Task: Find connections with filter location Malavalli with filter topic #Coachingwith filter profile language English with filter current company CHINT with filter school Somaiya Vidyavihar University with filter industry Business Content with filter service category SupportTechnical Writing with filter keywords title Salon Manager
Action: Mouse moved to (586, 76)
Screenshot: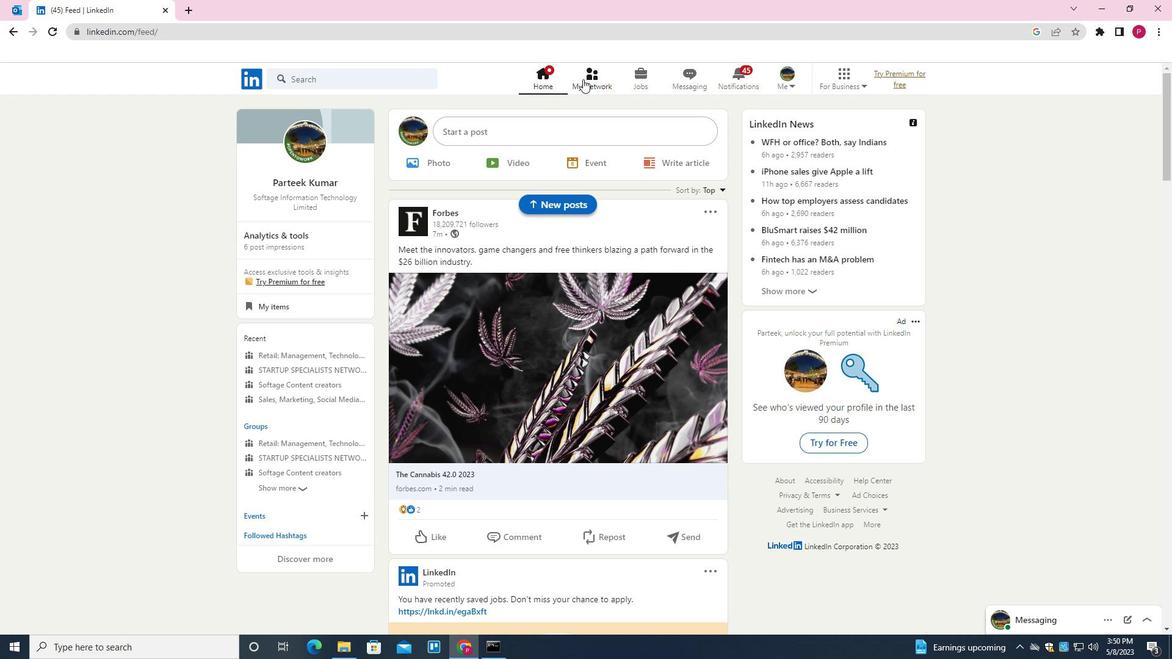 
Action: Mouse pressed left at (586, 76)
Screenshot: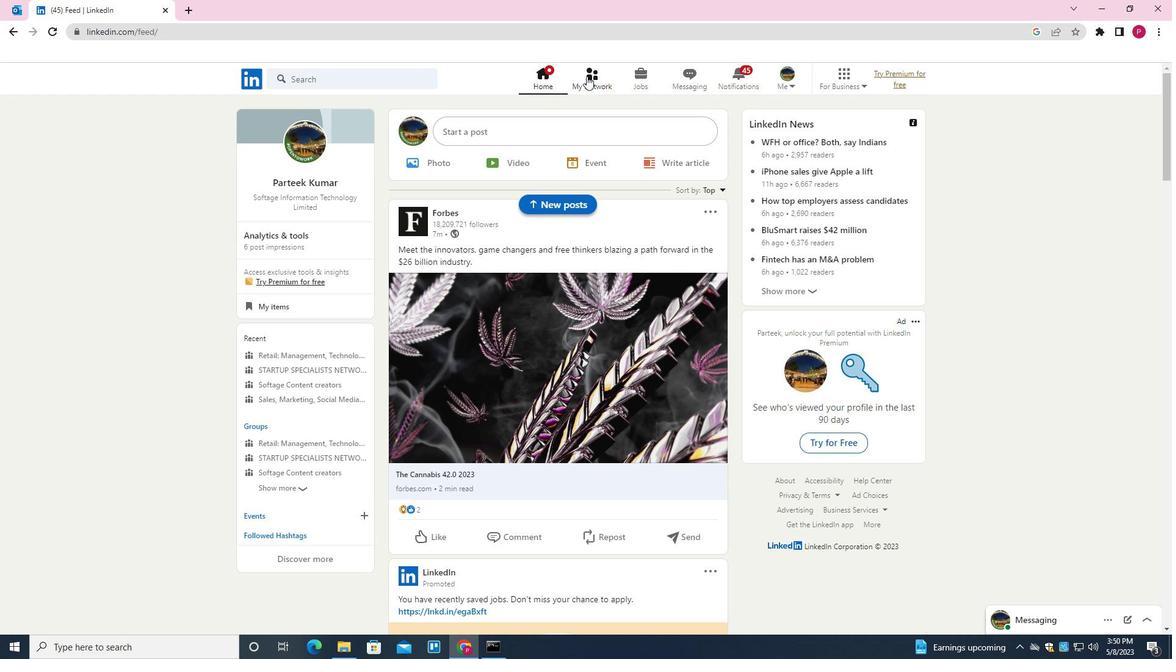 
Action: Mouse moved to (386, 149)
Screenshot: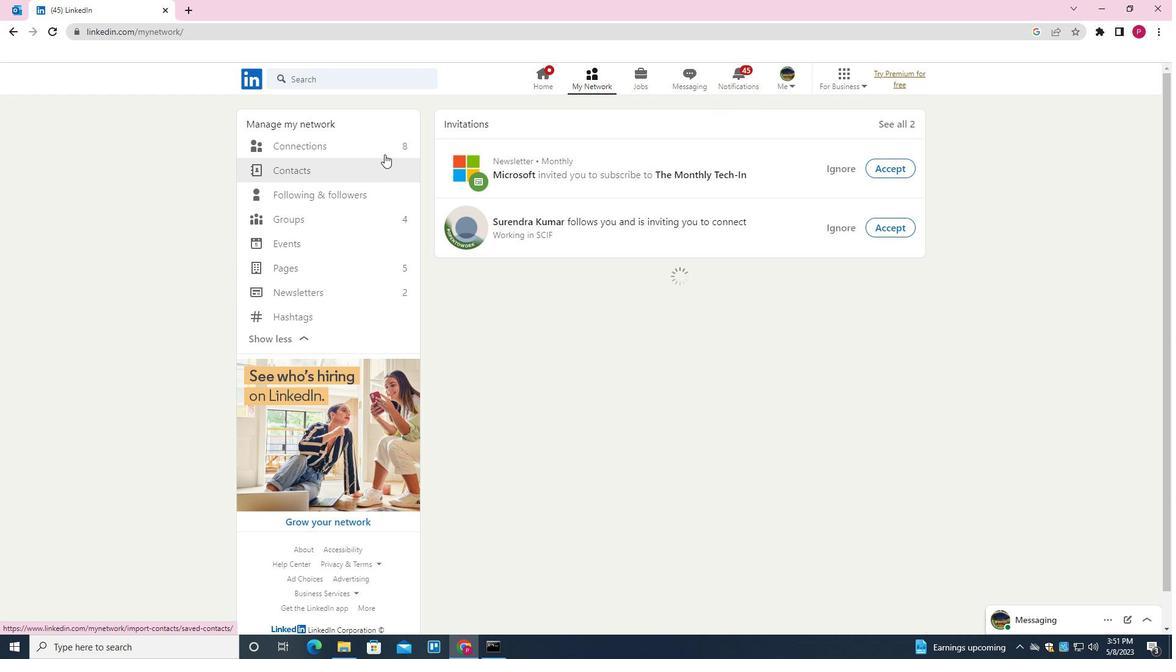 
Action: Mouse pressed left at (386, 149)
Screenshot: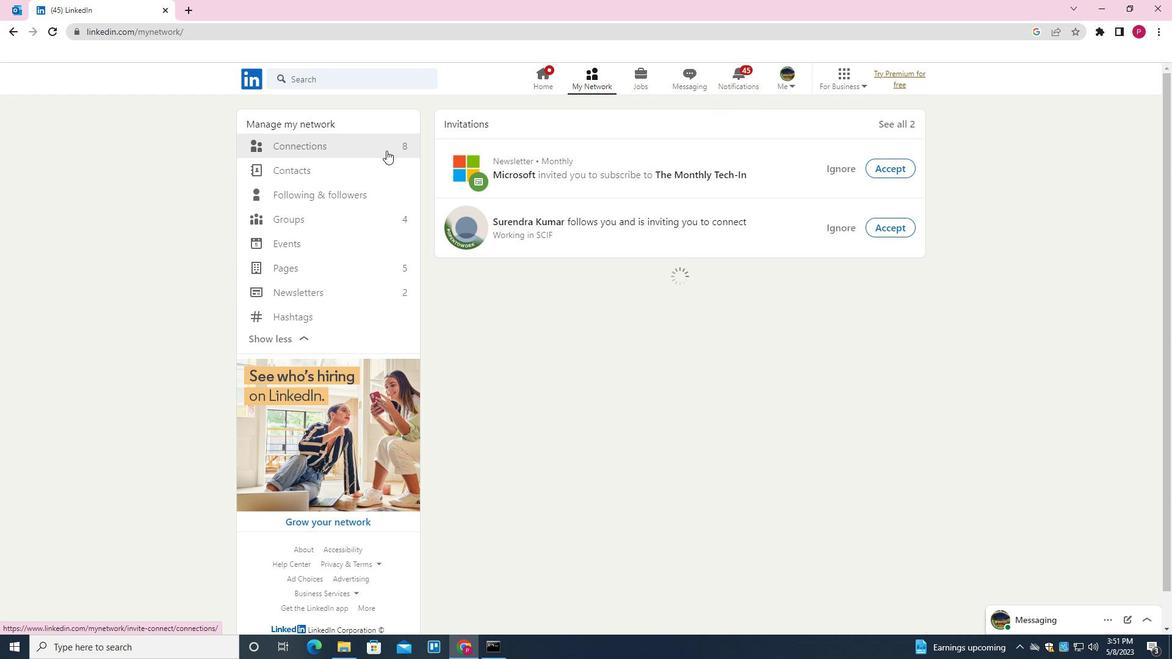 
Action: Mouse moved to (665, 144)
Screenshot: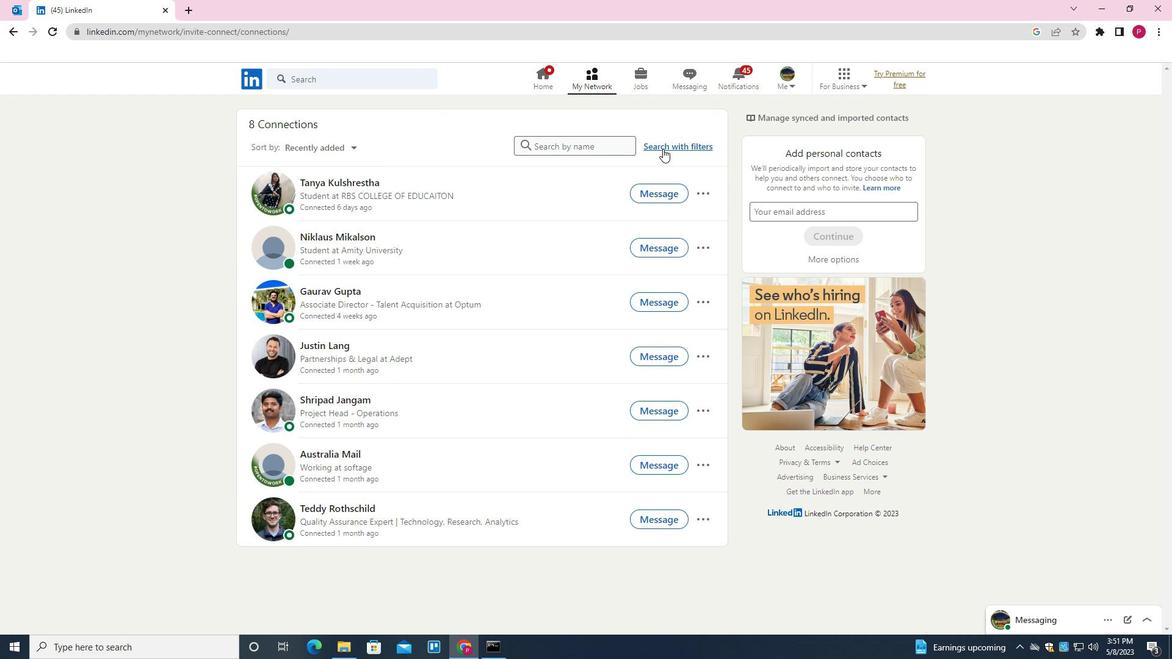 
Action: Mouse pressed left at (665, 144)
Screenshot: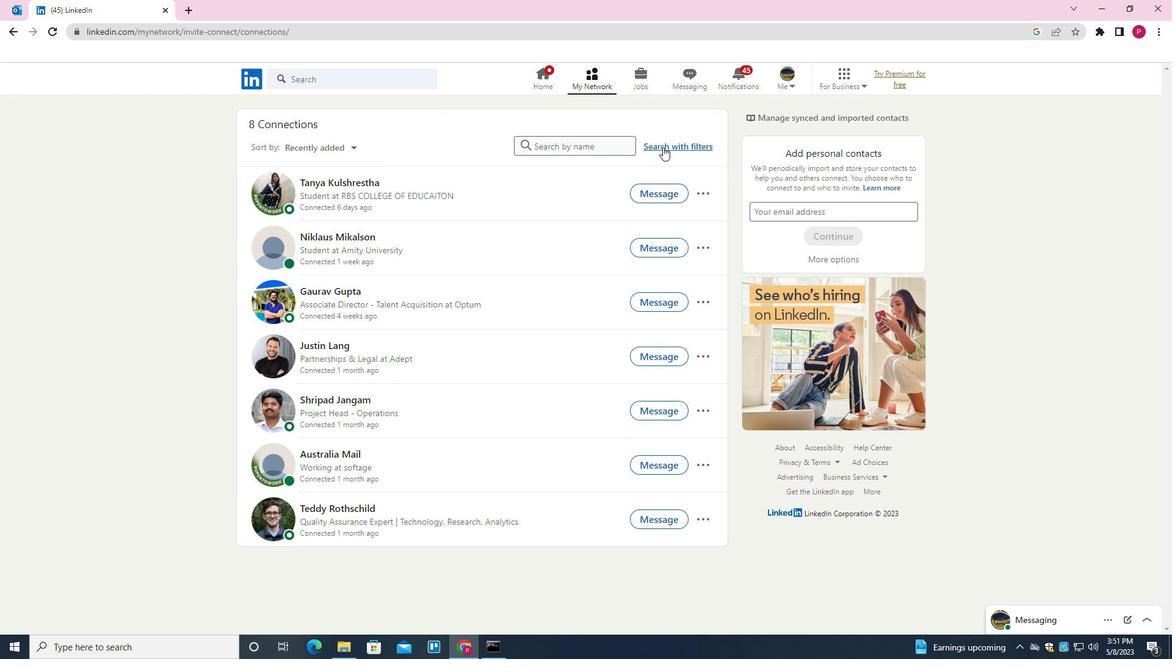 
Action: Mouse moved to (621, 112)
Screenshot: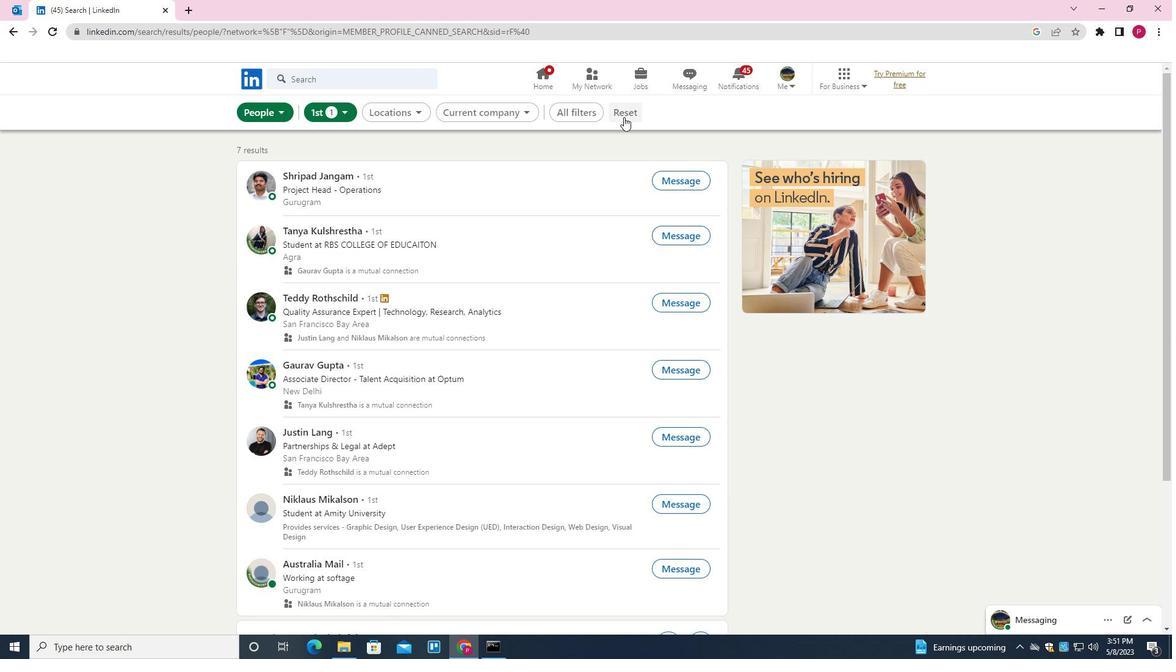 
Action: Mouse pressed left at (621, 112)
Screenshot: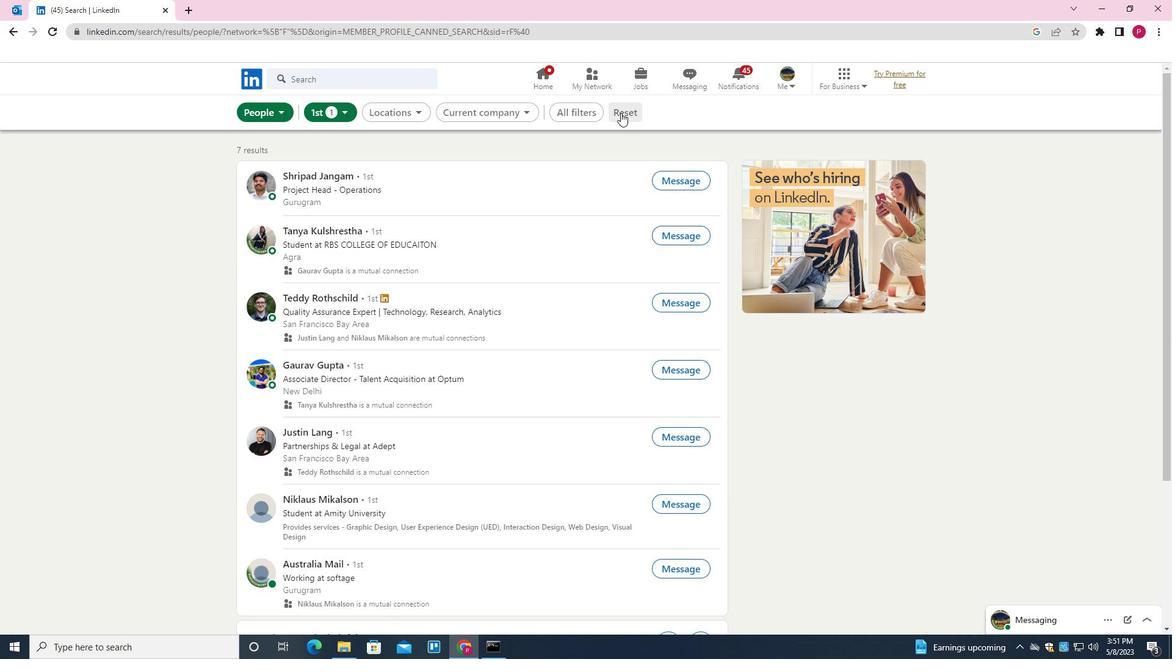 
Action: Mouse moved to (603, 115)
Screenshot: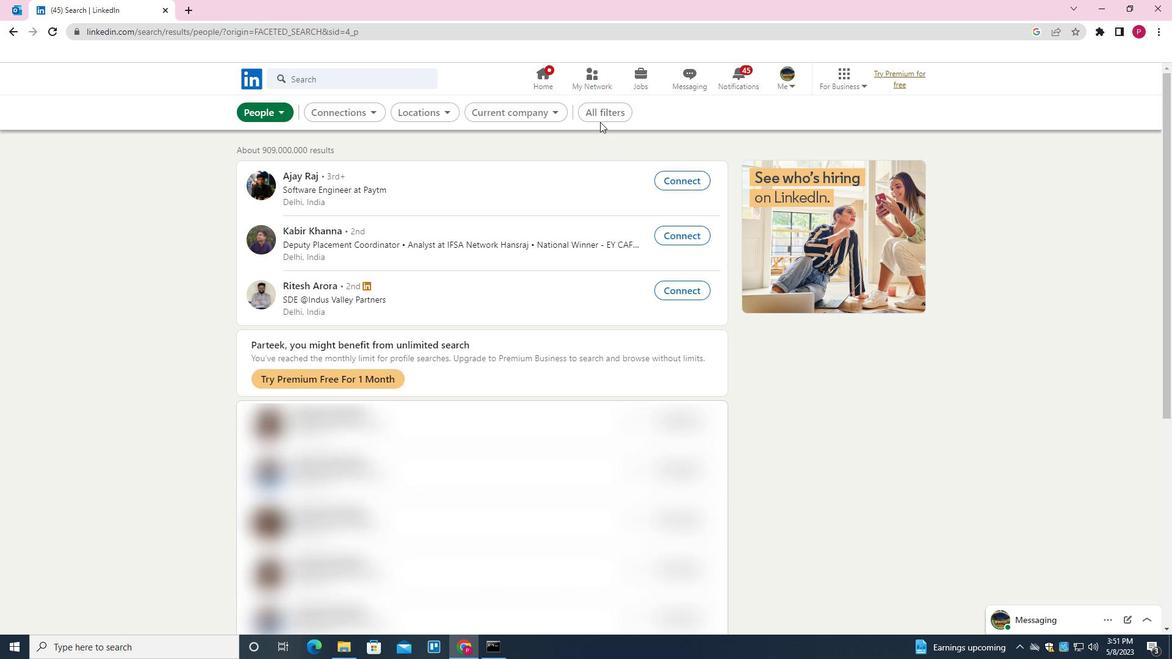 
Action: Mouse pressed left at (603, 115)
Screenshot: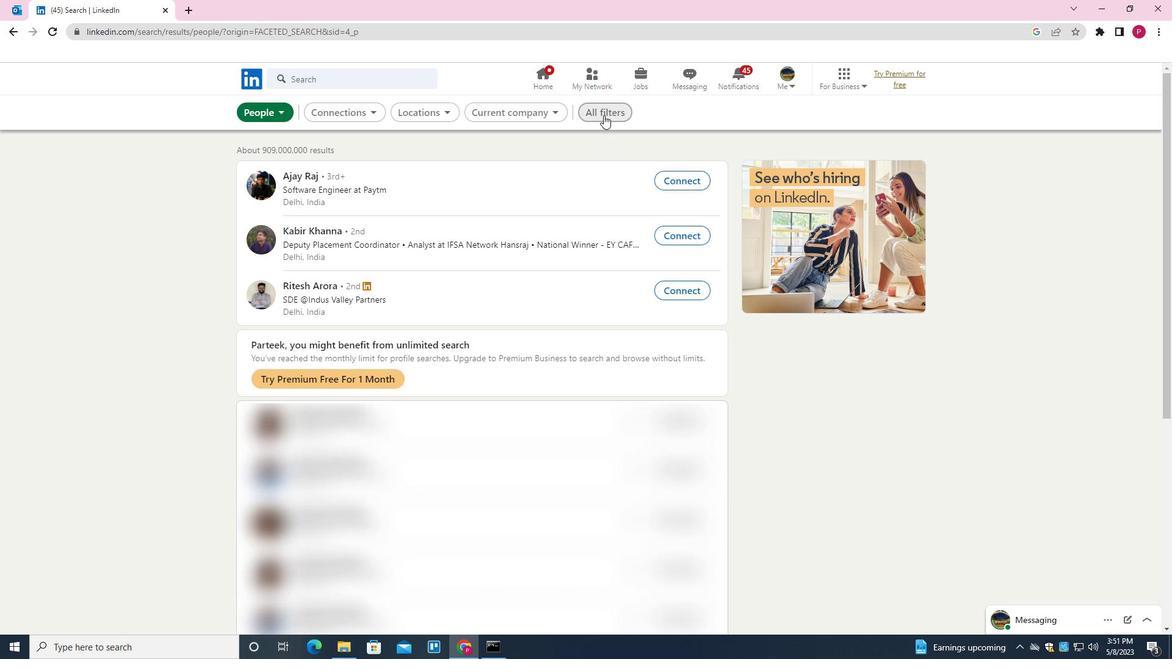 
Action: Mouse moved to (875, 287)
Screenshot: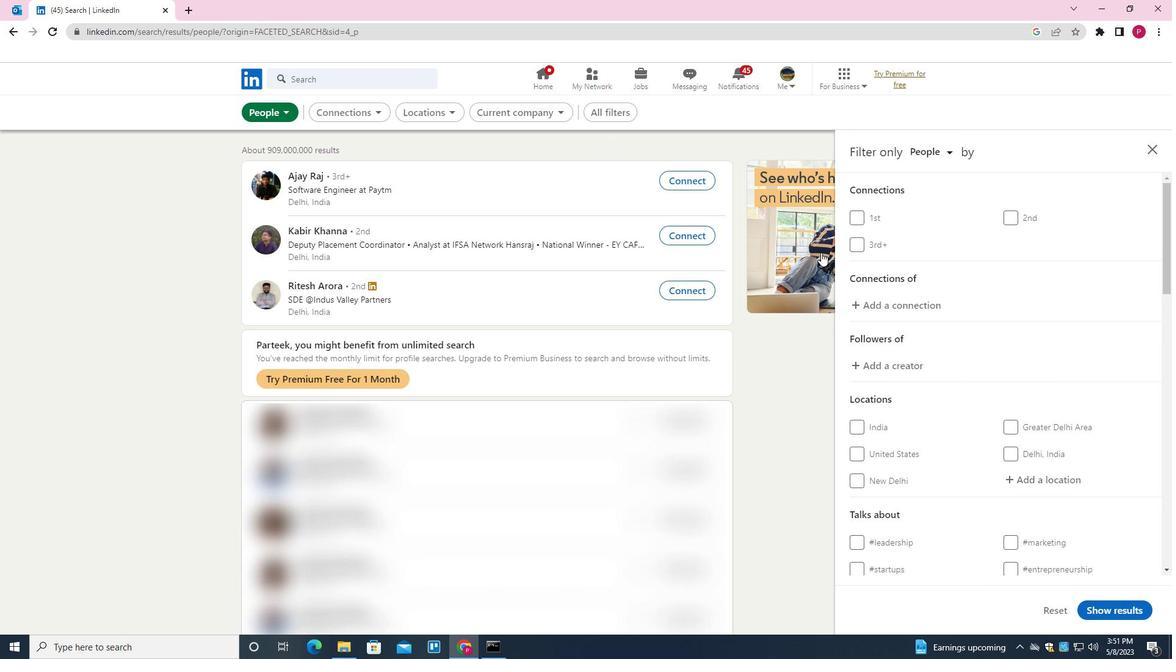 
Action: Mouse scrolled (875, 287) with delta (0, 0)
Screenshot: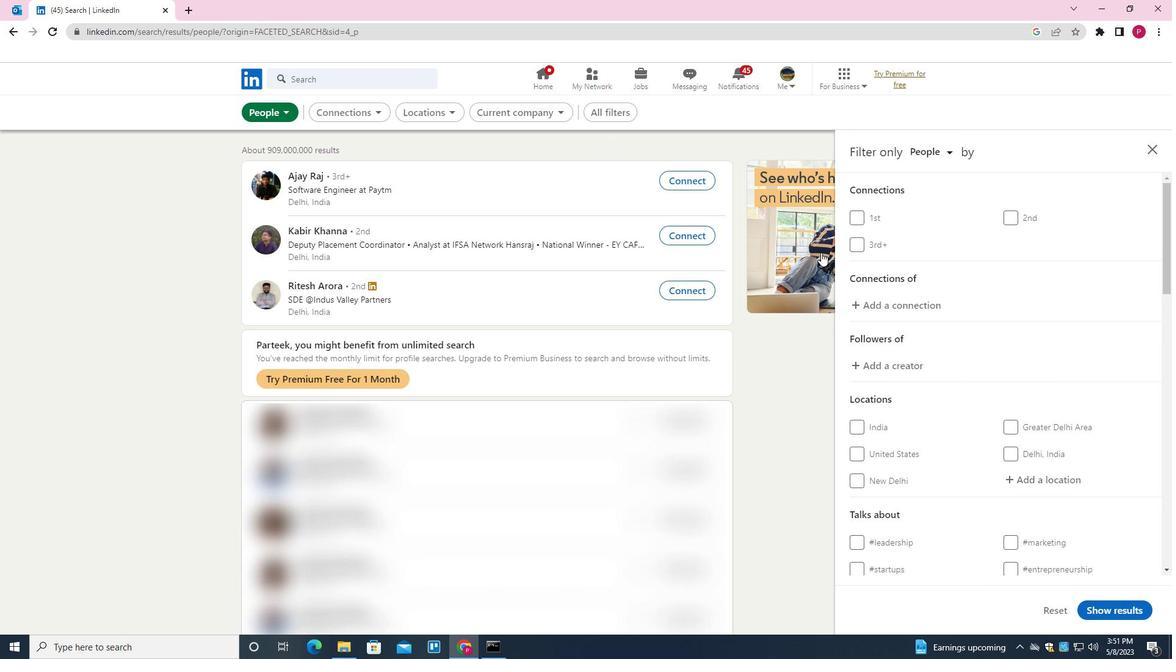 
Action: Mouse moved to (901, 302)
Screenshot: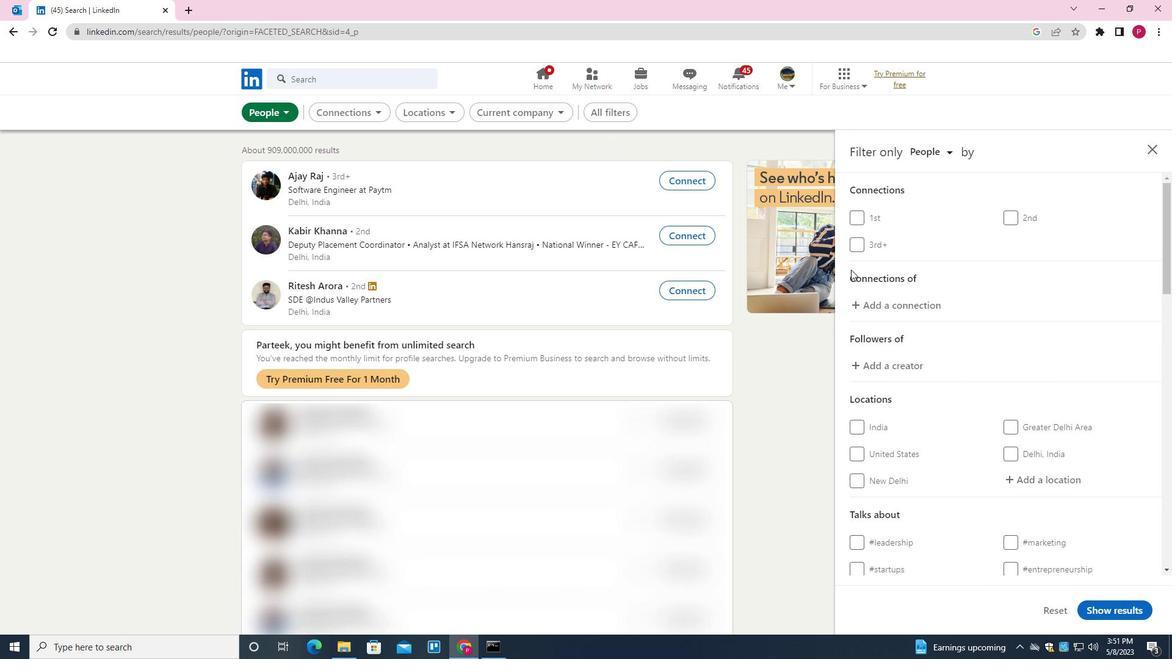 
Action: Mouse scrolled (901, 302) with delta (0, 0)
Screenshot: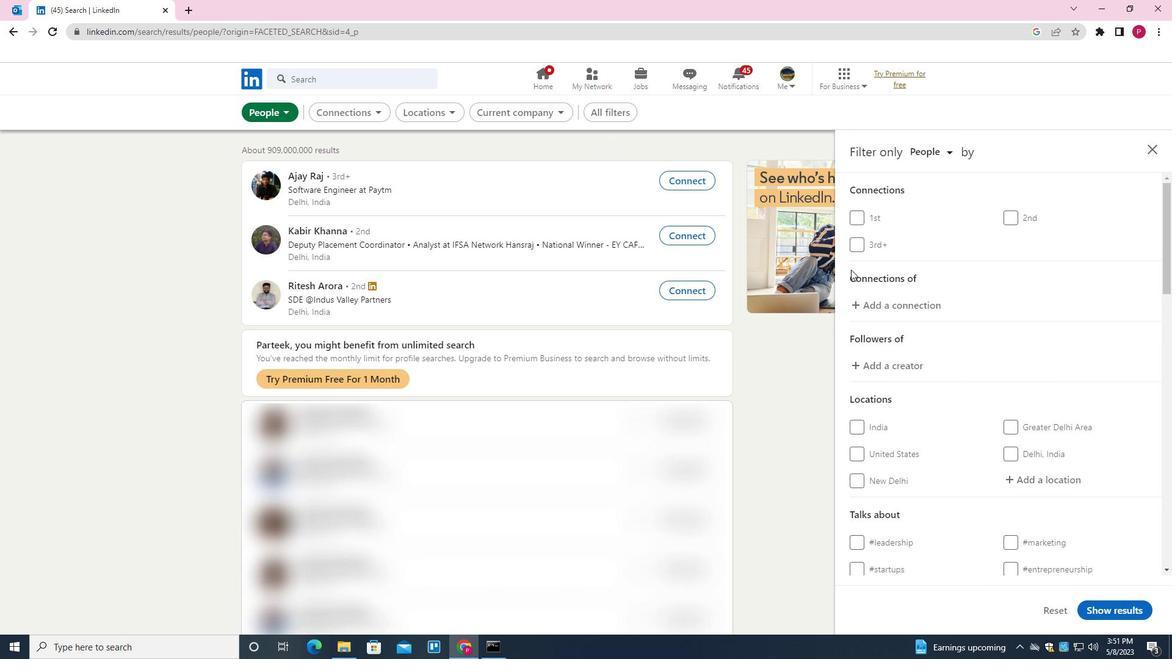 
Action: Mouse moved to (1060, 354)
Screenshot: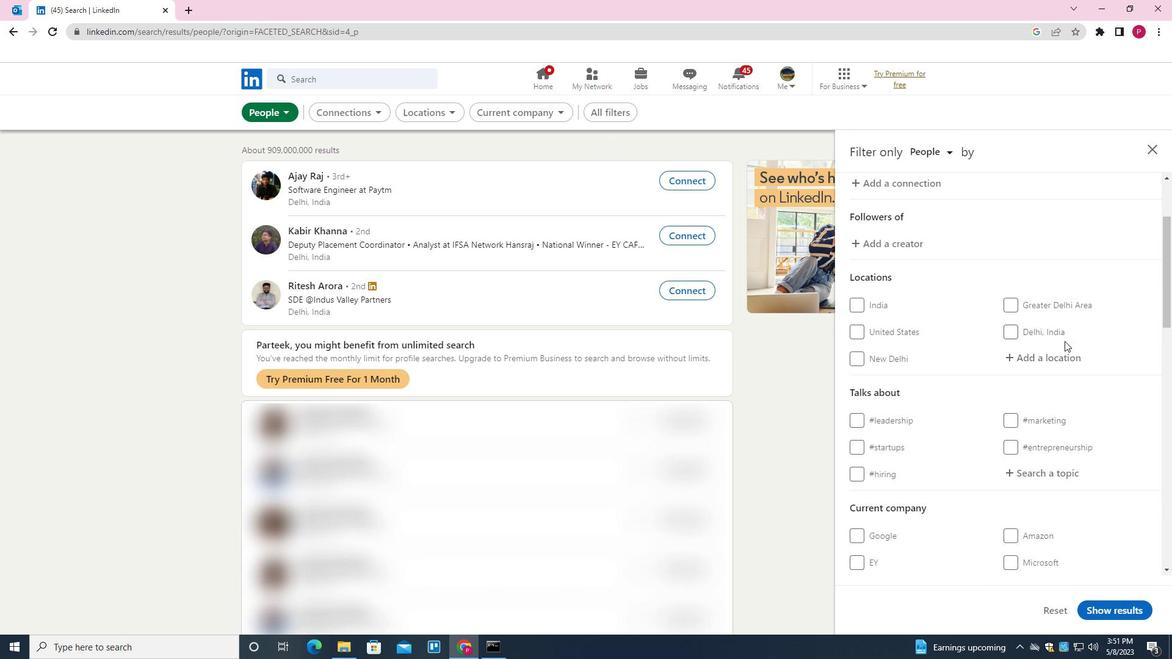 
Action: Mouse pressed left at (1060, 354)
Screenshot: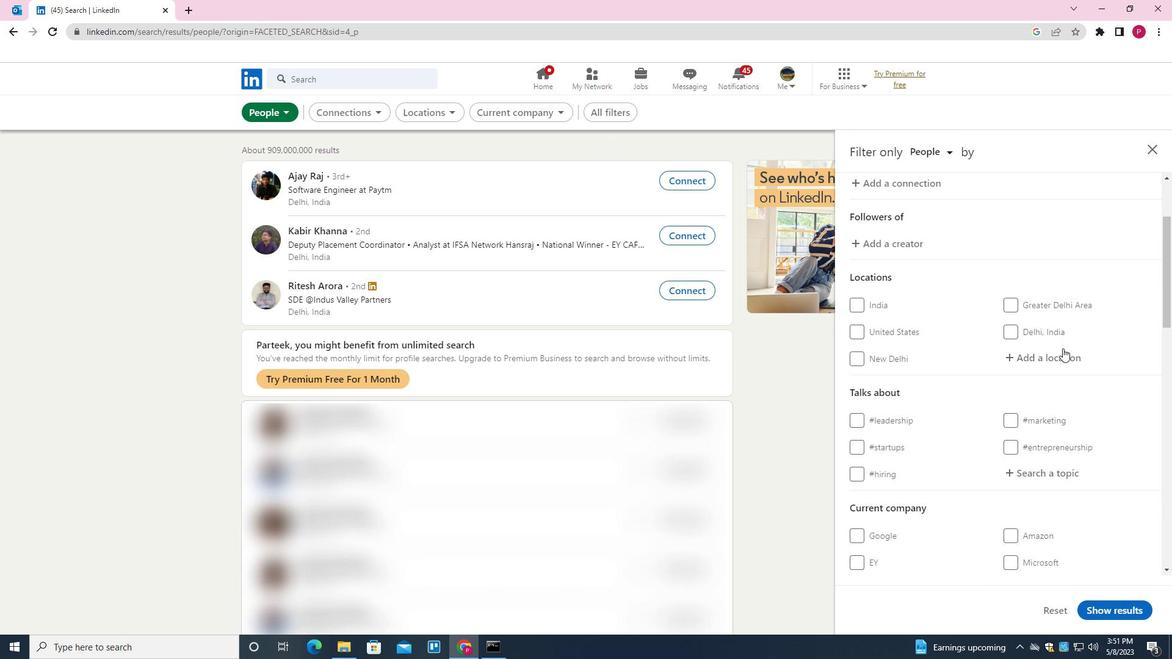 
Action: Mouse moved to (853, 478)
Screenshot: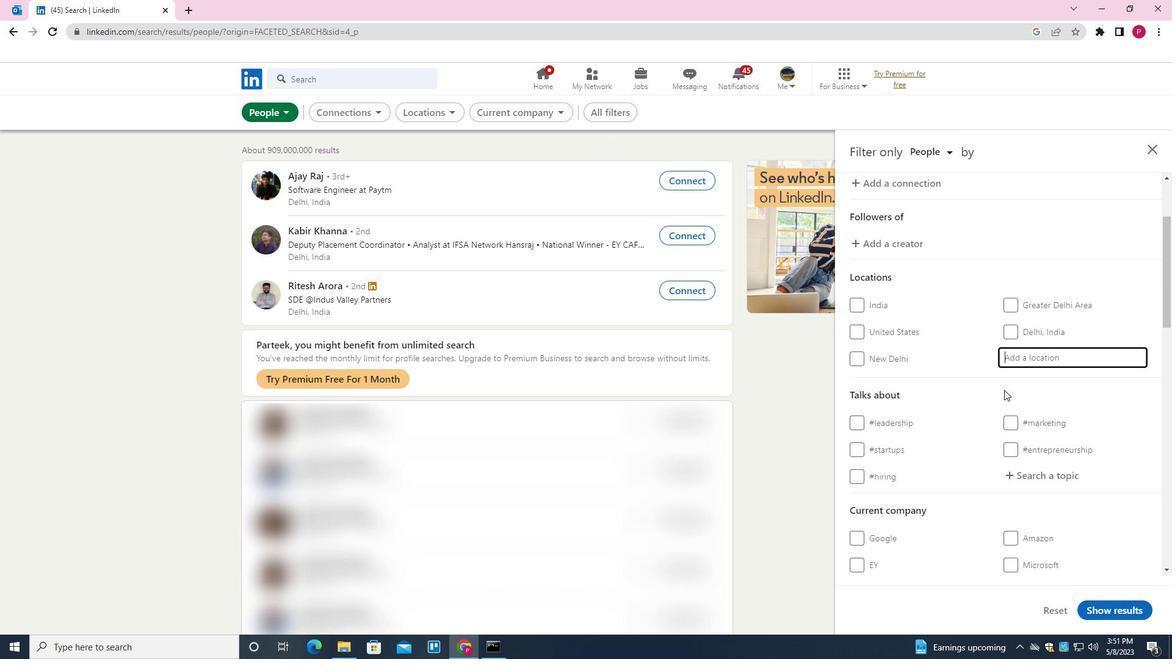 
Action: Key pressed <Key.shift>MALAVALLI<Key.down><Key.enter>
Screenshot: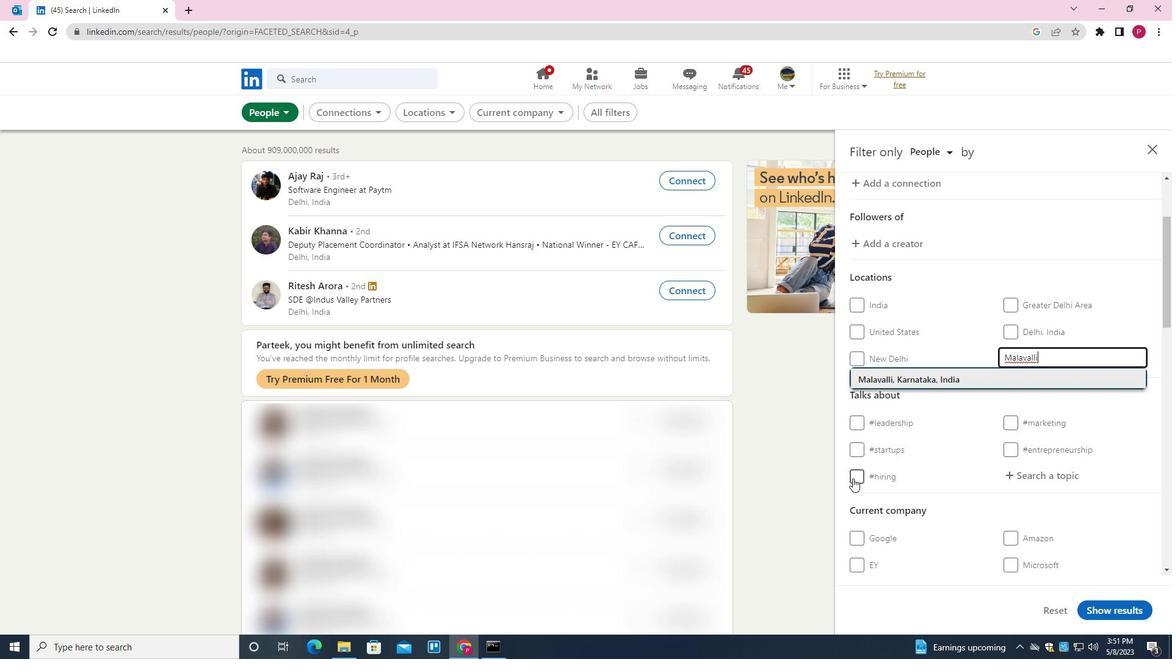 
Action: Mouse moved to (949, 400)
Screenshot: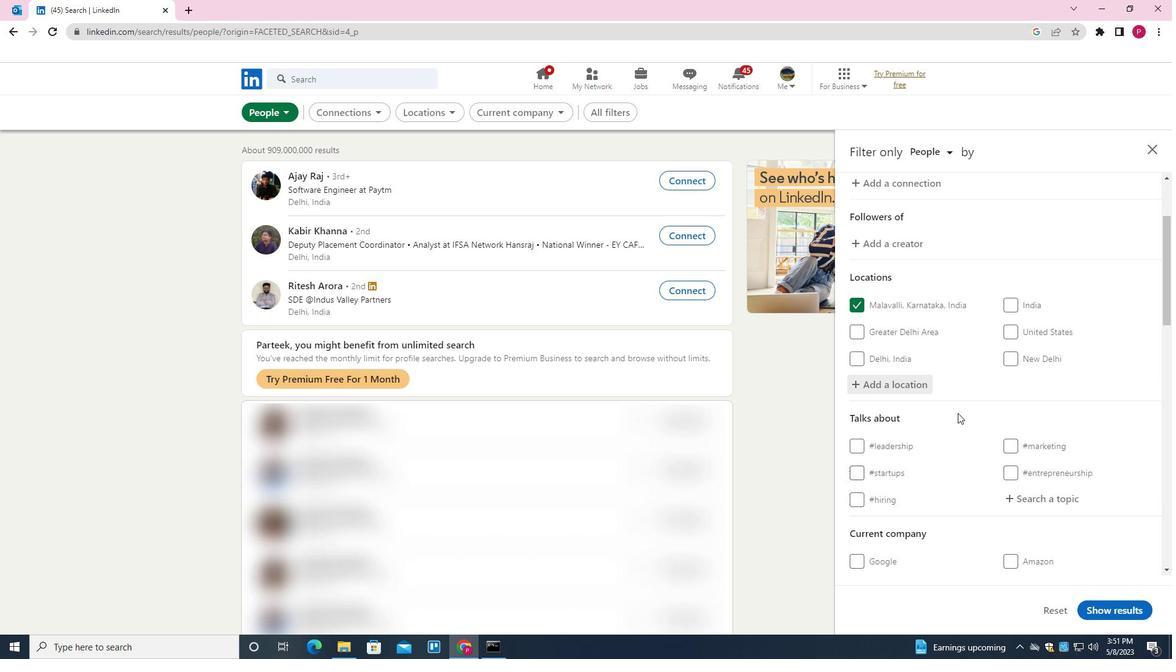 
Action: Mouse scrolled (949, 399) with delta (0, 0)
Screenshot: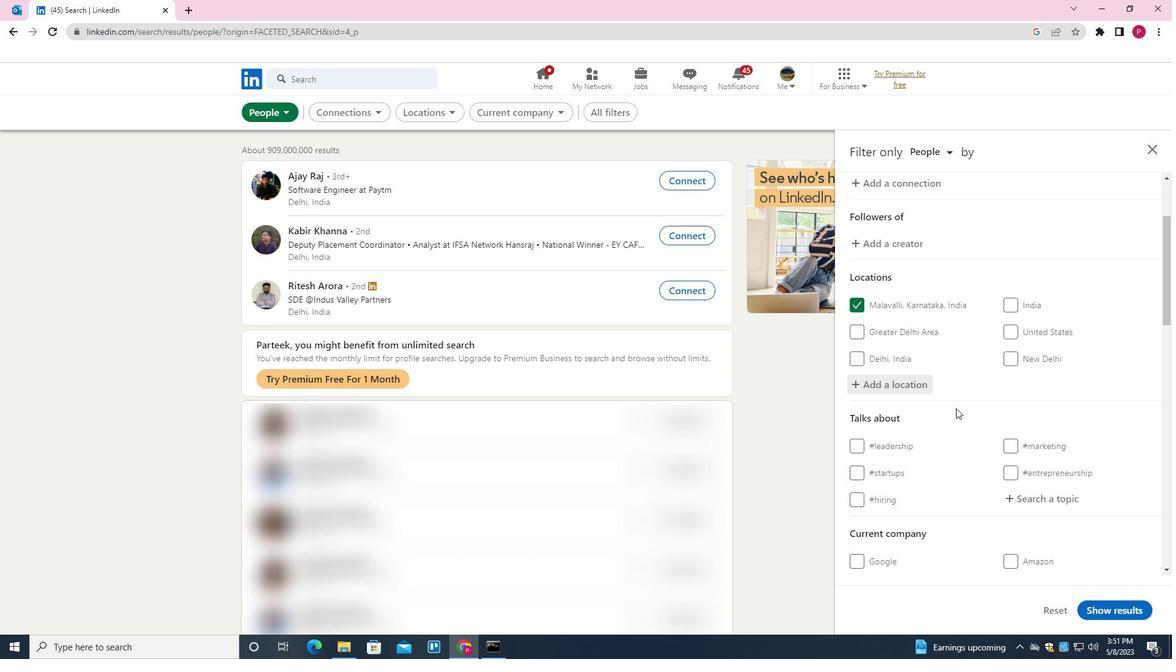 
Action: Mouse moved to (949, 399)
Screenshot: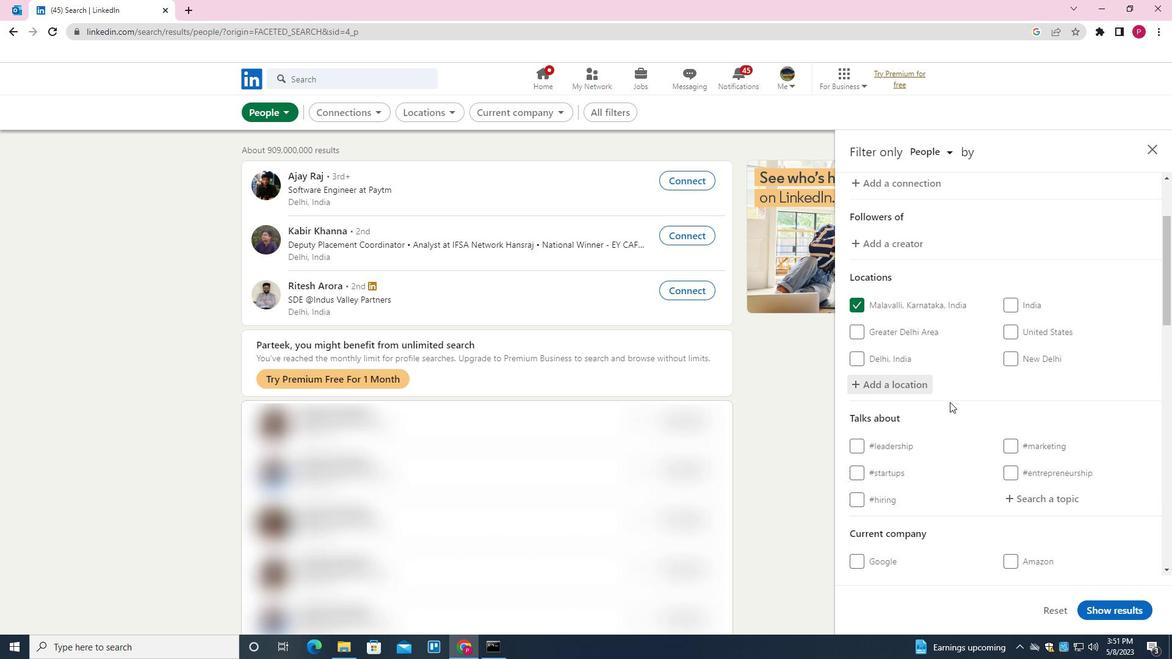 
Action: Mouse scrolled (949, 398) with delta (0, 0)
Screenshot: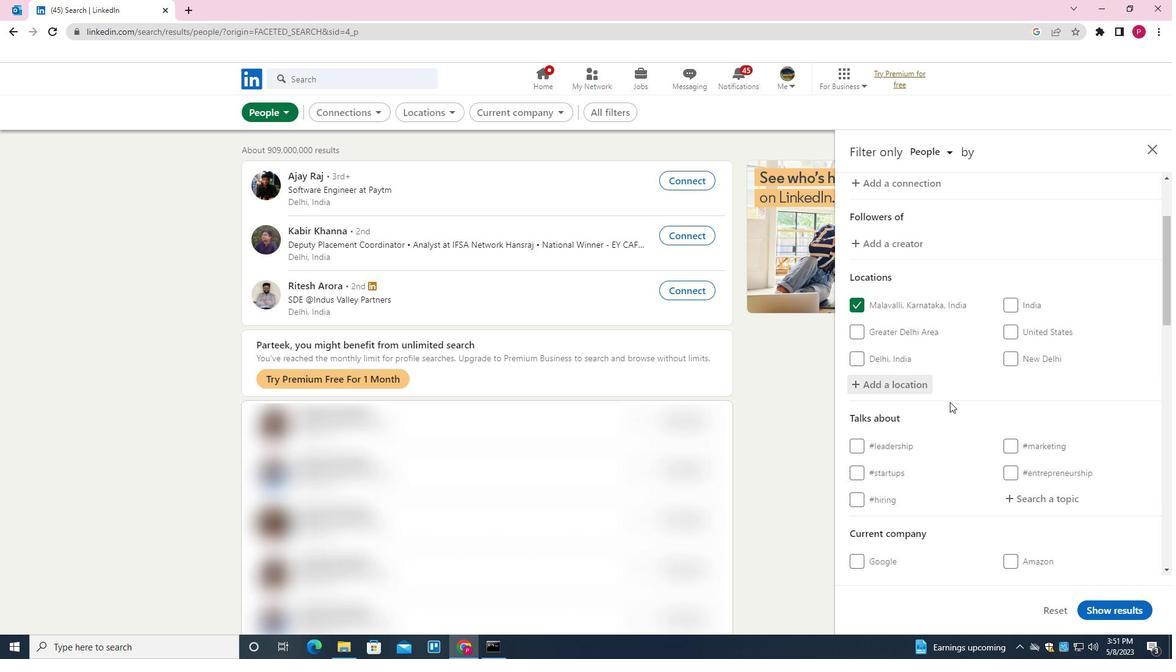 
Action: Mouse moved to (1017, 382)
Screenshot: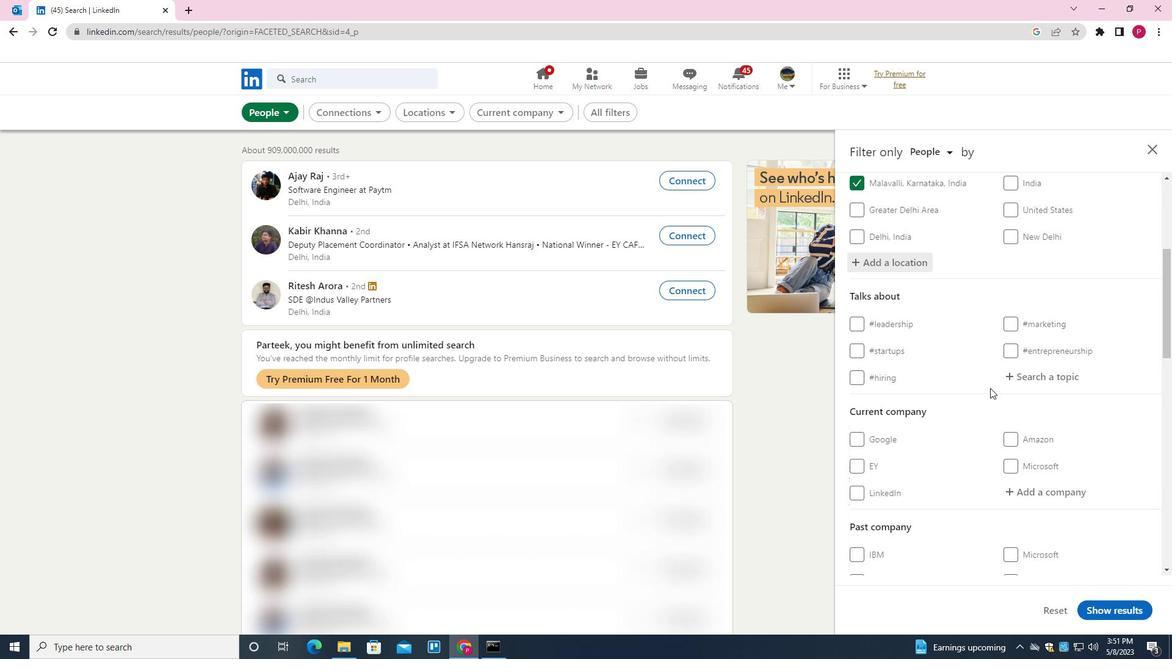 
Action: Mouse pressed left at (1017, 382)
Screenshot: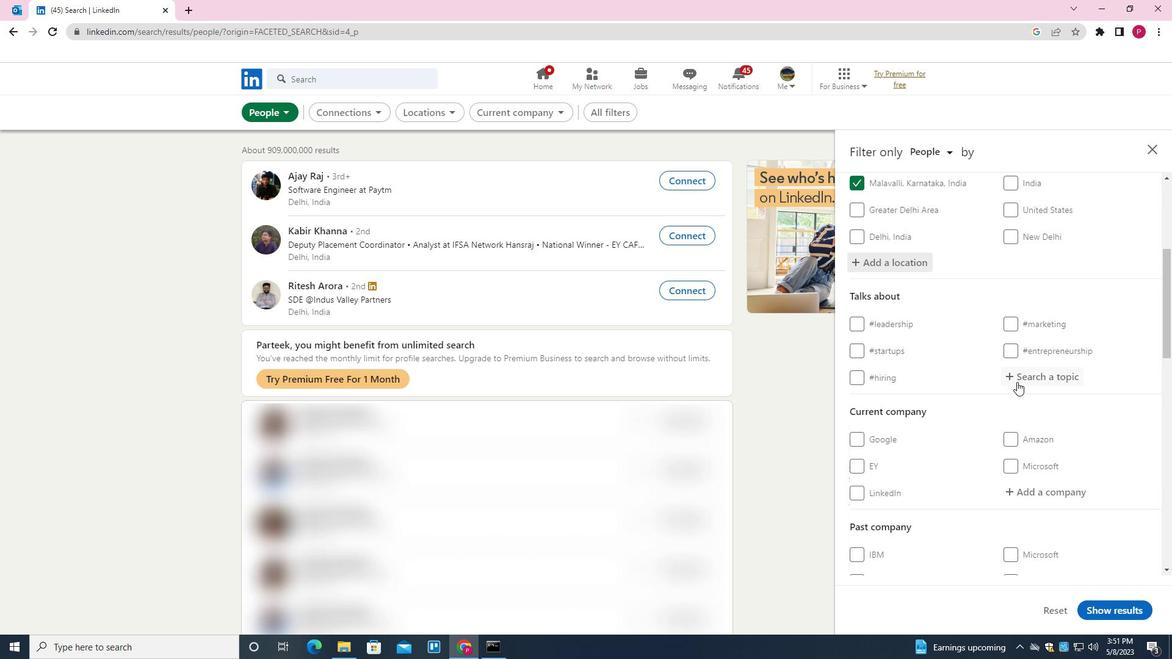 
Action: Key pressed COACHING<Key.down><Key.enter>
Screenshot: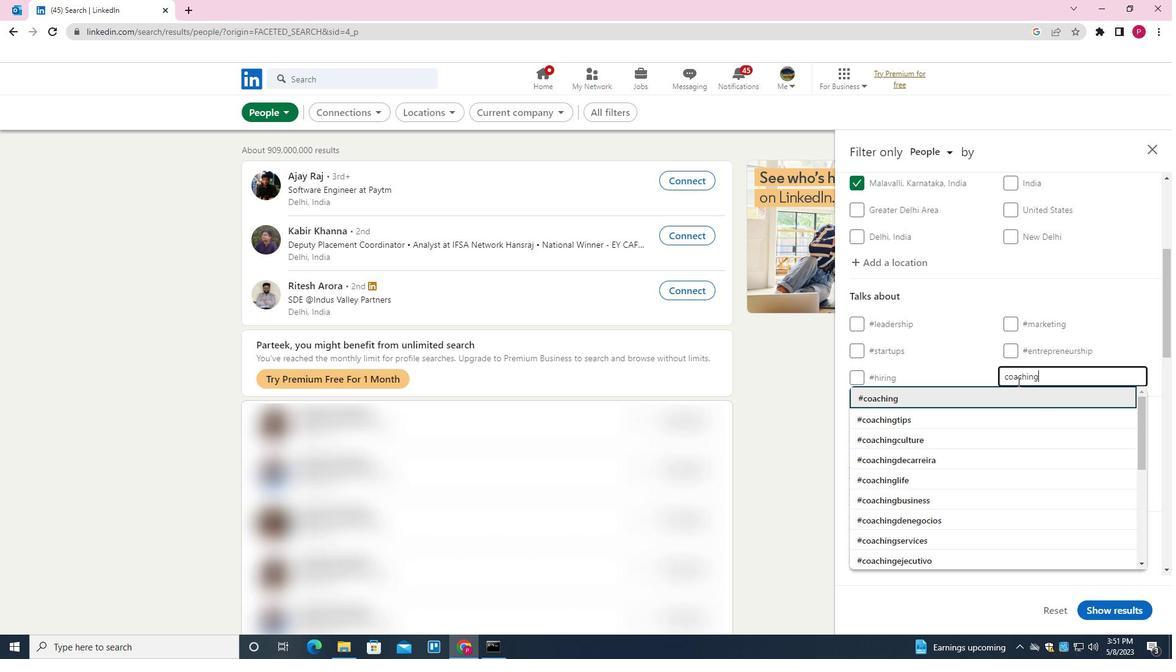 
Action: Mouse moved to (1022, 379)
Screenshot: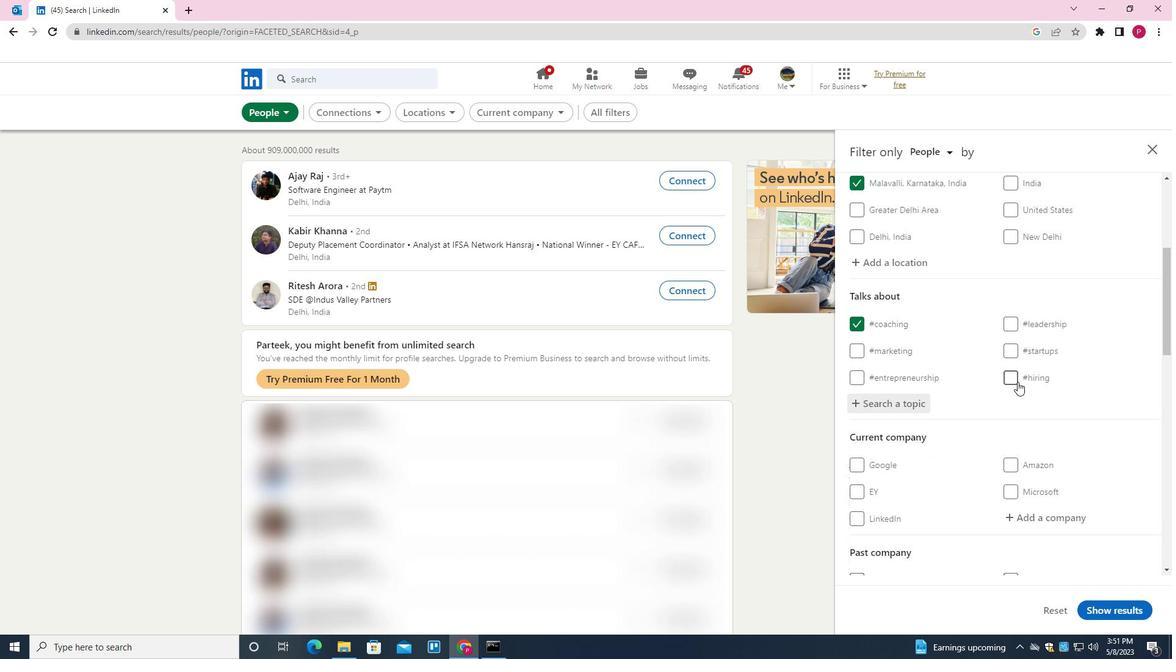 
Action: Mouse scrolled (1022, 378) with delta (0, 0)
Screenshot: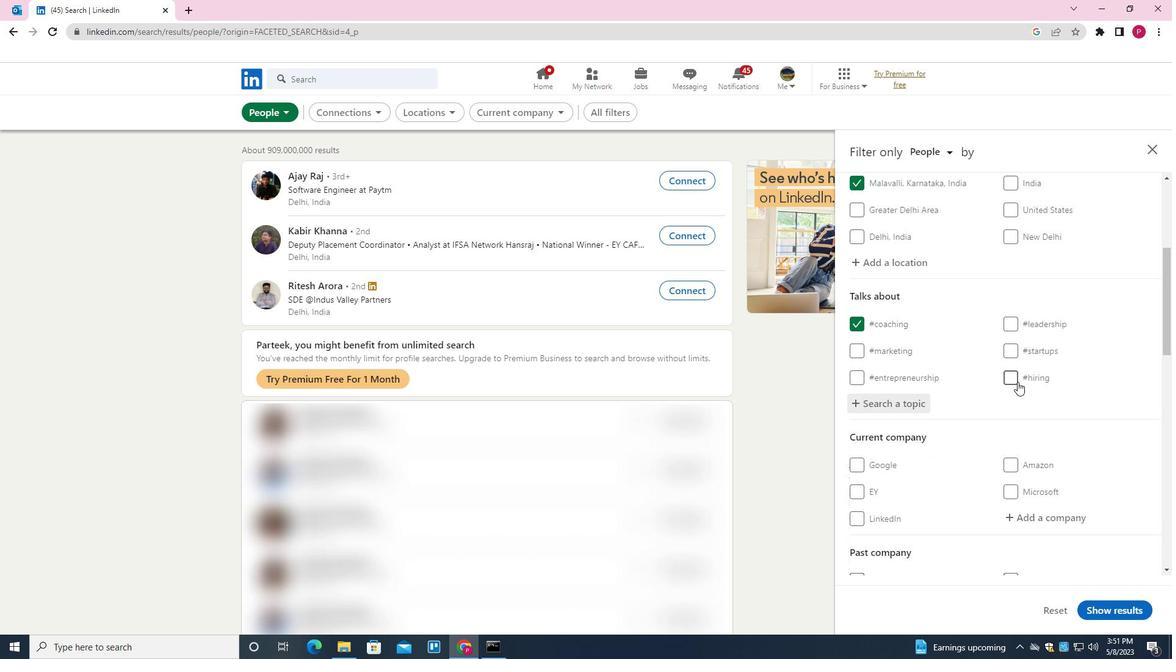 
Action: Mouse scrolled (1022, 378) with delta (0, 0)
Screenshot: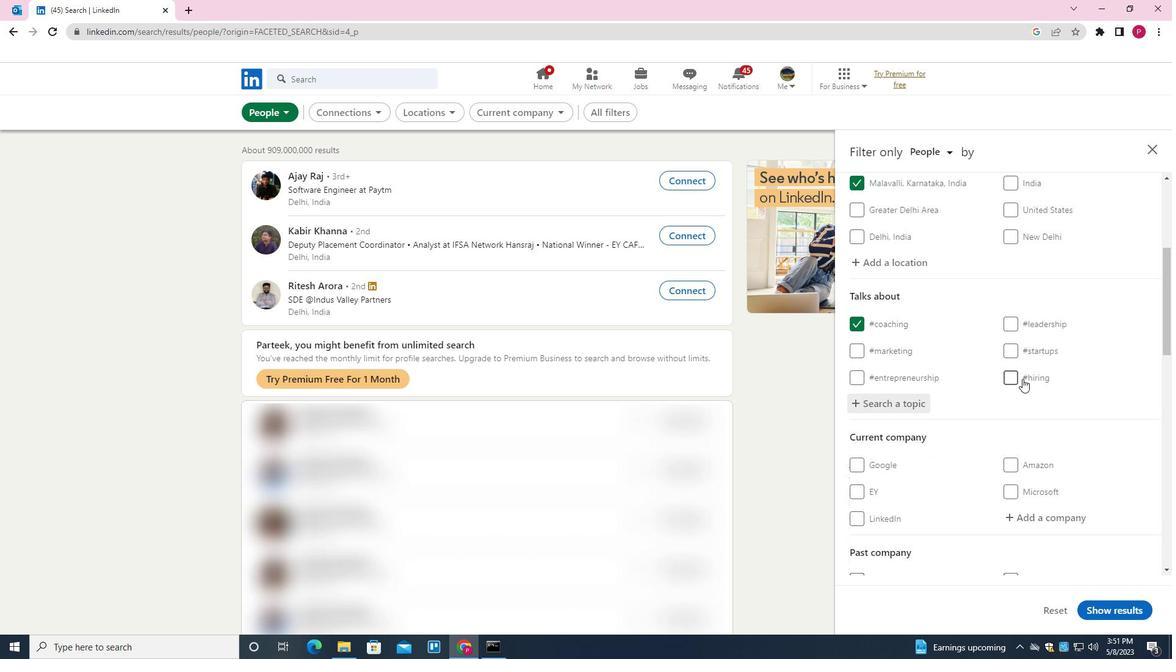 
Action: Mouse scrolled (1022, 378) with delta (0, 0)
Screenshot: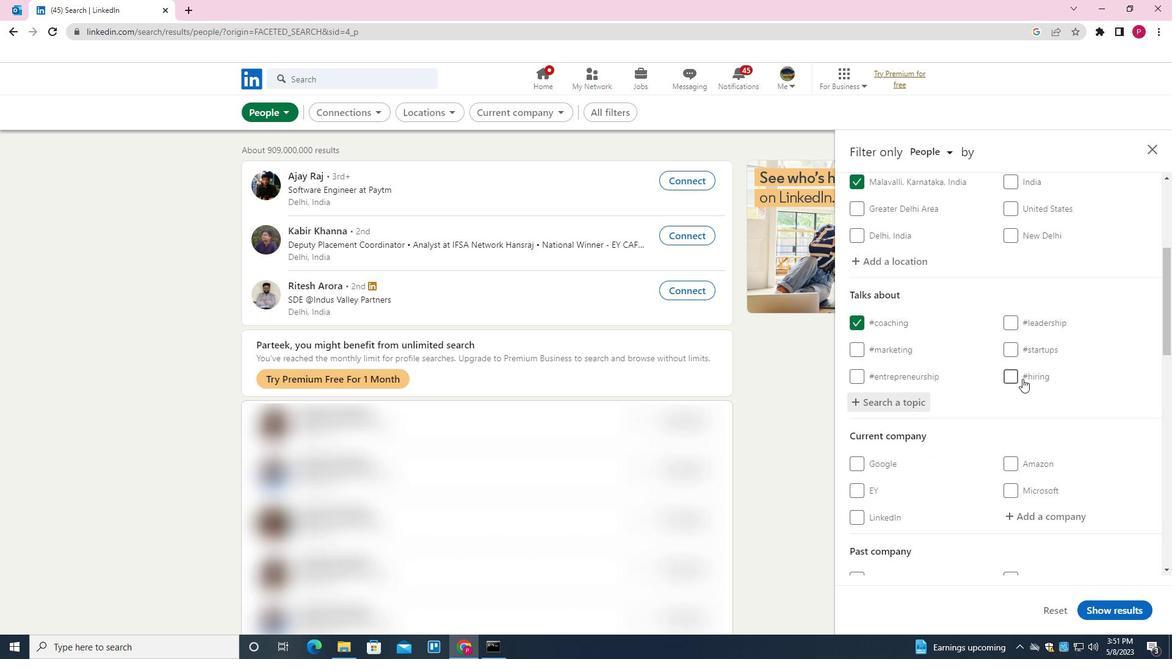
Action: Mouse scrolled (1022, 378) with delta (0, 0)
Screenshot: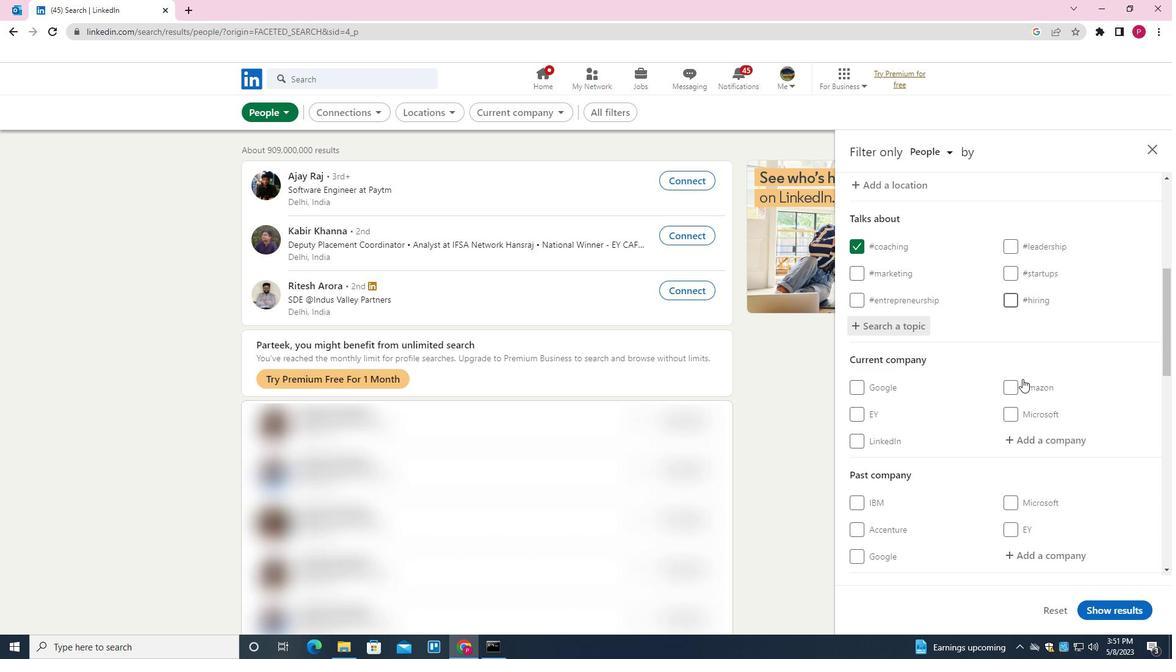 
Action: Mouse moved to (1002, 391)
Screenshot: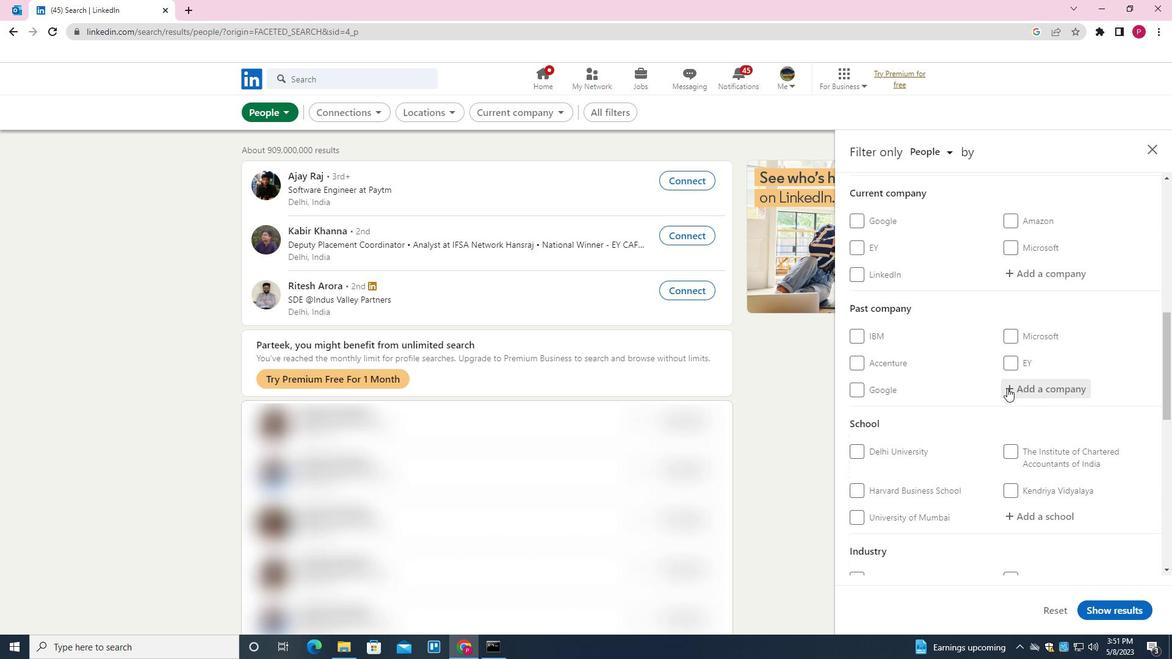 
Action: Mouse scrolled (1002, 390) with delta (0, 0)
Screenshot: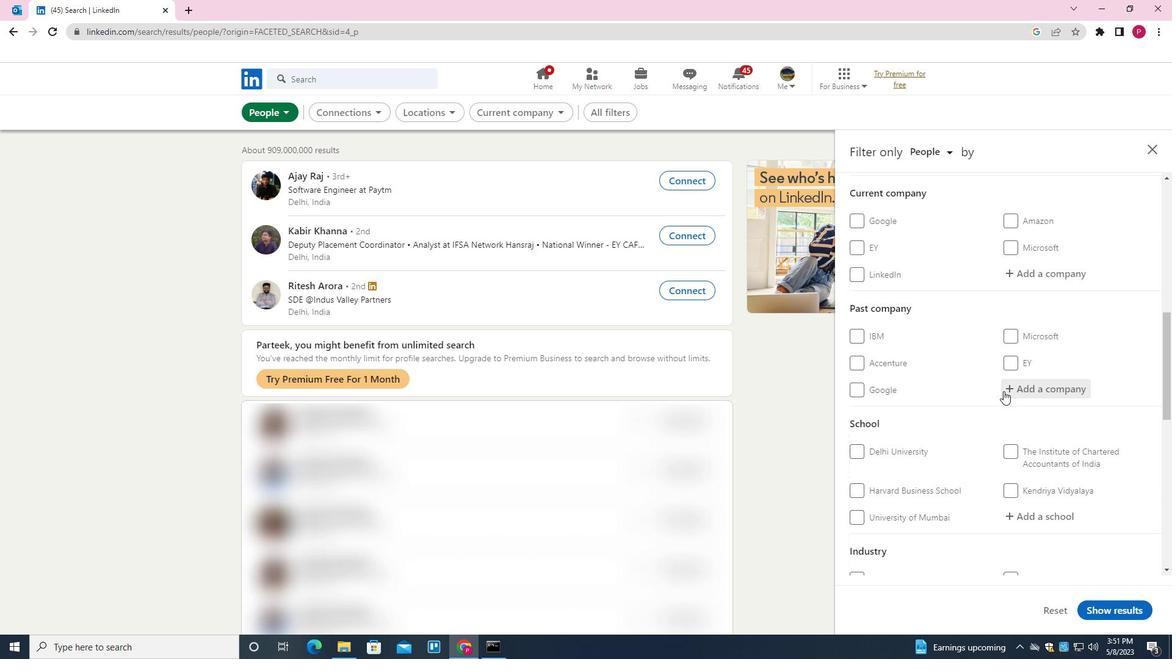 
Action: Mouse scrolled (1002, 390) with delta (0, 0)
Screenshot: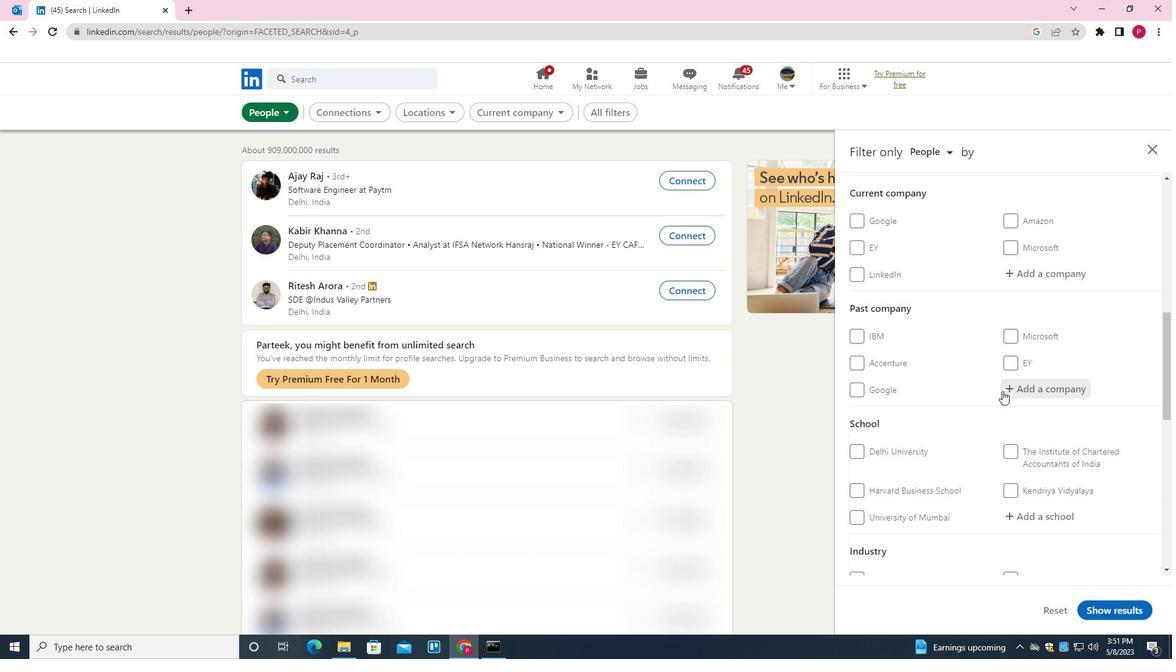 
Action: Mouse moved to (1000, 398)
Screenshot: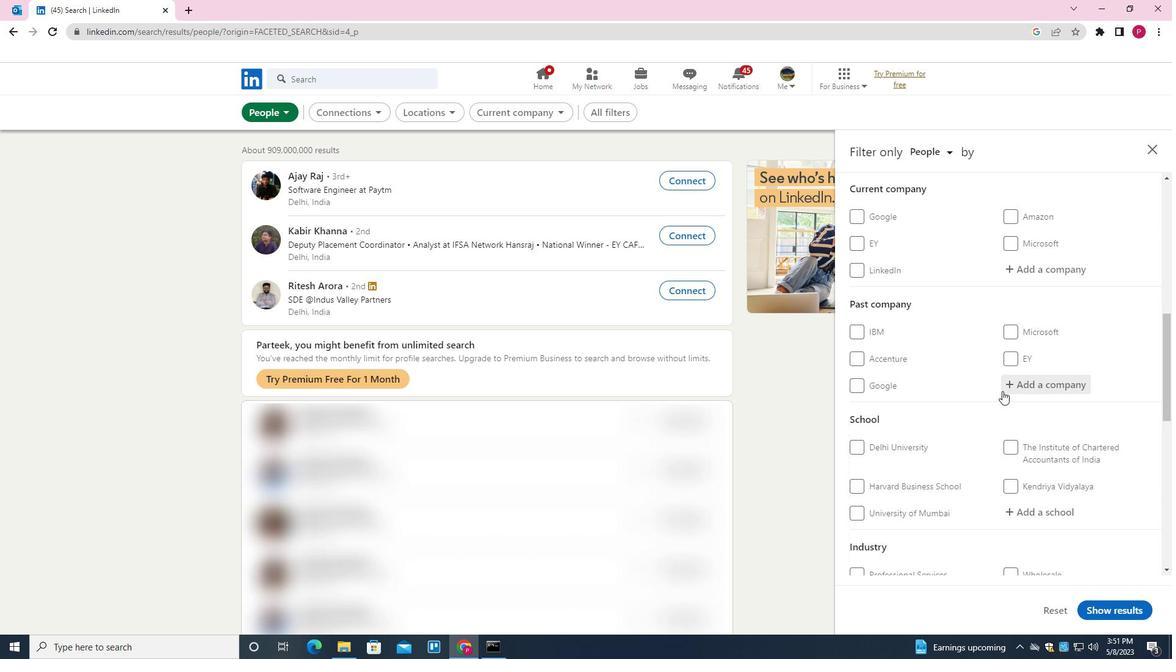 
Action: Mouse scrolled (1000, 398) with delta (0, 0)
Screenshot: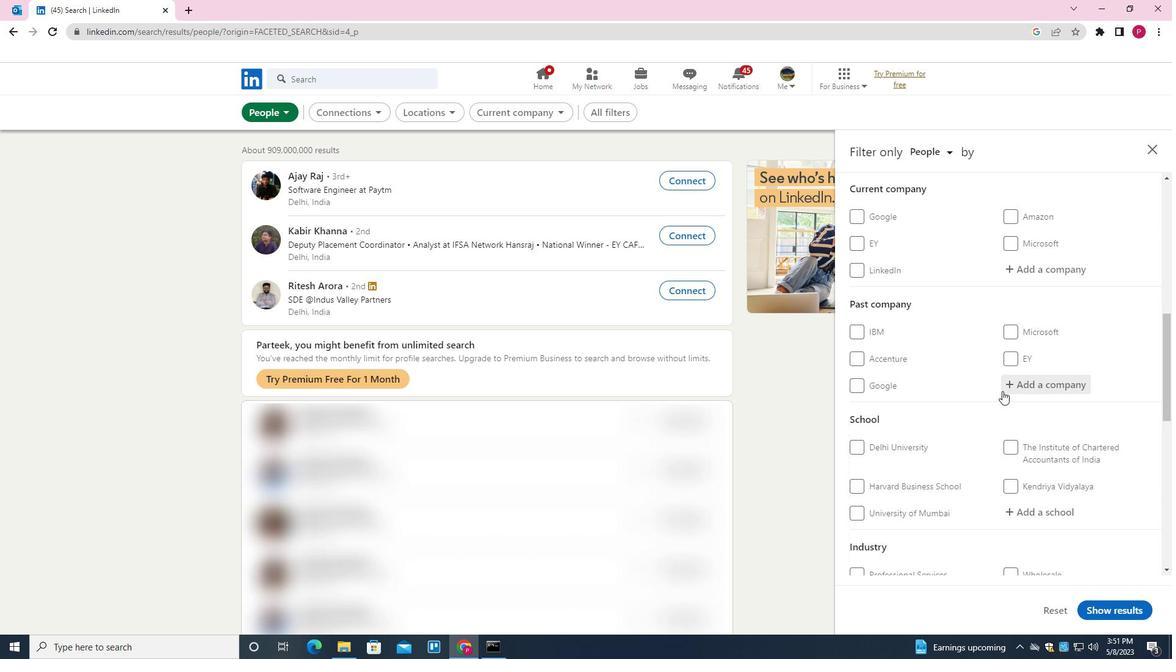 
Action: Mouse scrolled (1000, 398) with delta (0, 0)
Screenshot: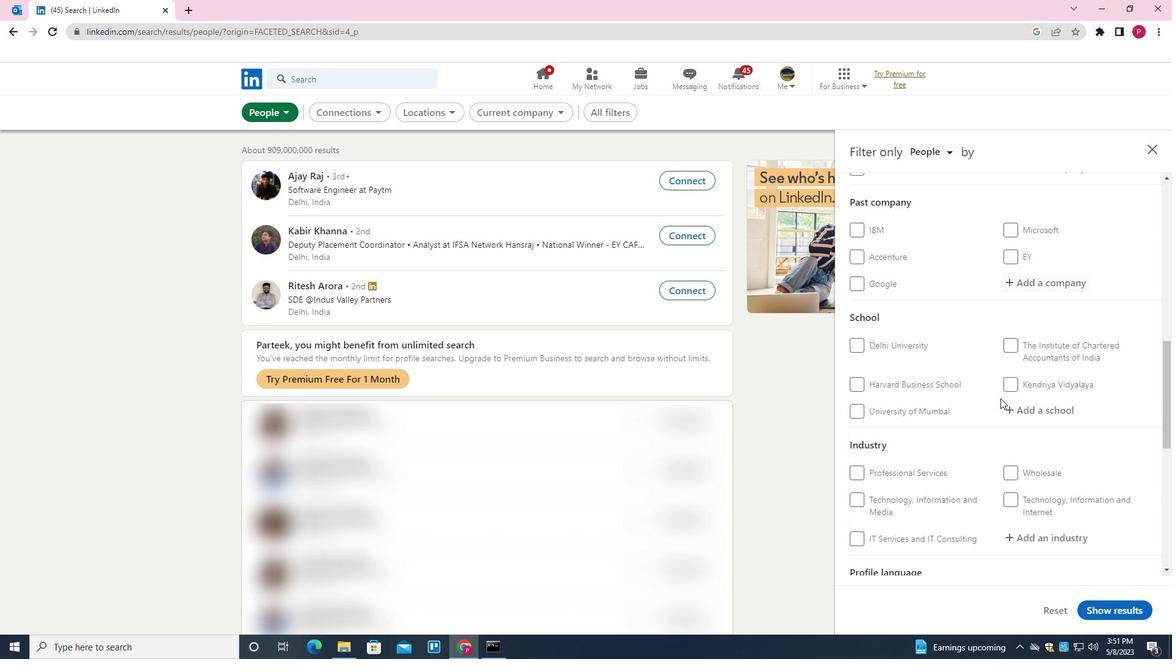 
Action: Mouse scrolled (1000, 398) with delta (0, 0)
Screenshot: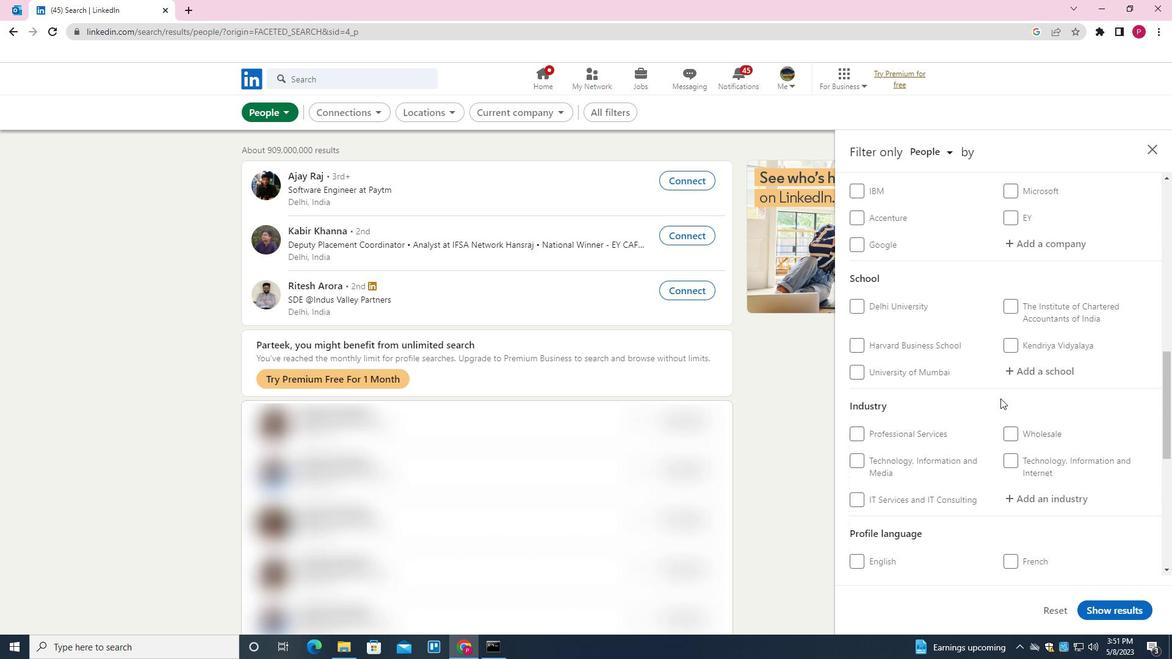 
Action: Mouse moved to (955, 440)
Screenshot: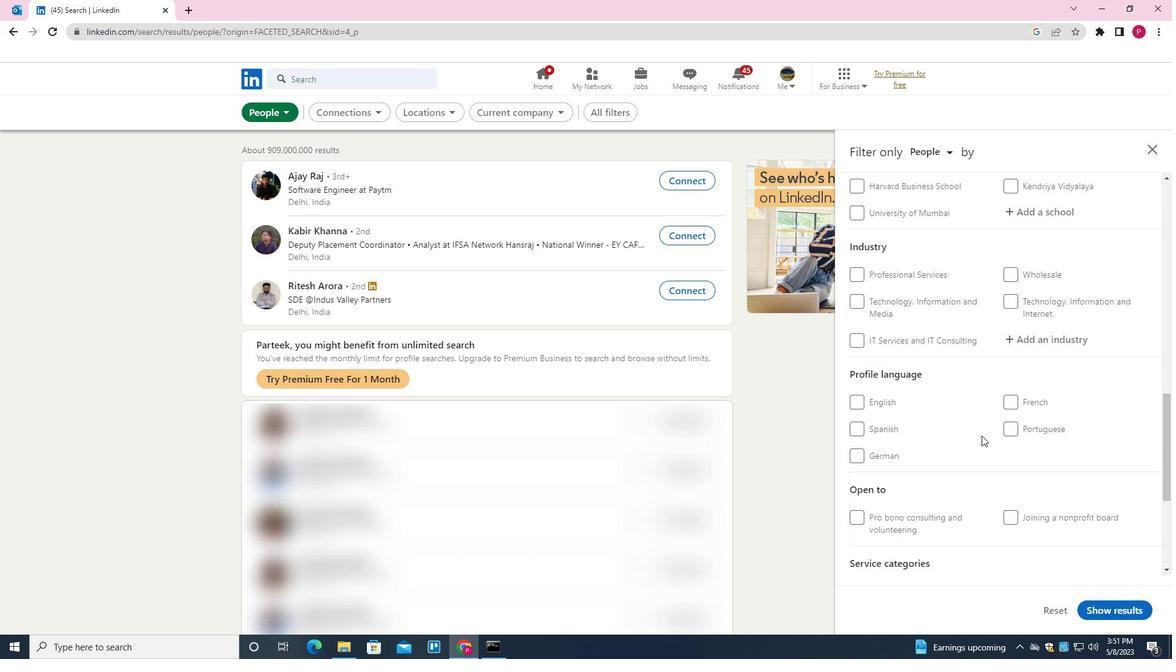 
Action: Mouse scrolled (955, 439) with delta (0, 0)
Screenshot: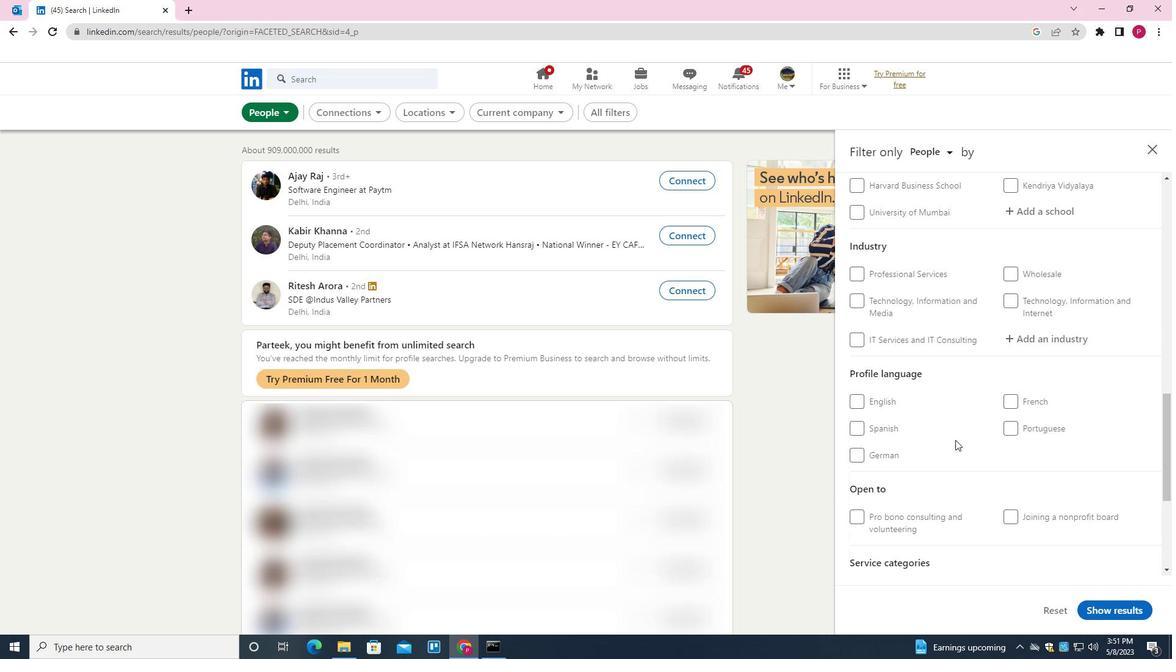
Action: Mouse moved to (860, 347)
Screenshot: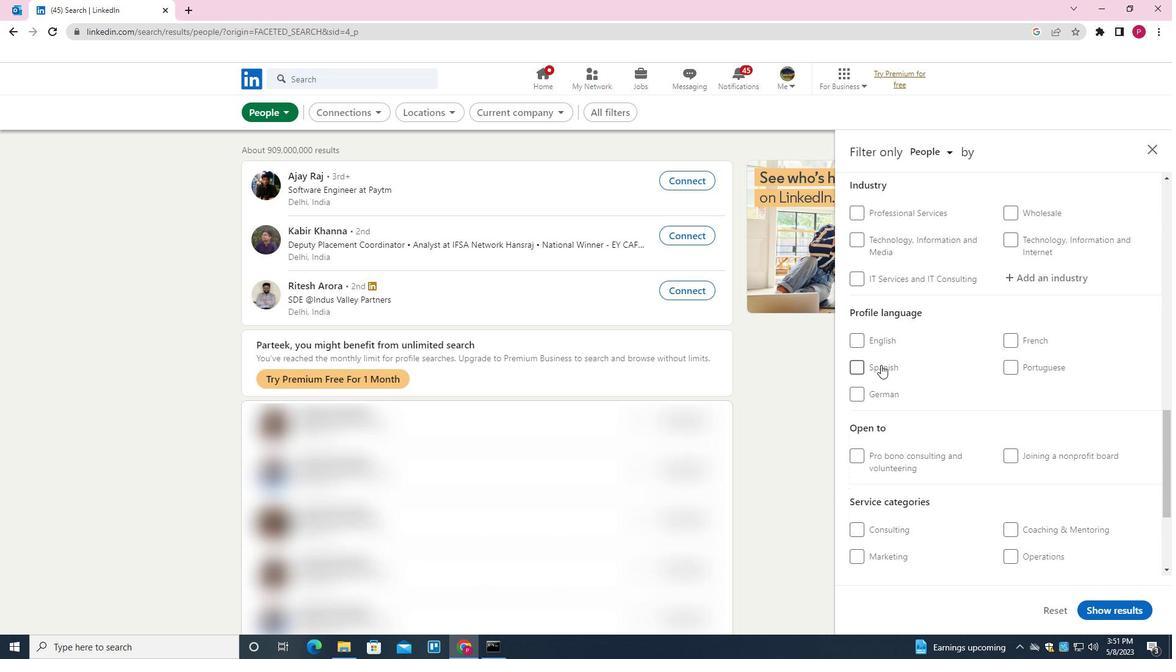 
Action: Mouse pressed left at (860, 347)
Screenshot: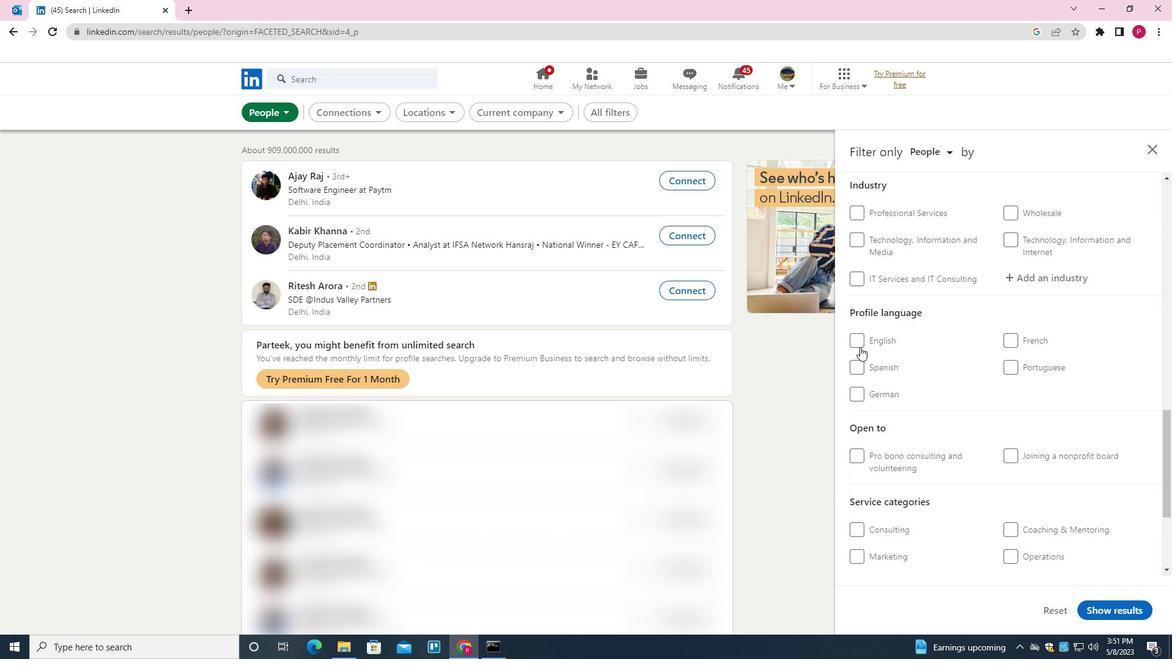 
Action: Mouse moved to (980, 413)
Screenshot: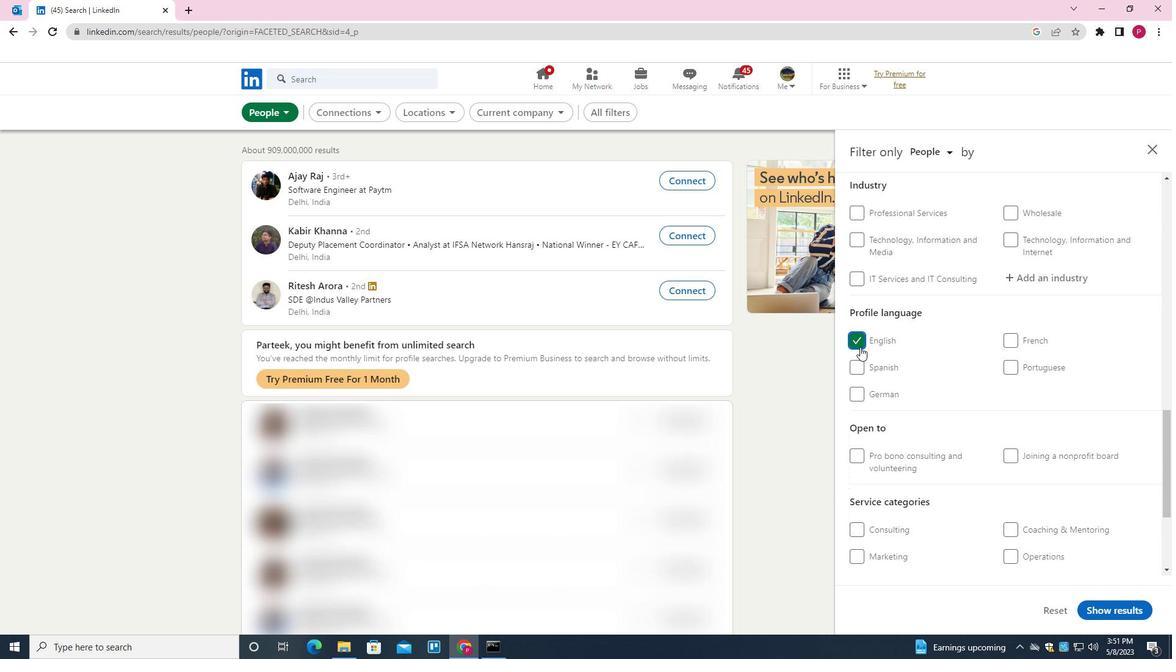 
Action: Mouse scrolled (980, 414) with delta (0, 0)
Screenshot: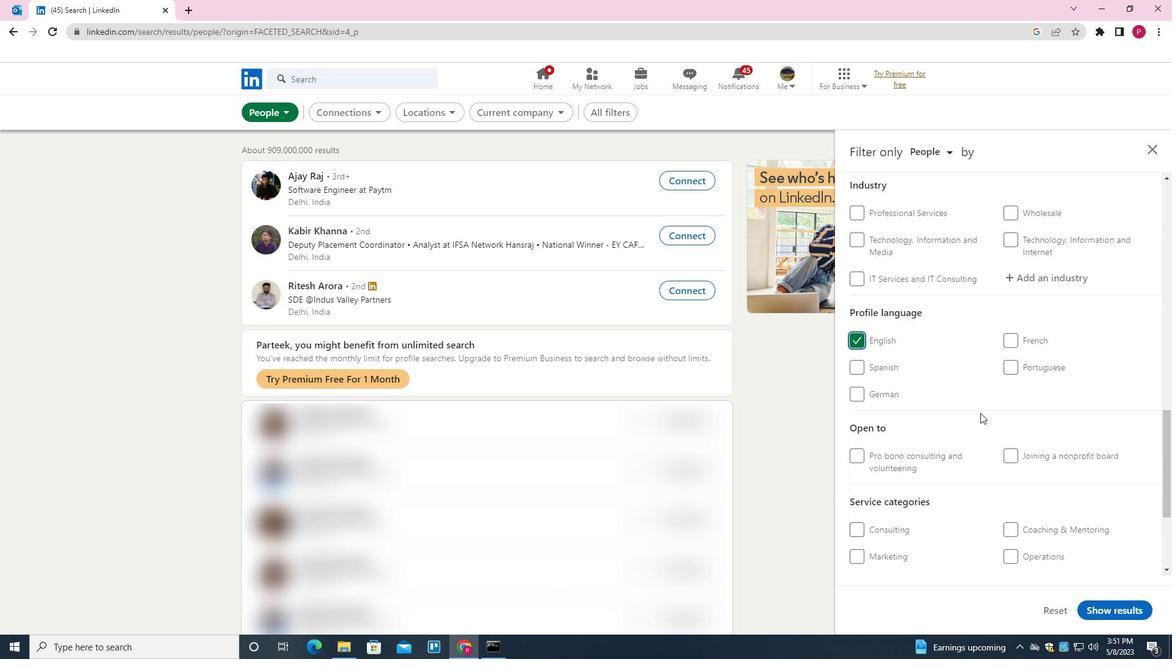 
Action: Mouse scrolled (980, 414) with delta (0, 0)
Screenshot: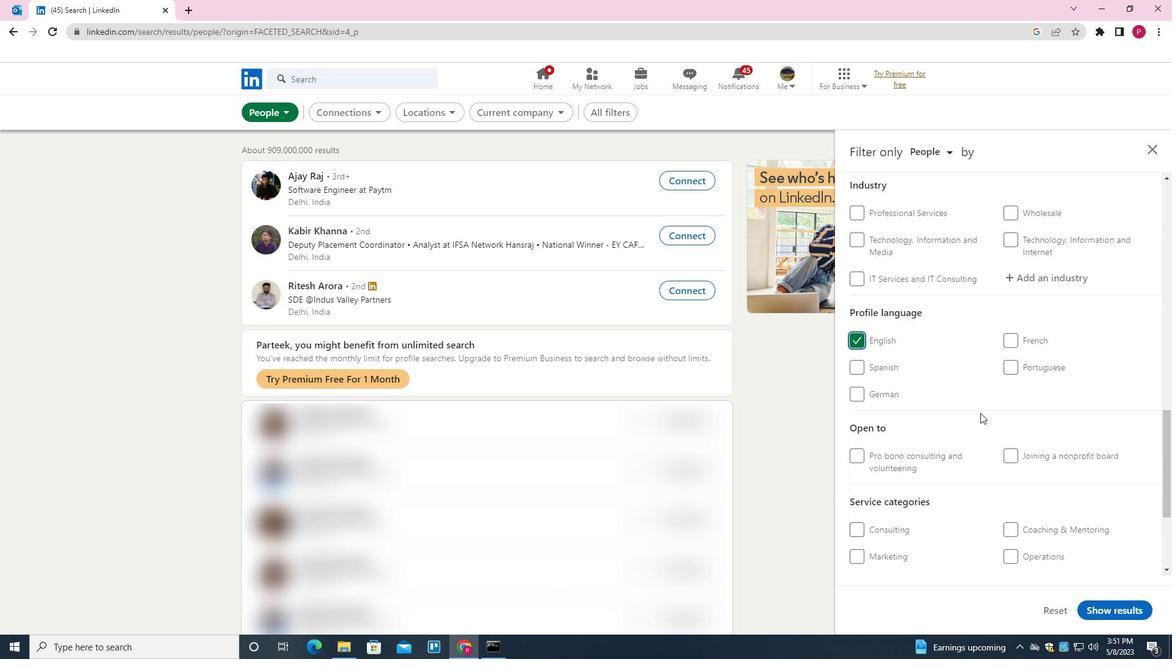
Action: Mouse scrolled (980, 414) with delta (0, 0)
Screenshot: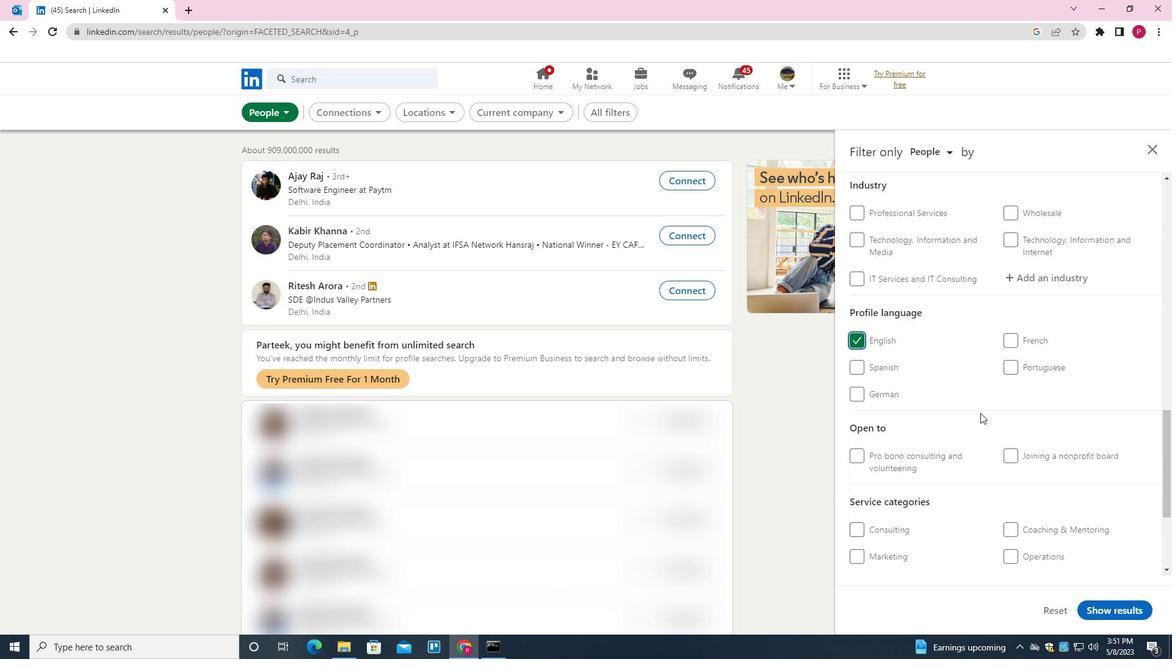 
Action: Mouse scrolled (980, 414) with delta (0, 0)
Screenshot: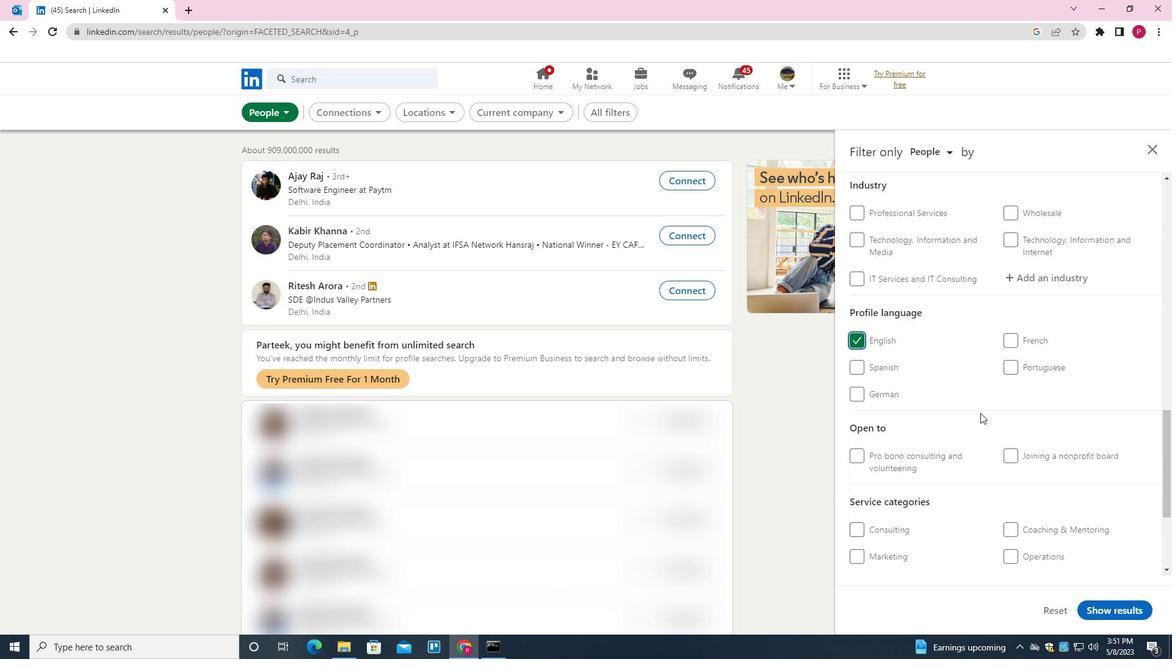 
Action: Mouse scrolled (980, 414) with delta (0, 0)
Screenshot: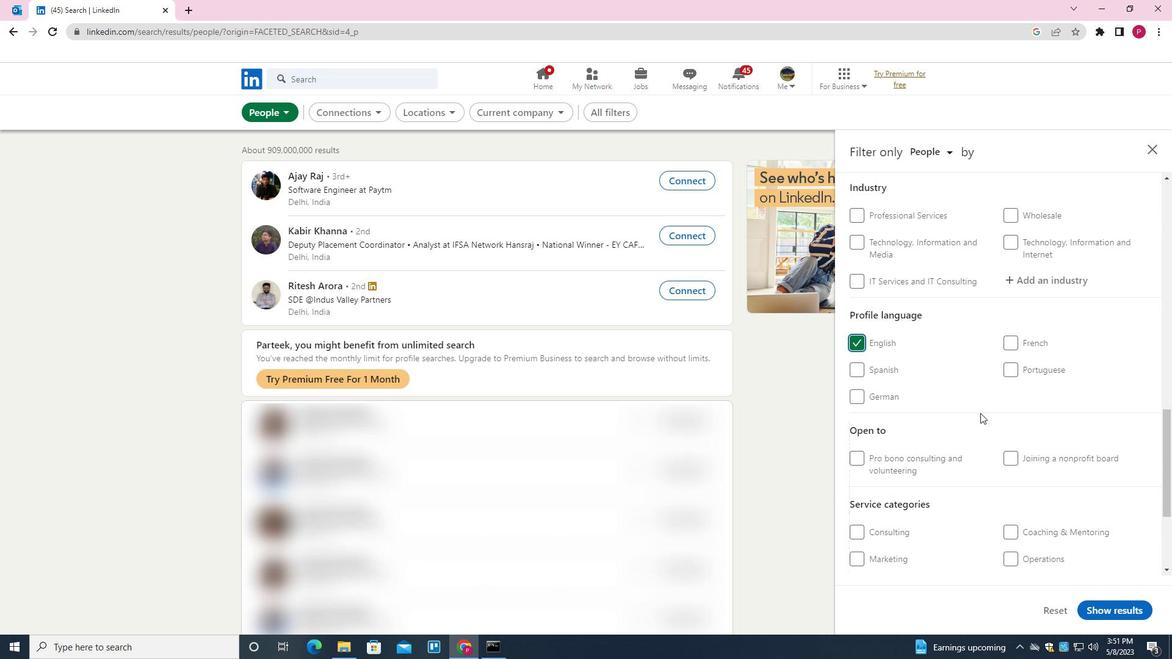
Action: Mouse scrolled (980, 414) with delta (0, 0)
Screenshot: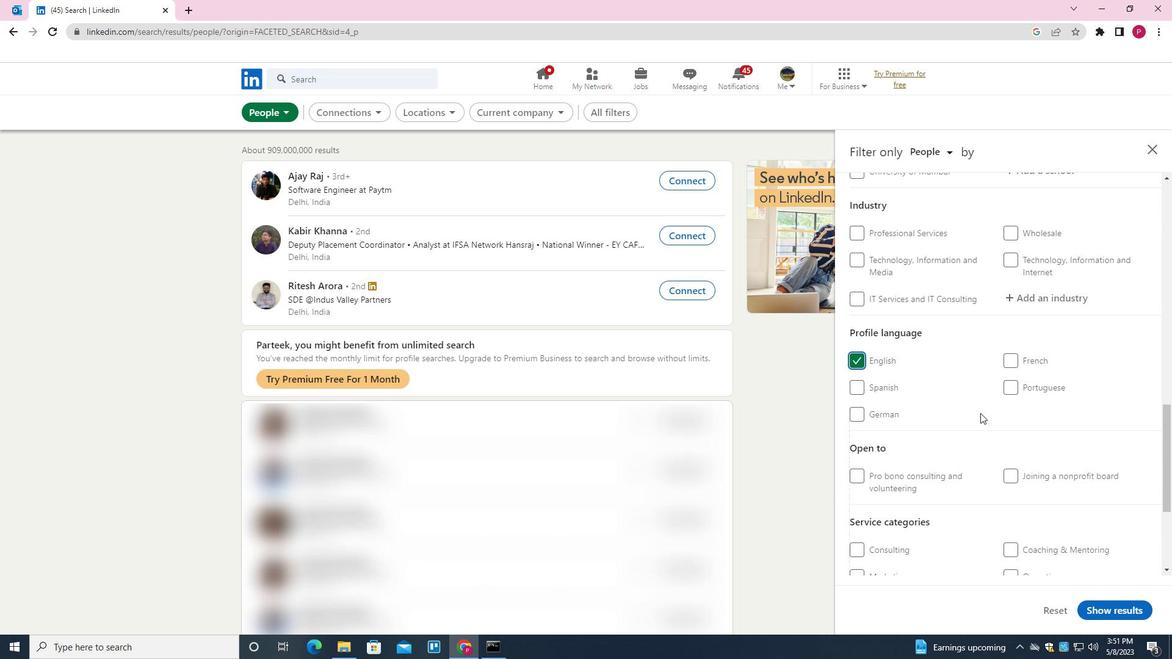 
Action: Mouse moved to (948, 426)
Screenshot: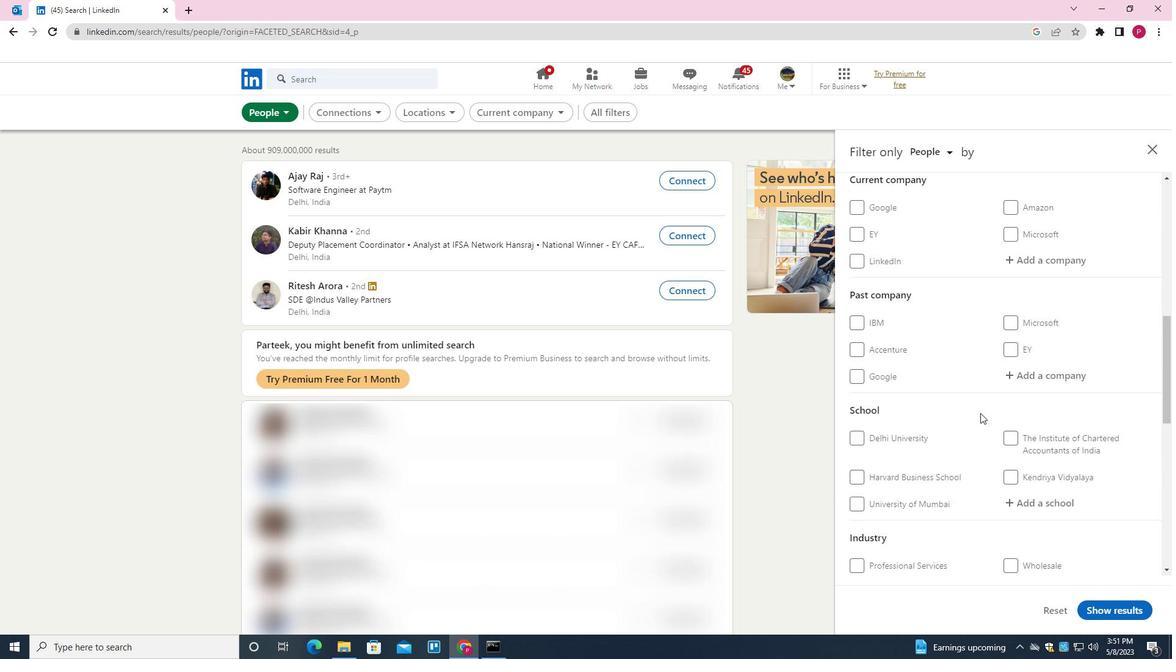 
Action: Mouse scrolled (948, 426) with delta (0, 0)
Screenshot: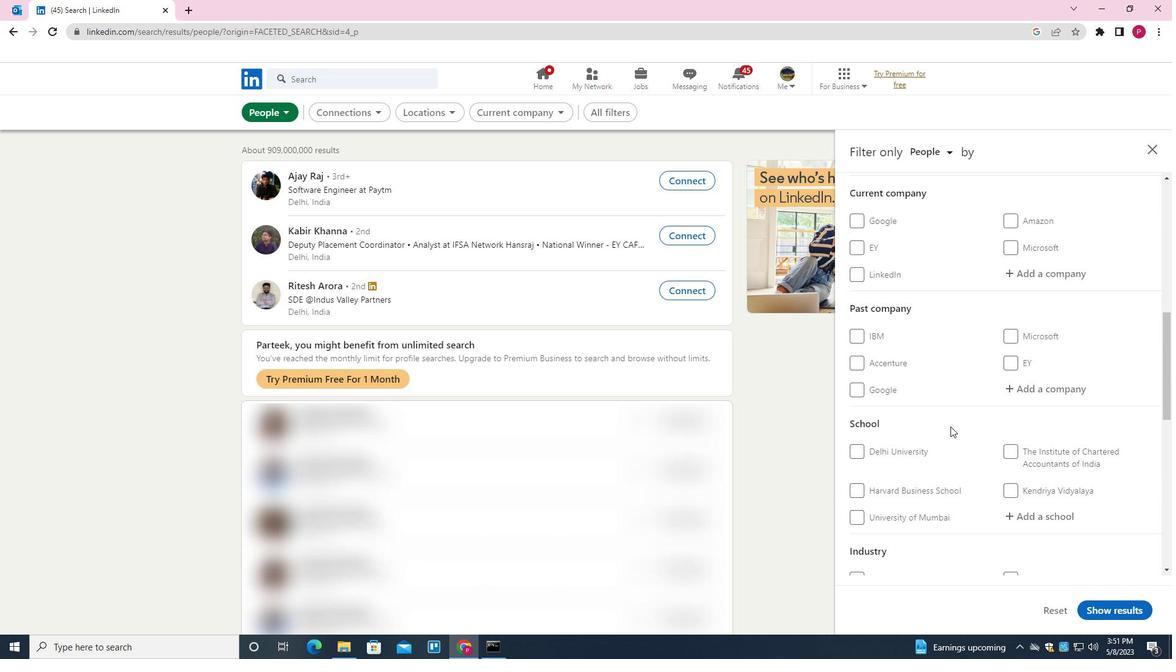 
Action: Mouse scrolled (948, 426) with delta (0, 0)
Screenshot: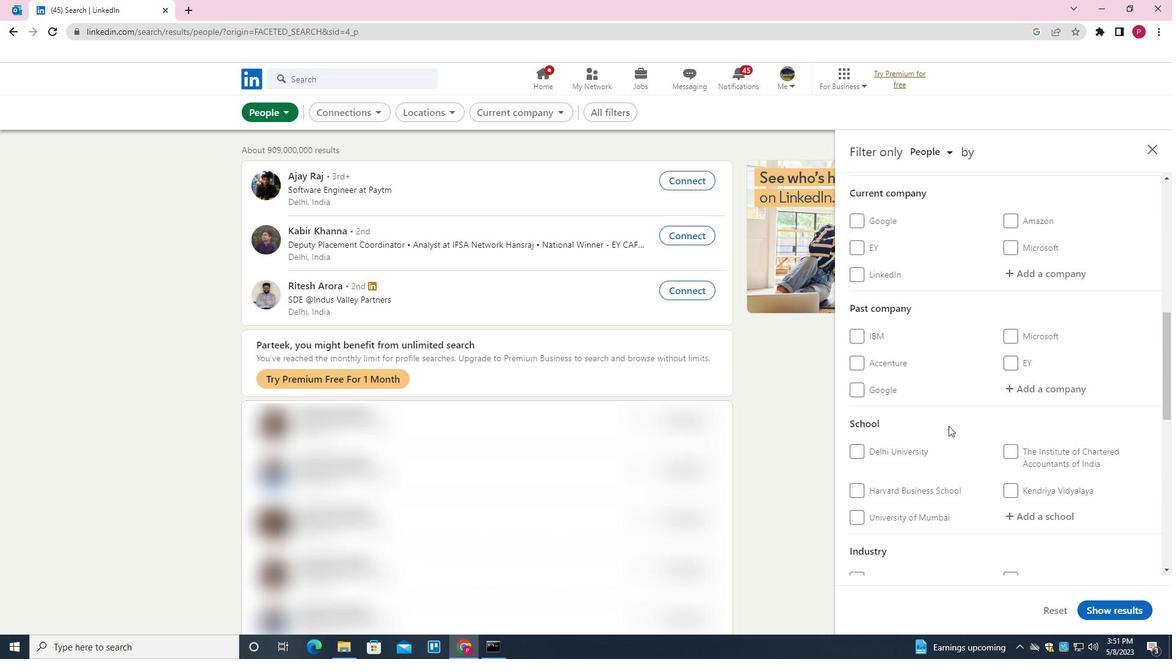 
Action: Mouse moved to (1024, 397)
Screenshot: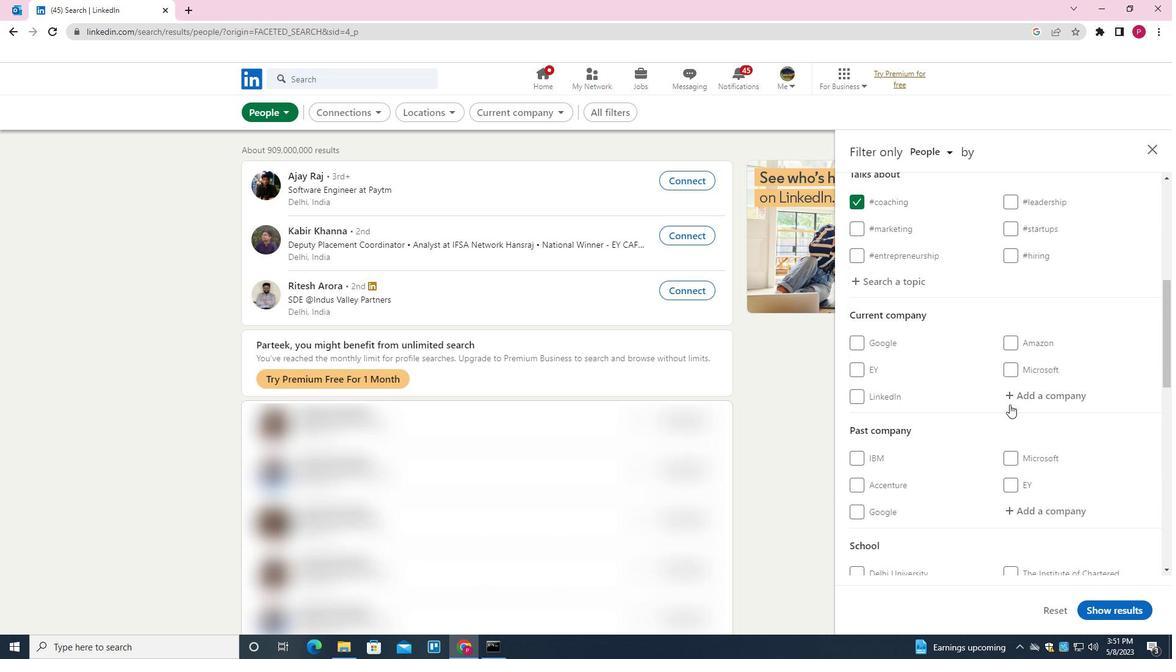 
Action: Mouse pressed left at (1024, 397)
Screenshot: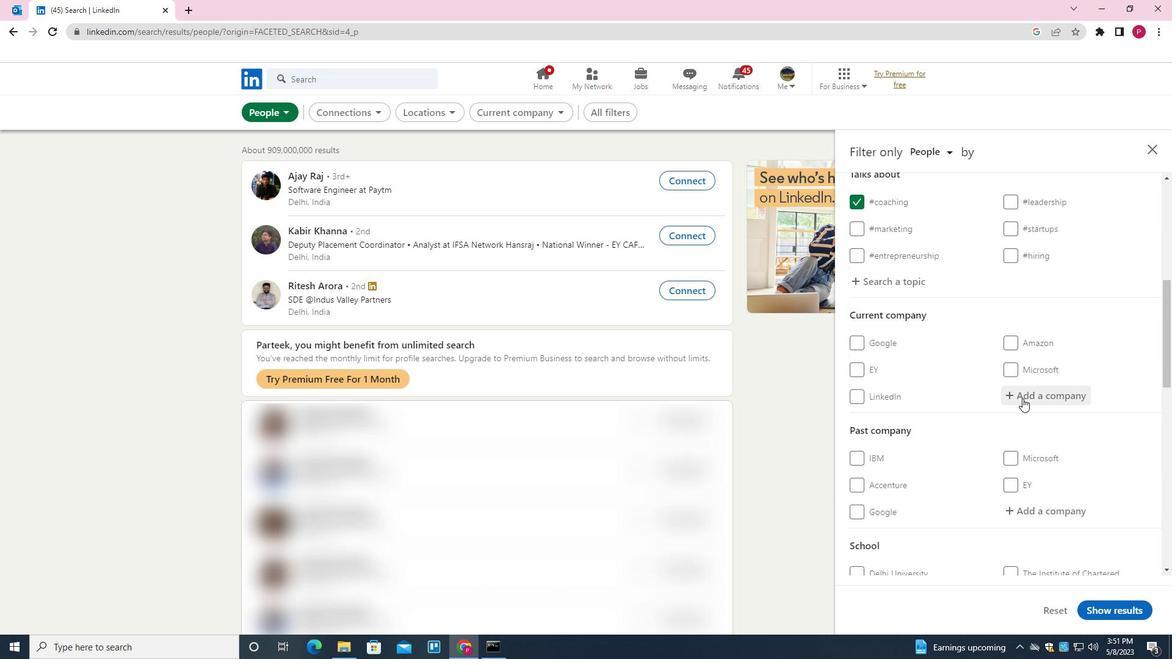 
Action: Key pressed <Key.shift>CHINT<Key.down><Key.enter>
Screenshot: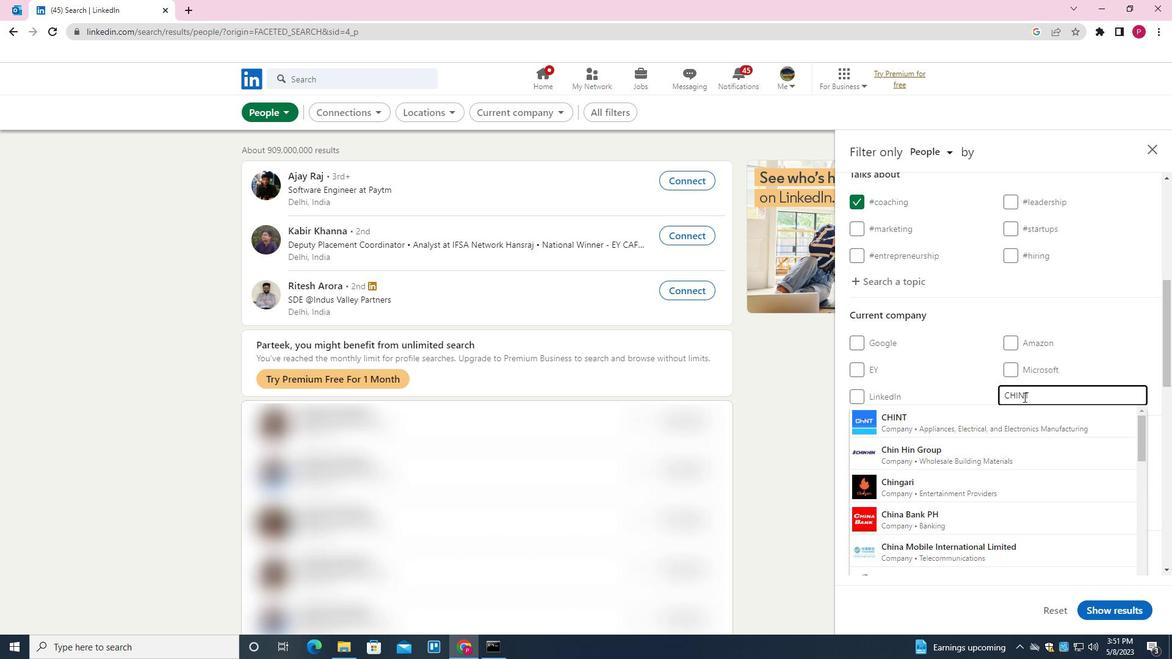 
Action: Mouse moved to (974, 393)
Screenshot: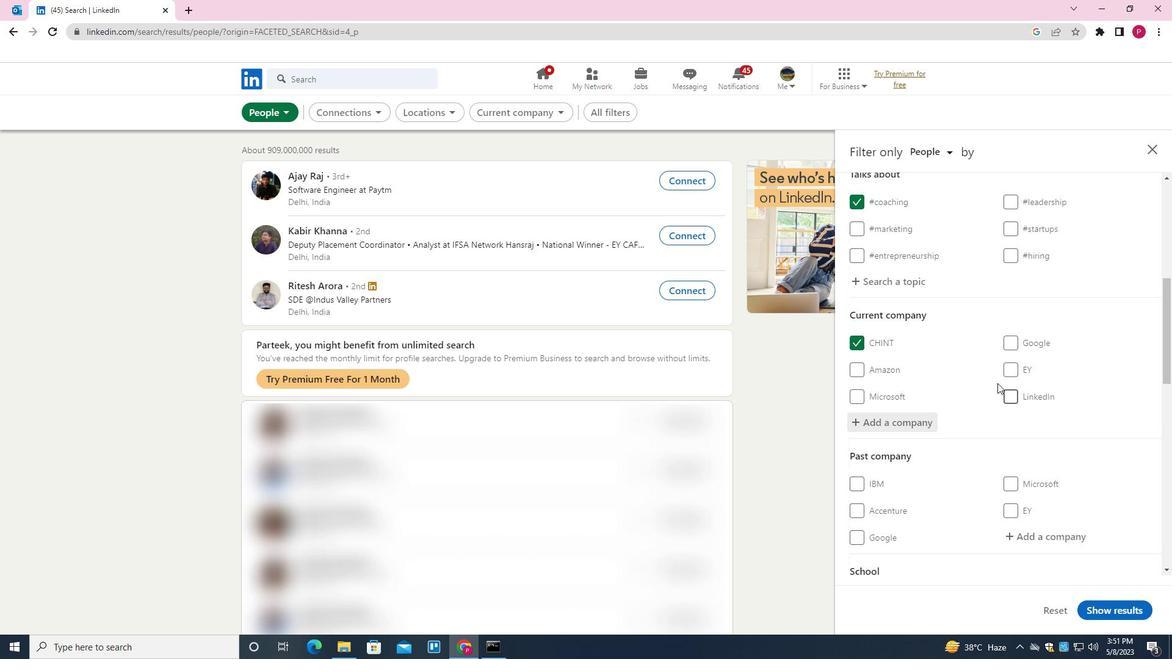 
Action: Mouse scrolled (974, 393) with delta (0, 0)
Screenshot: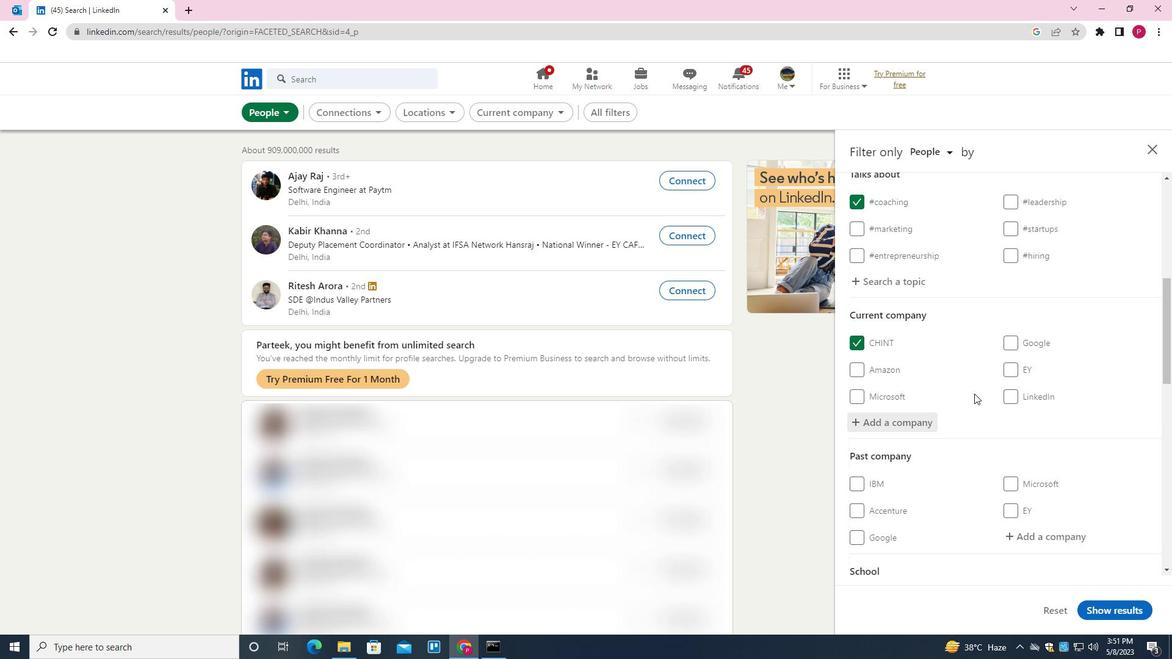 
Action: Mouse moved to (985, 392)
Screenshot: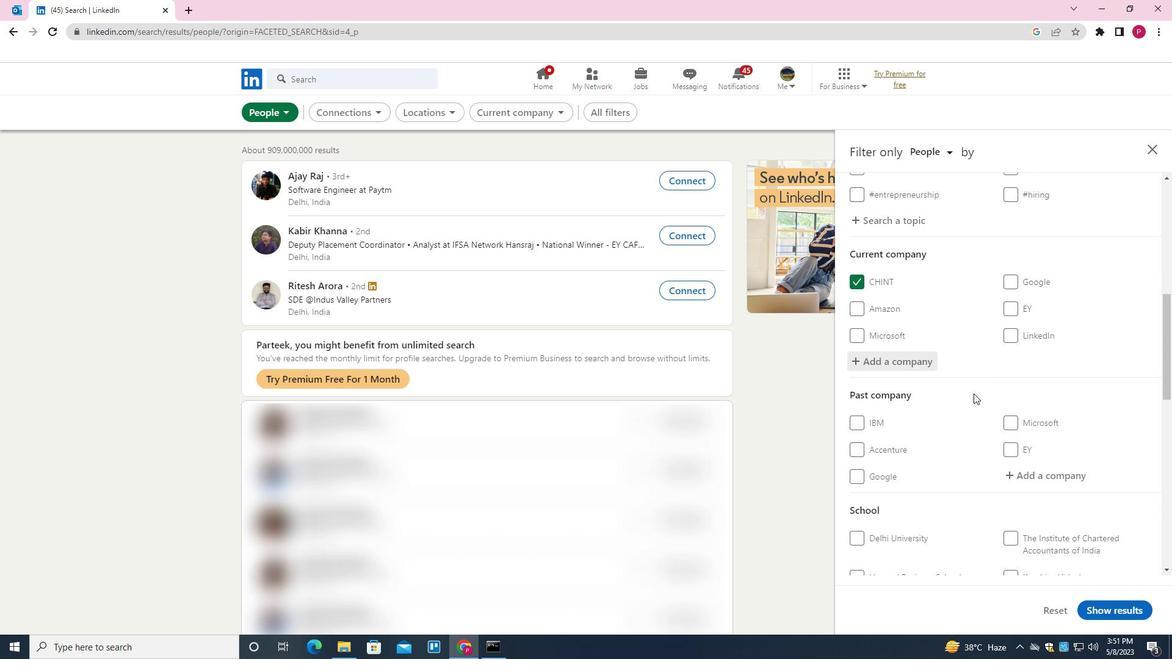 
Action: Mouse scrolled (985, 392) with delta (0, 0)
Screenshot: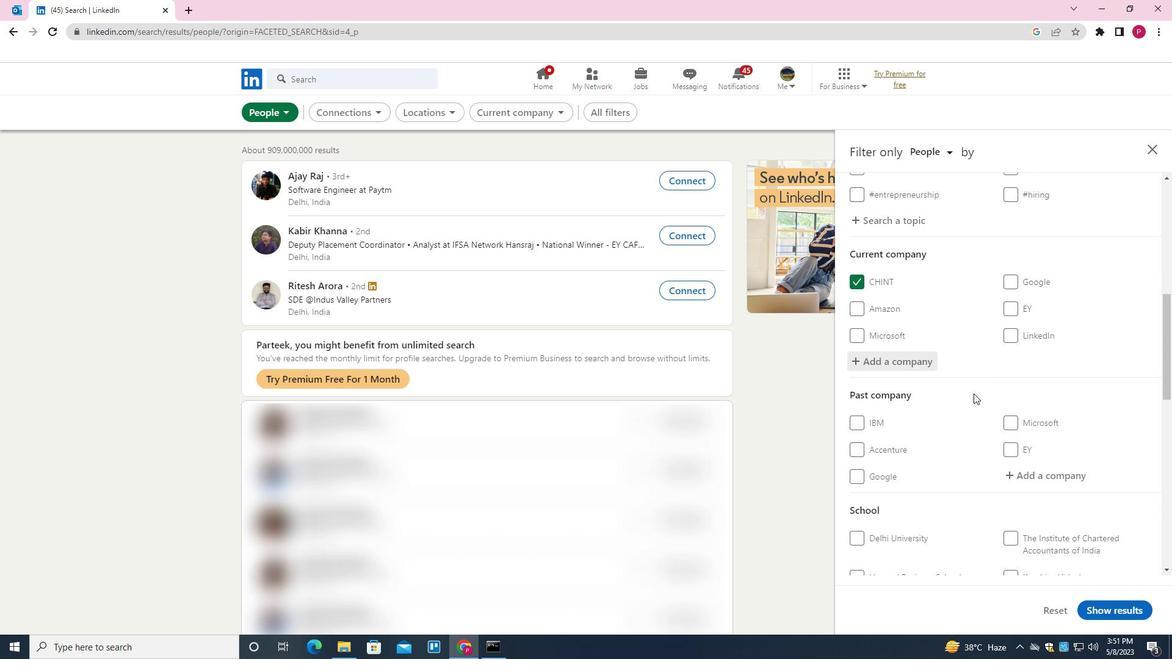 
Action: Mouse moved to (986, 392)
Screenshot: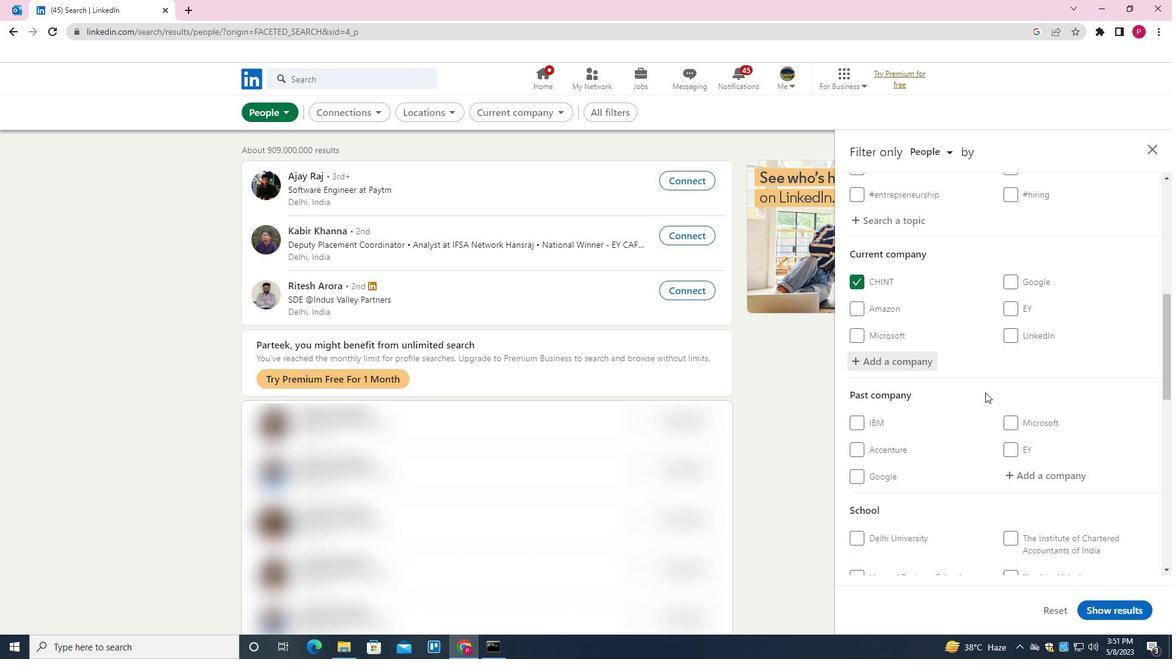 
Action: Mouse scrolled (986, 391) with delta (0, 0)
Screenshot: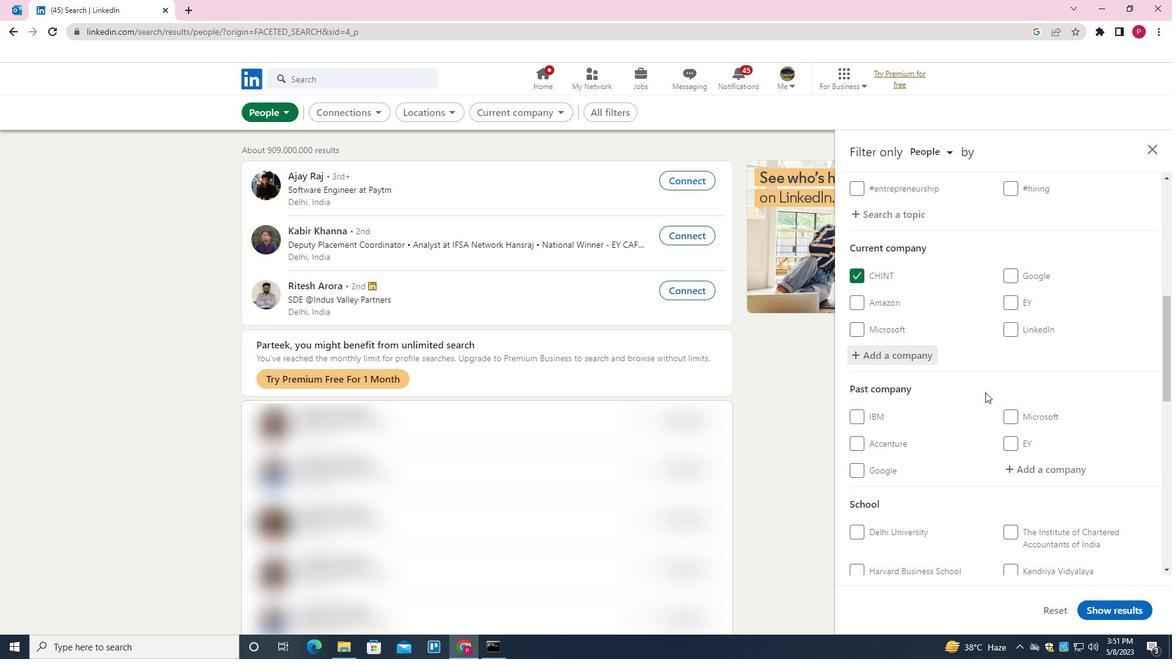 
Action: Mouse scrolled (986, 391) with delta (0, 0)
Screenshot: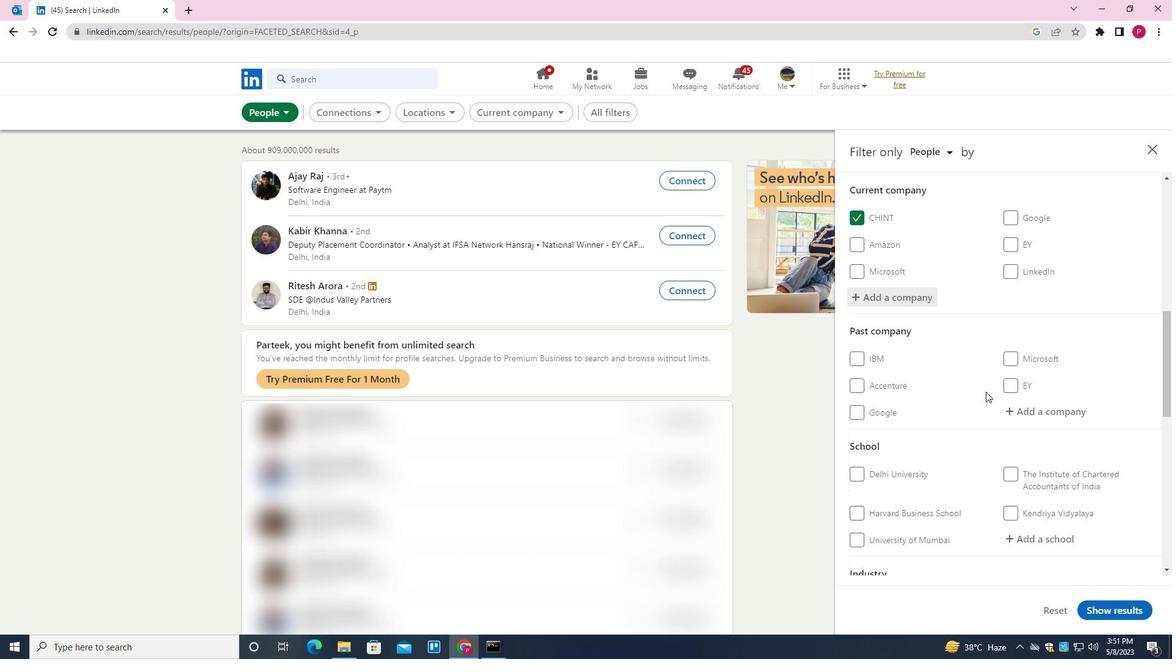 
Action: Mouse moved to (979, 379)
Screenshot: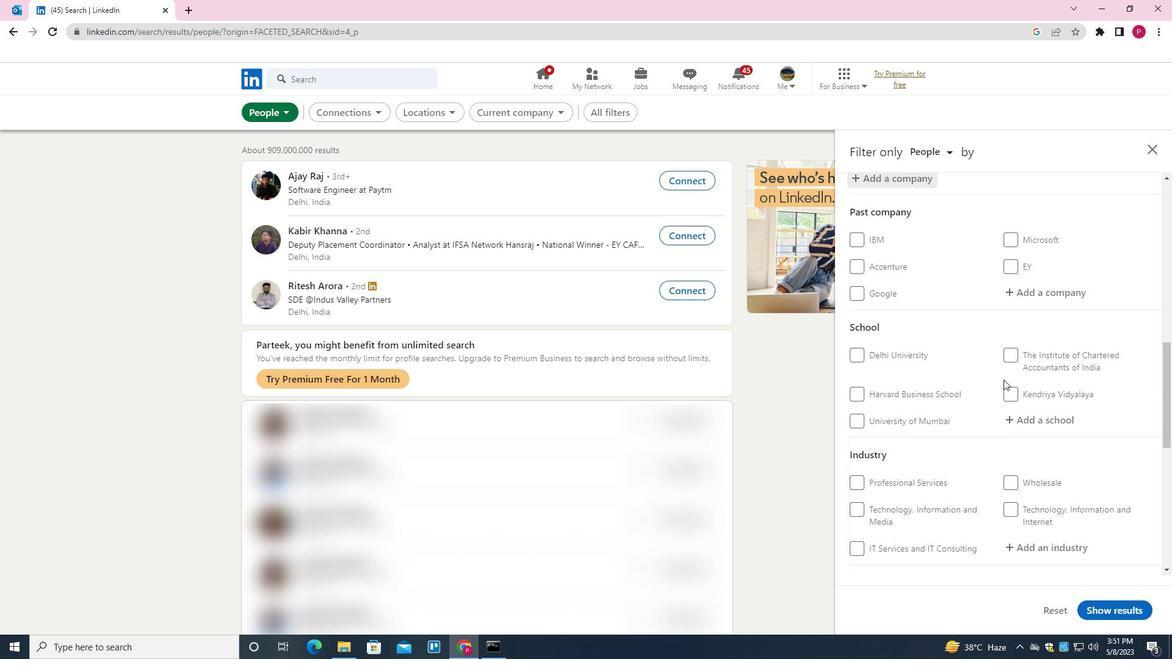 
Action: Mouse scrolled (979, 378) with delta (0, 0)
Screenshot: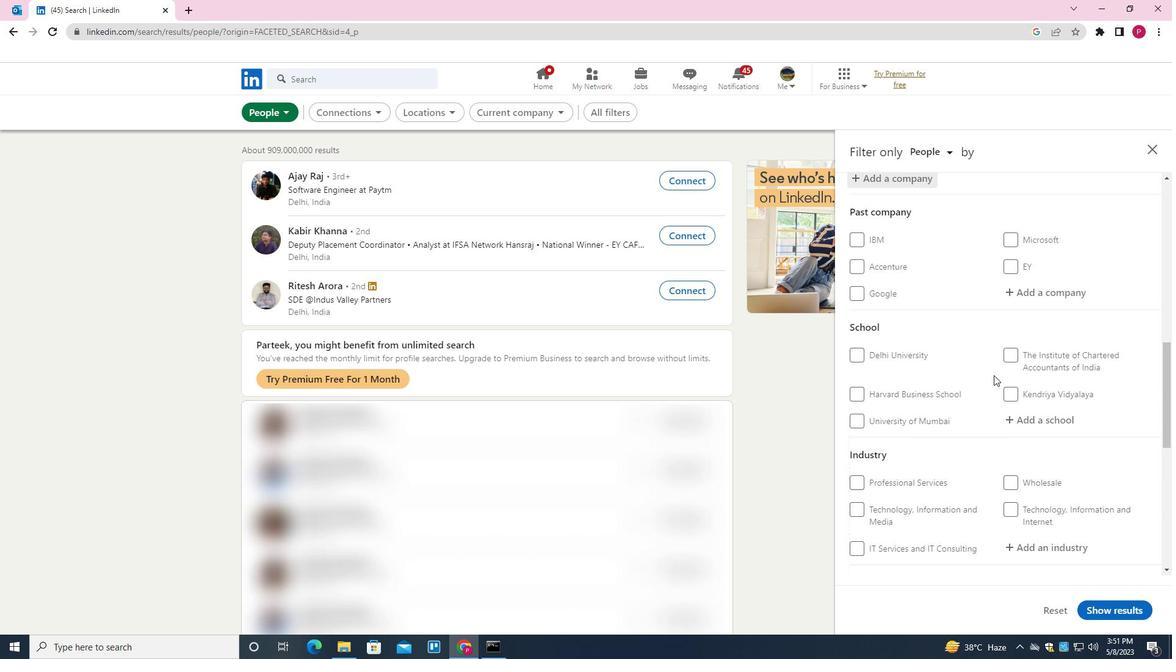 
Action: Mouse scrolled (979, 378) with delta (0, 0)
Screenshot: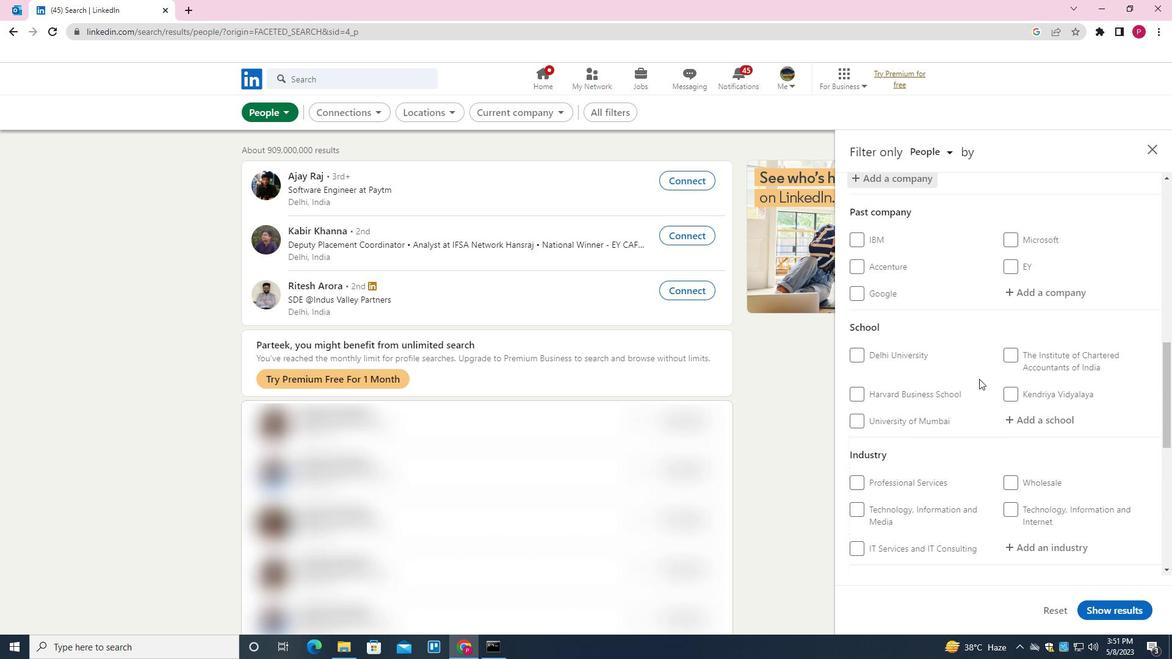 
Action: Mouse moved to (1044, 306)
Screenshot: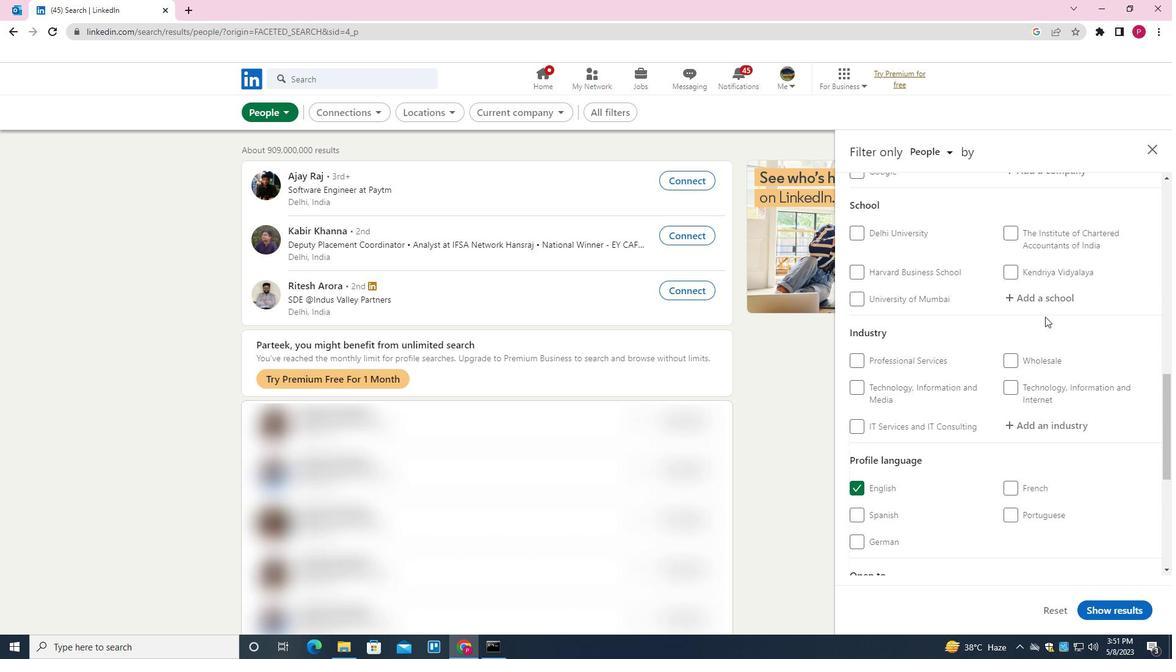 
Action: Mouse pressed left at (1044, 306)
Screenshot: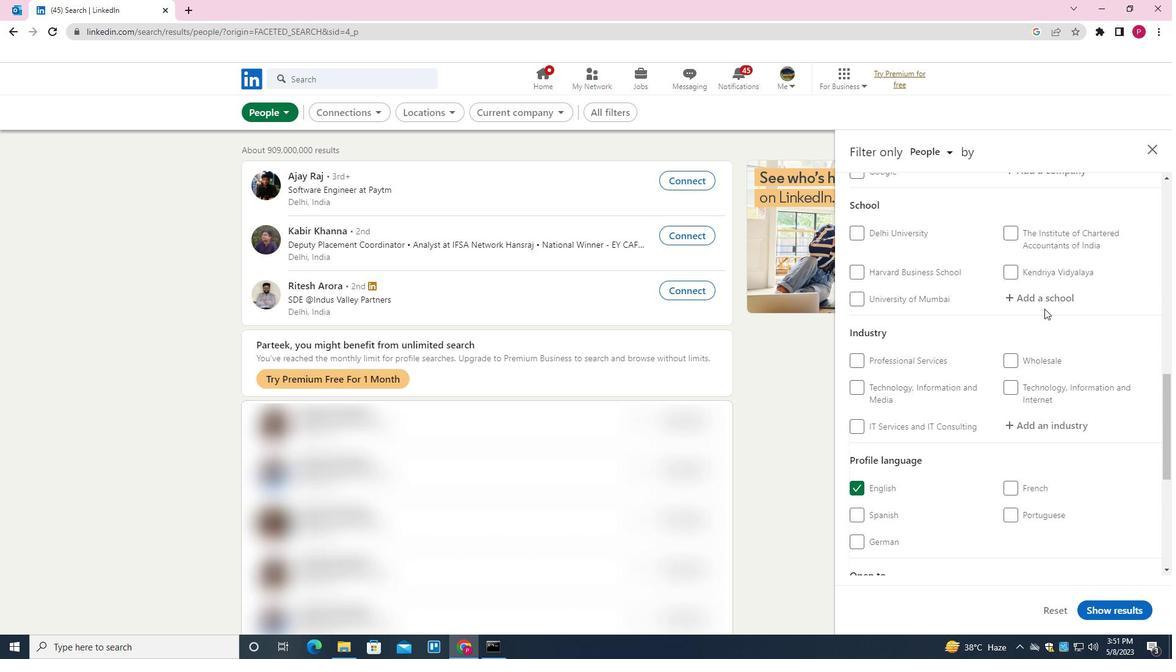 
Action: Key pressed <Key.shift>SOMAIYA<Key.space><Key.shift>C<Key.backspace>VIDYAVIHAR<Key.space><Key.down><Key.enter>
Screenshot: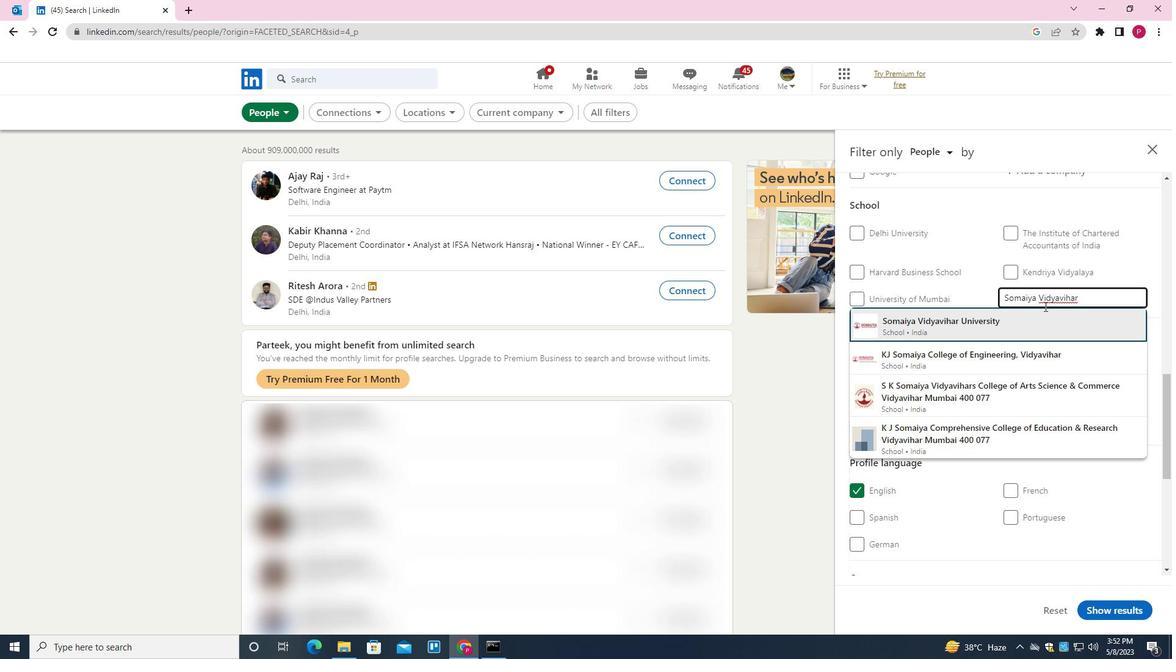 
Action: Mouse moved to (1039, 317)
Screenshot: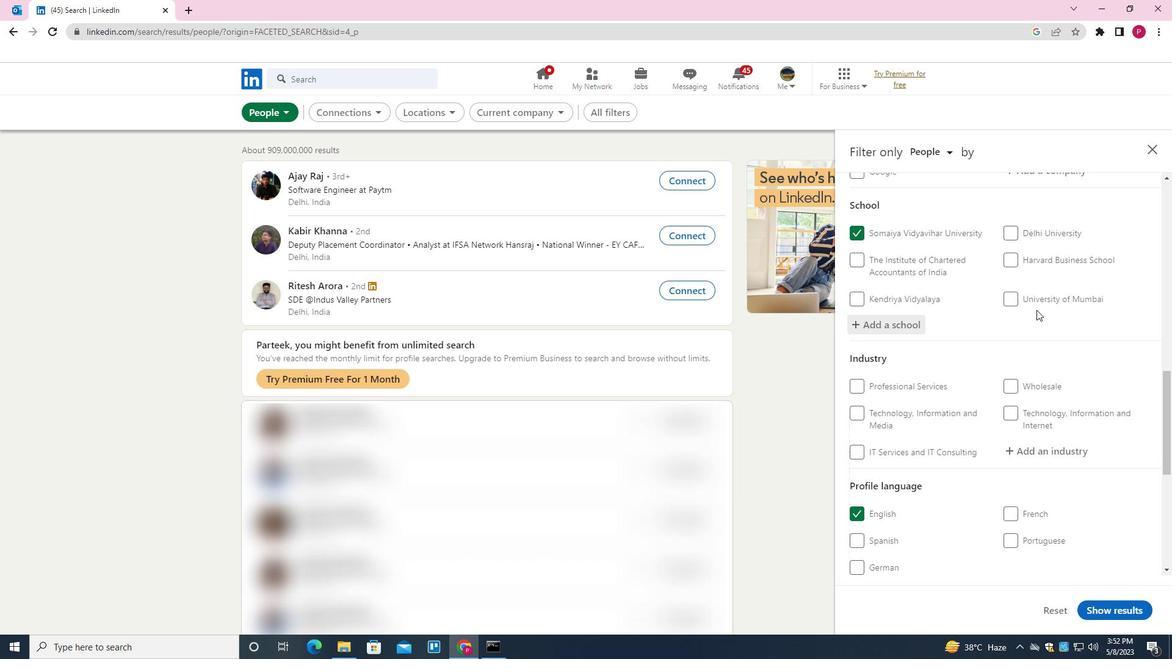 
Action: Mouse scrolled (1039, 316) with delta (0, 0)
Screenshot: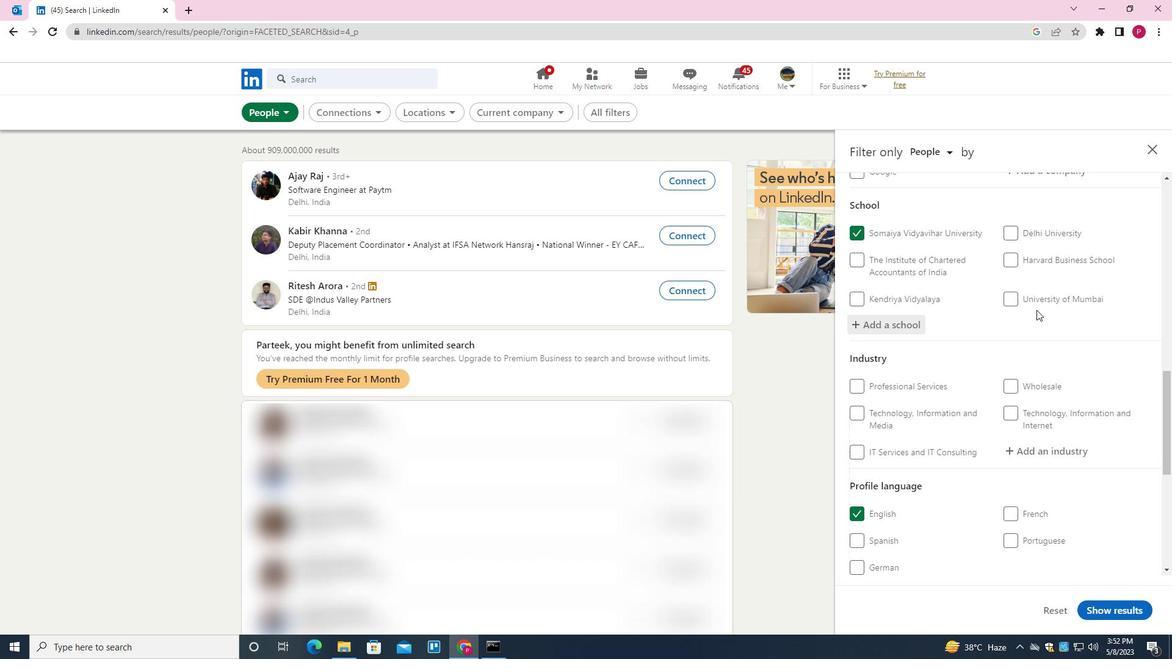 
Action: Mouse moved to (1040, 317)
Screenshot: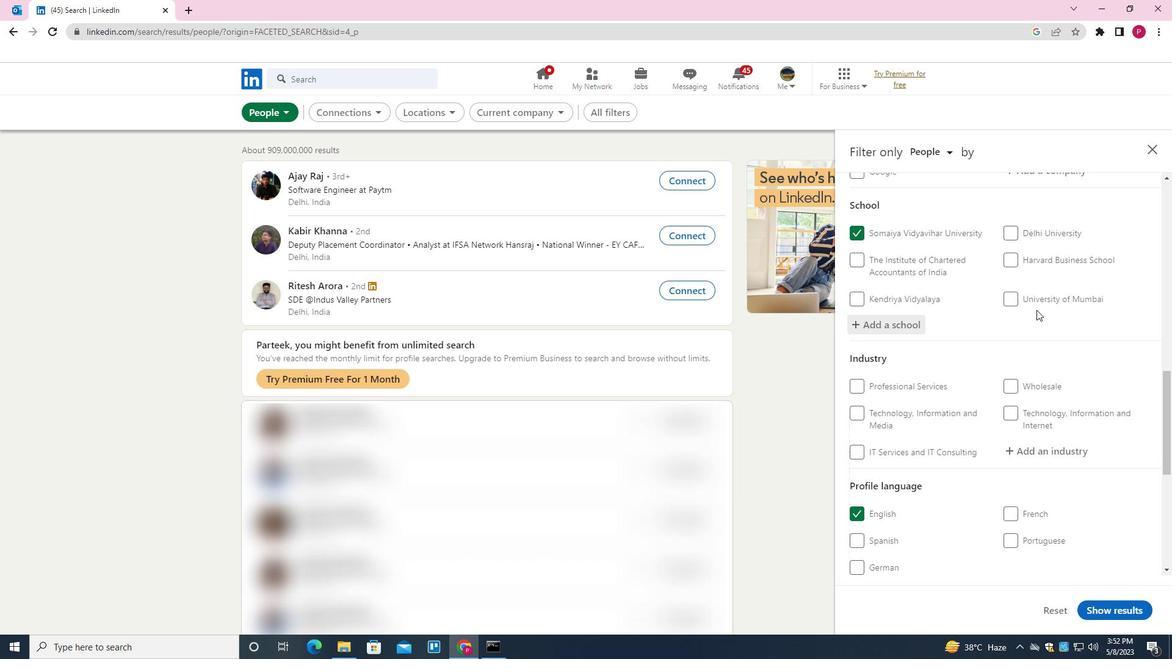 
Action: Mouse scrolled (1040, 316) with delta (0, 0)
Screenshot: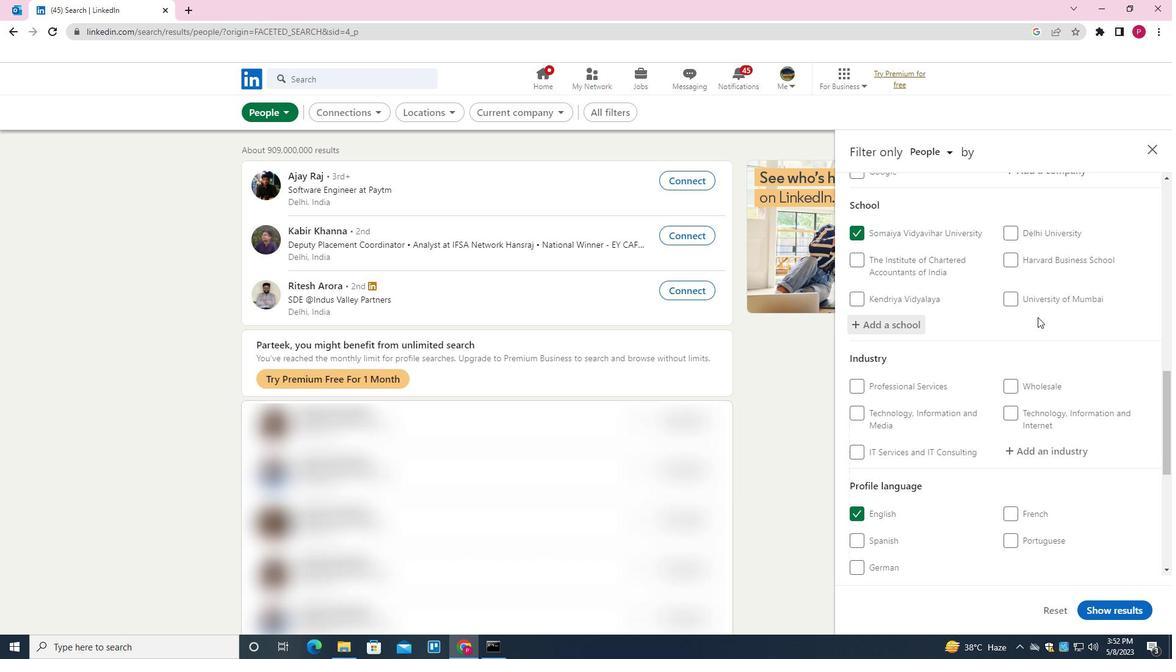 
Action: Mouse moved to (1028, 324)
Screenshot: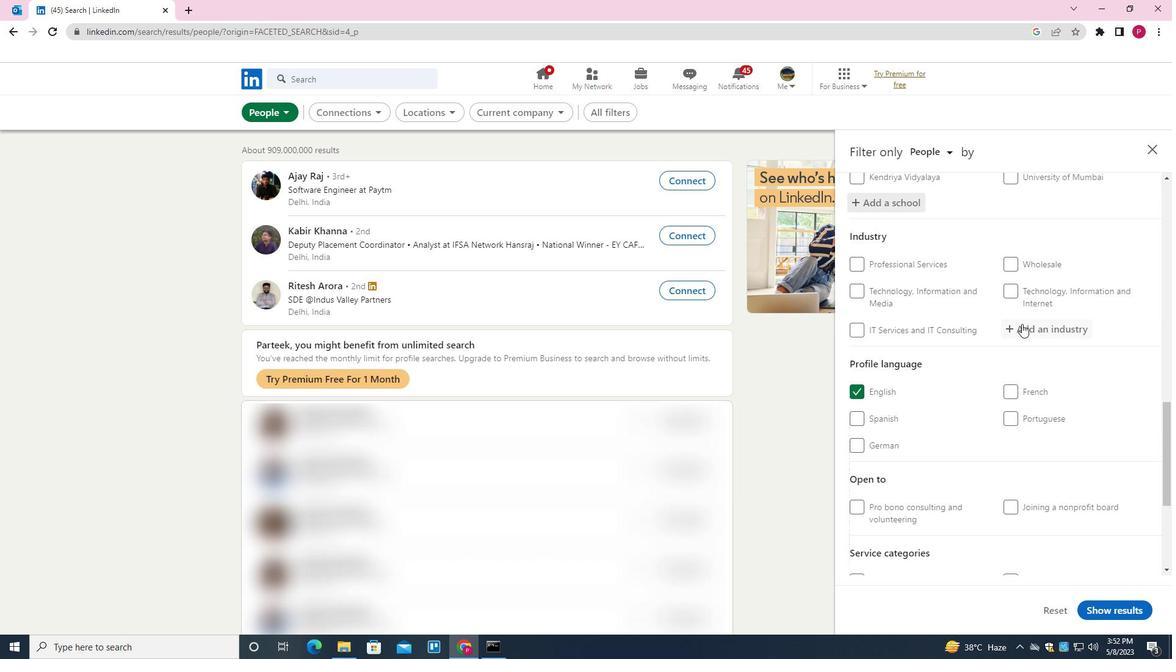 
Action: Mouse pressed left at (1028, 324)
Screenshot: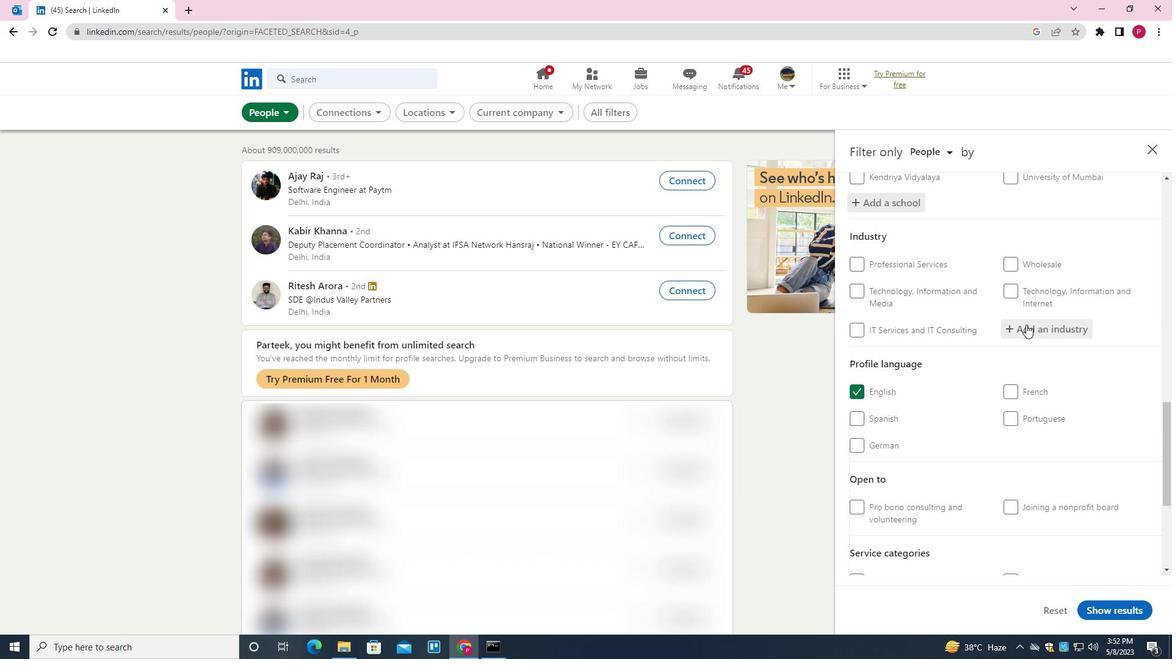 
Action: Key pressed <Key.shift><Key.shift><Key.shift><Key.shift><Key.shift><Key.shift><Key.shift><Key.shift><Key.shift><Key.shift><Key.shift><Key.shift><Key.shift><Key.shift><Key.shift><Key.shift><Key.shift><Key.shift><Key.shift><Key.shift><Key.shift><Key.shift><Key.shift>BUSINESS<Key.space><Key.shift>CONTENT<Key.space><Key.down><Key.enter>
Screenshot: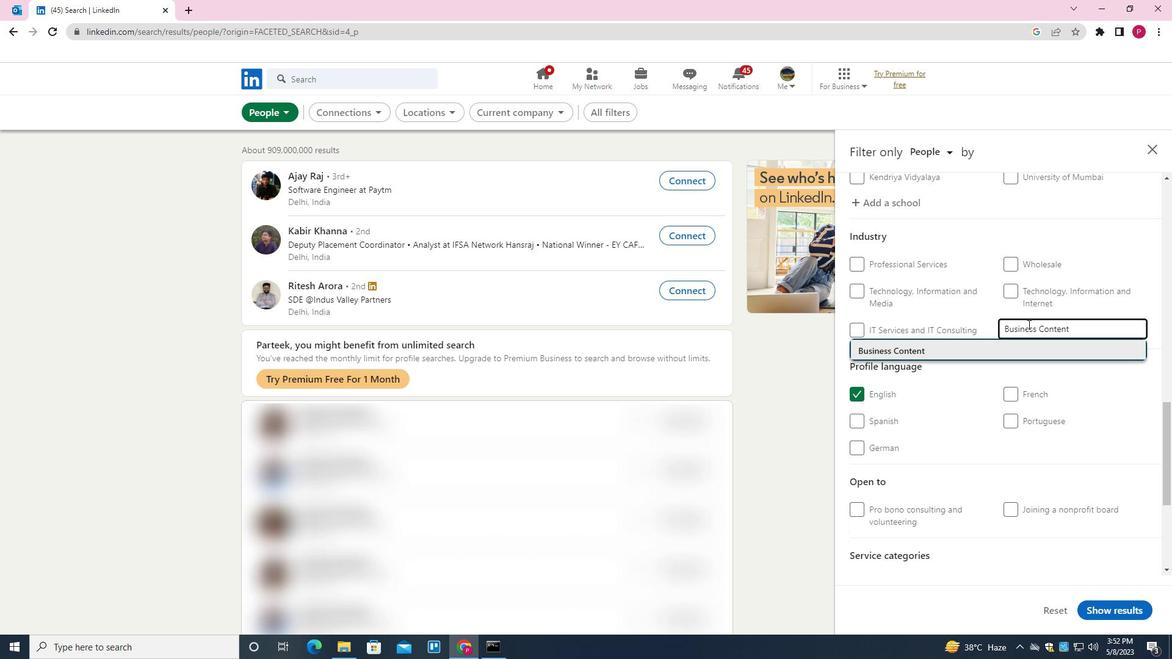 
Action: Mouse moved to (1005, 348)
Screenshot: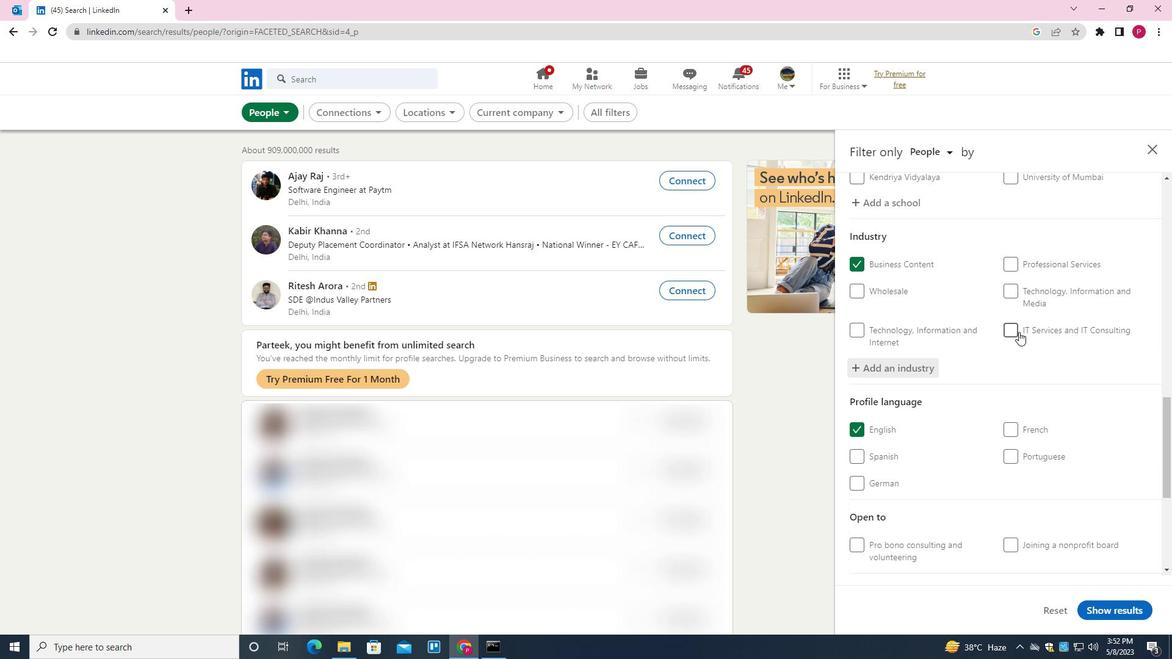 
Action: Mouse scrolled (1005, 348) with delta (0, 0)
Screenshot: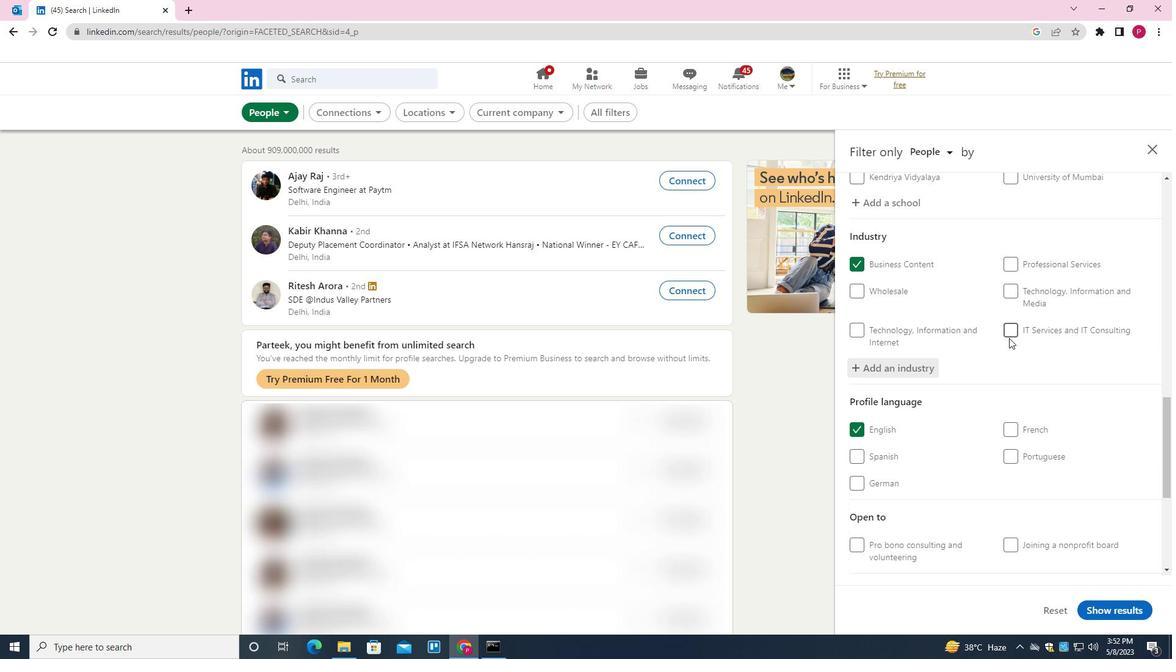 
Action: Mouse scrolled (1005, 348) with delta (0, 0)
Screenshot: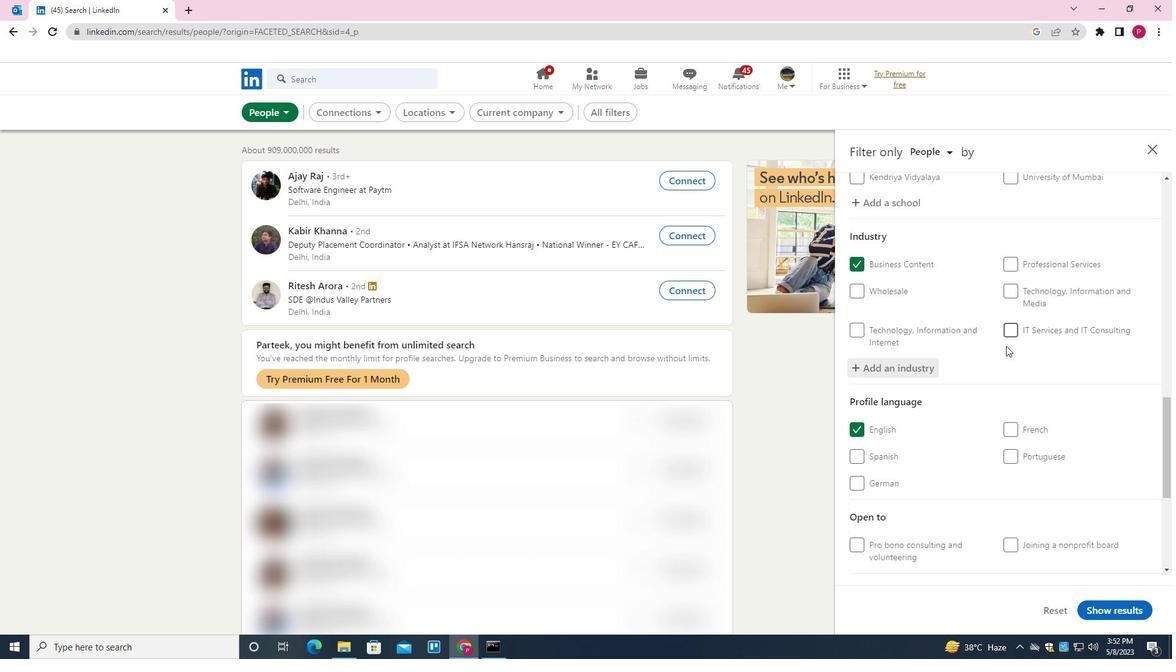 
Action: Mouse moved to (1004, 350)
Screenshot: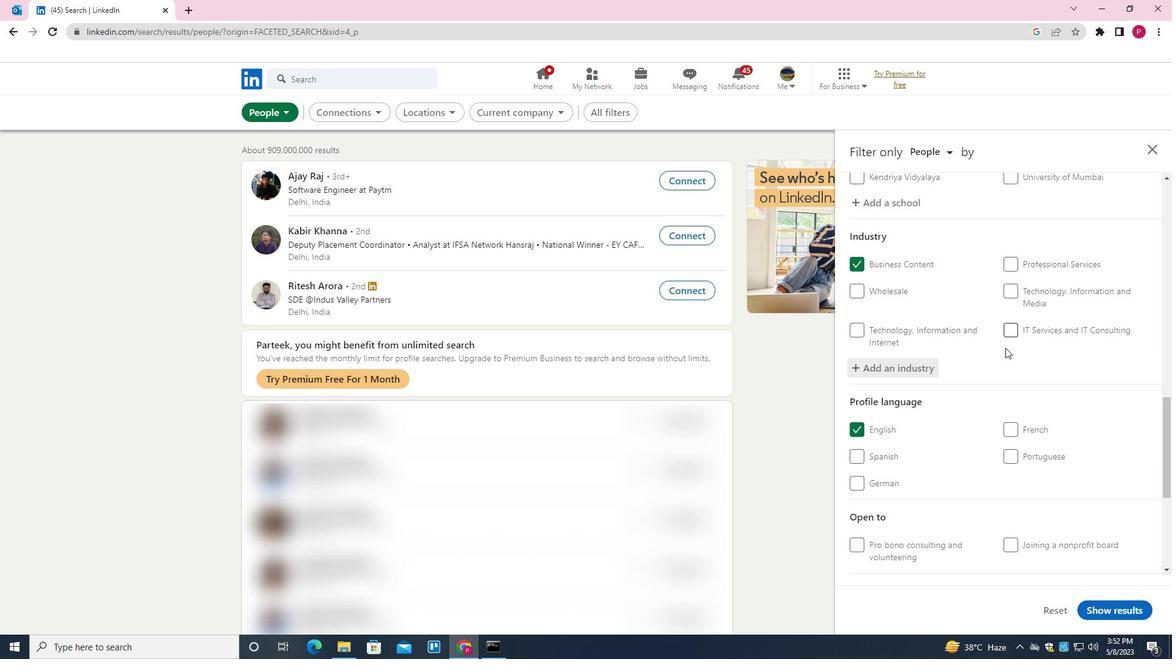
Action: Mouse scrolled (1004, 349) with delta (0, 0)
Screenshot: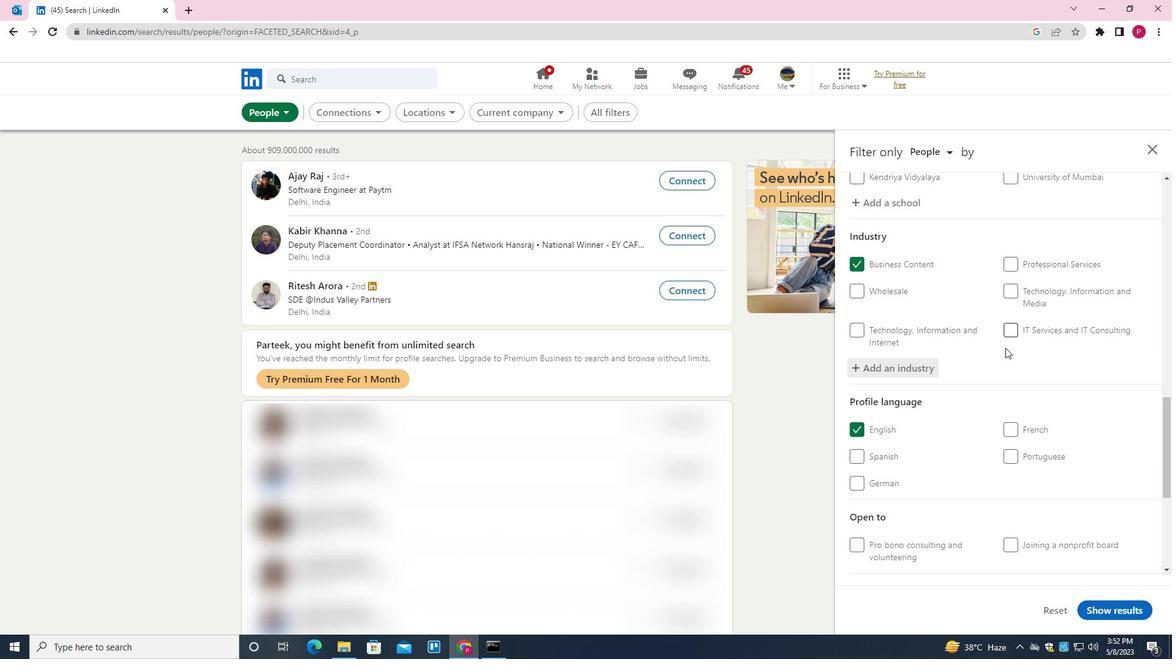 
Action: Mouse moved to (1004, 363)
Screenshot: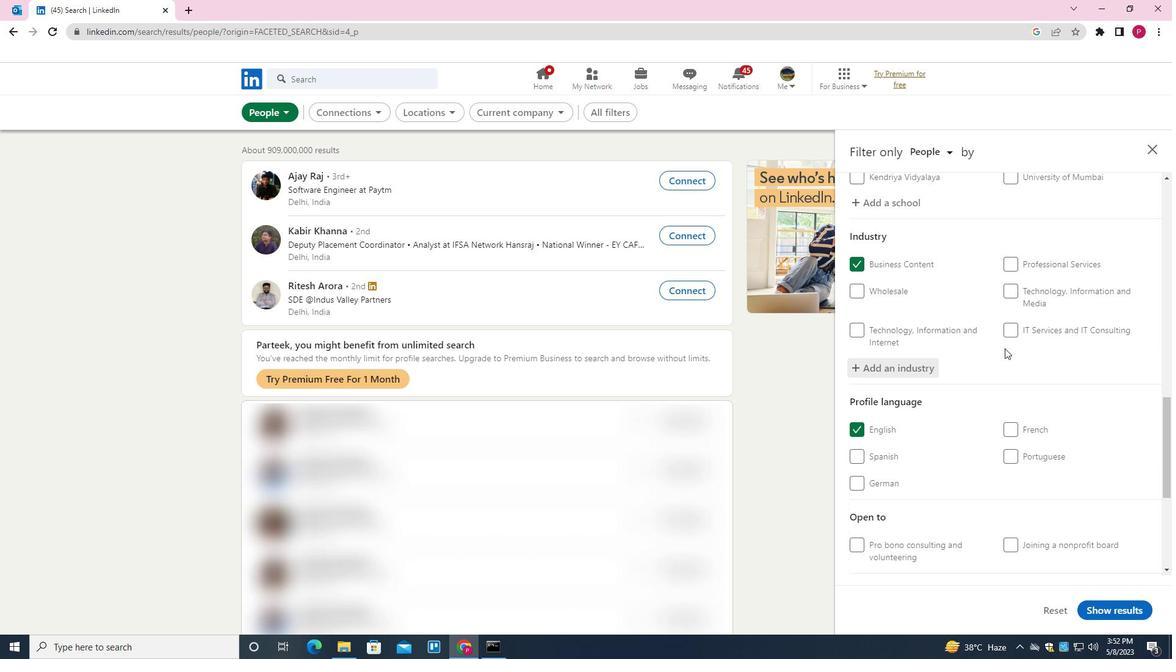 
Action: Mouse scrolled (1004, 362) with delta (0, 0)
Screenshot: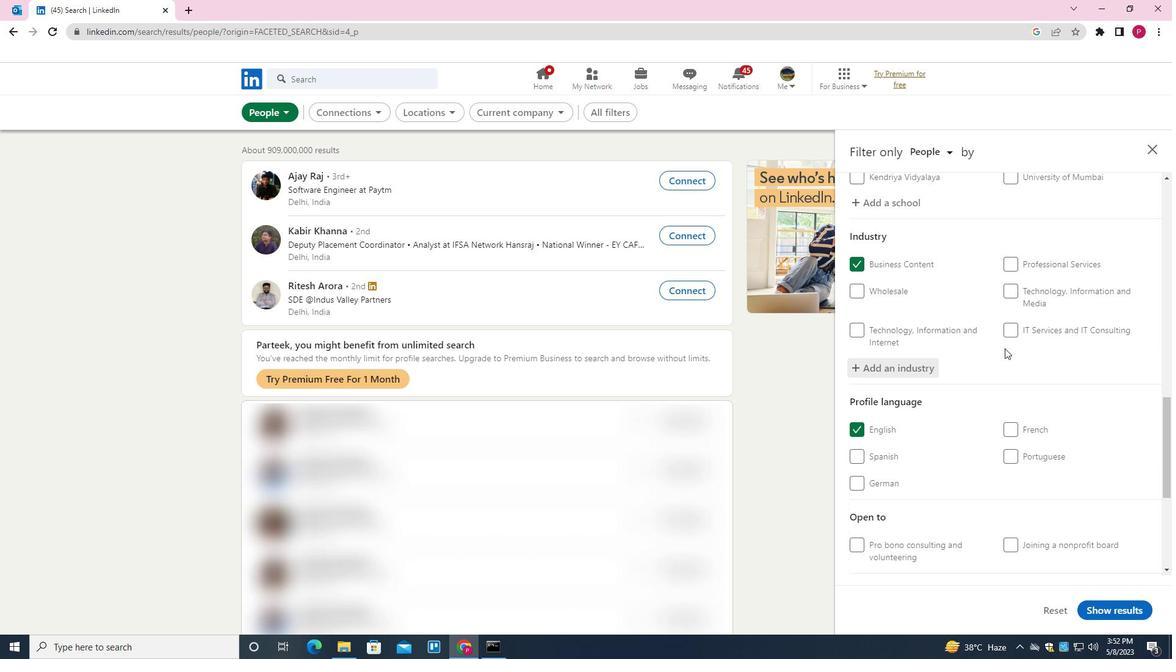 
Action: Mouse moved to (1025, 428)
Screenshot: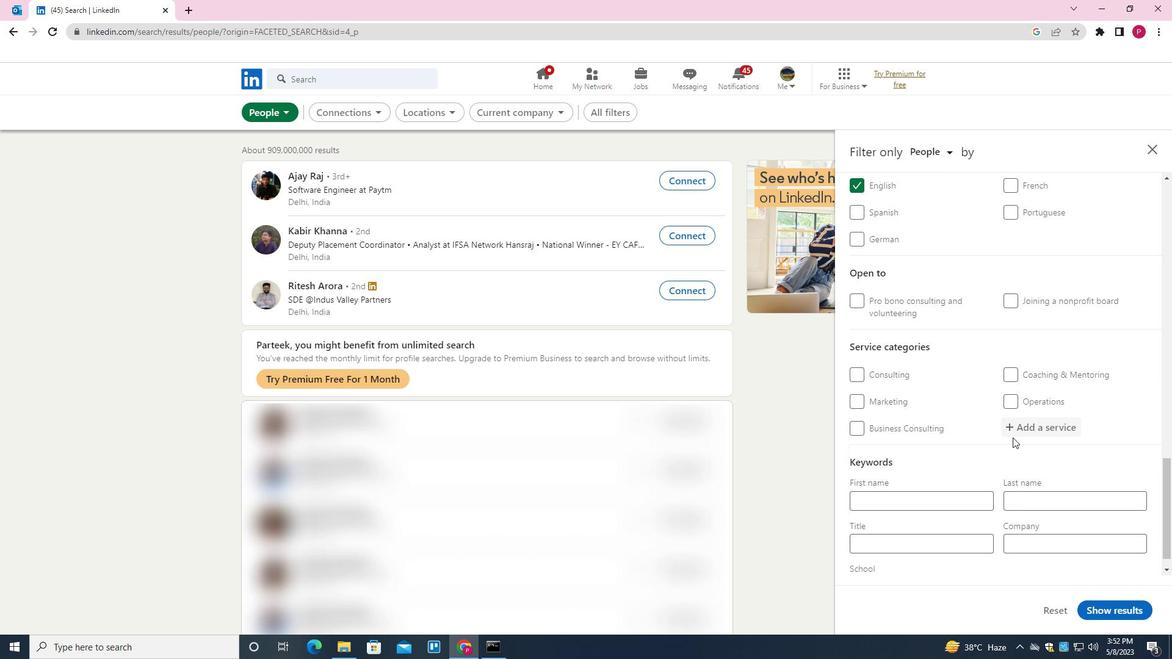 
Action: Mouse pressed left at (1025, 428)
Screenshot: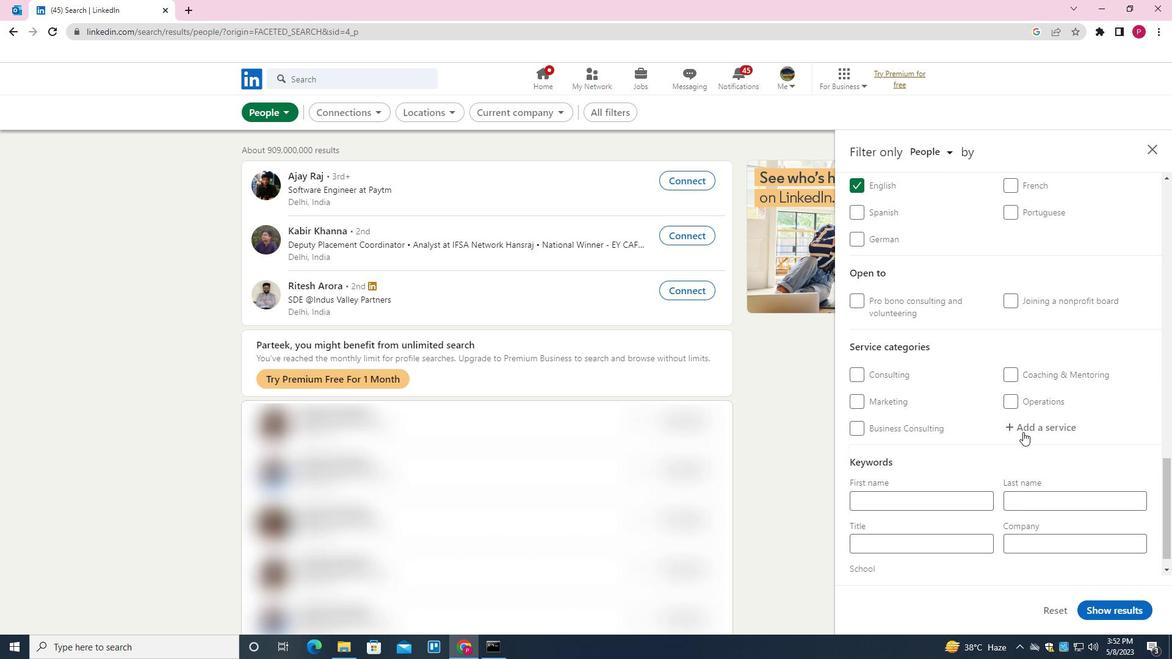 
Action: Key pressed <Key.shift><Key.shift><Key.shift><Key.shift><Key.shift><Key.shift><Key.shift><Key.shift><Key.shift><Key.shift><Key.shift>TECHICAL<Key.space><Key.shift><Key.backspace><Key.backspace><Key.backspace><Key.backspace><Key.backspace>NICAL<Key.space><Key.shift>SUPPORT<Key.down><Key.enter>
Screenshot: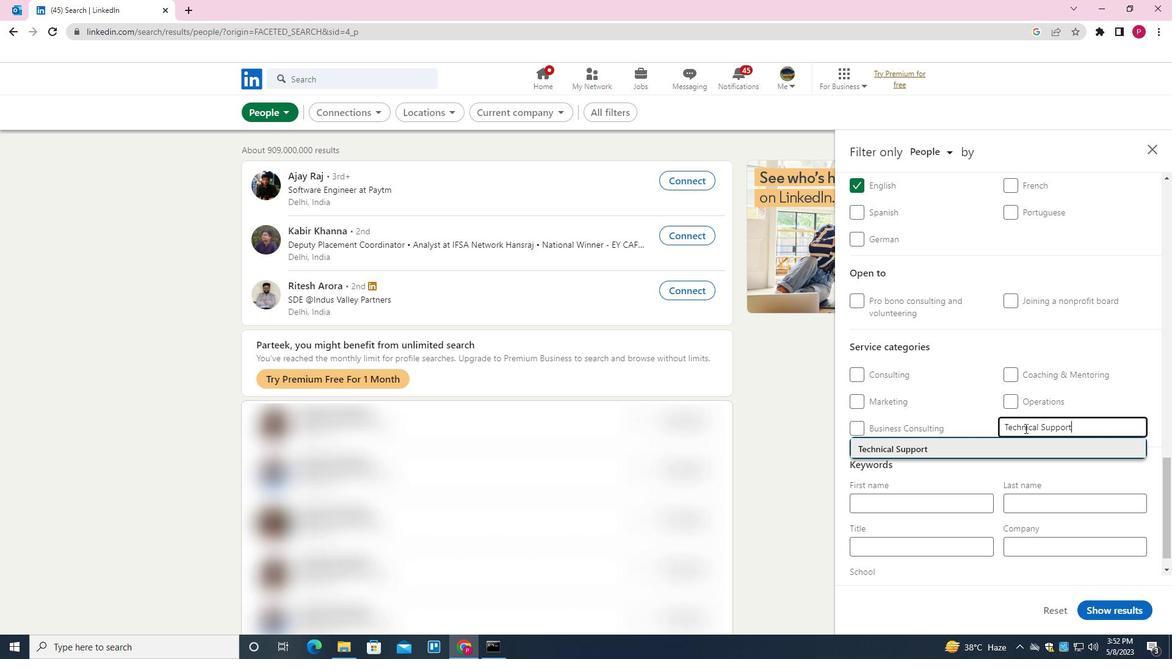 
Action: Mouse moved to (1059, 472)
Screenshot: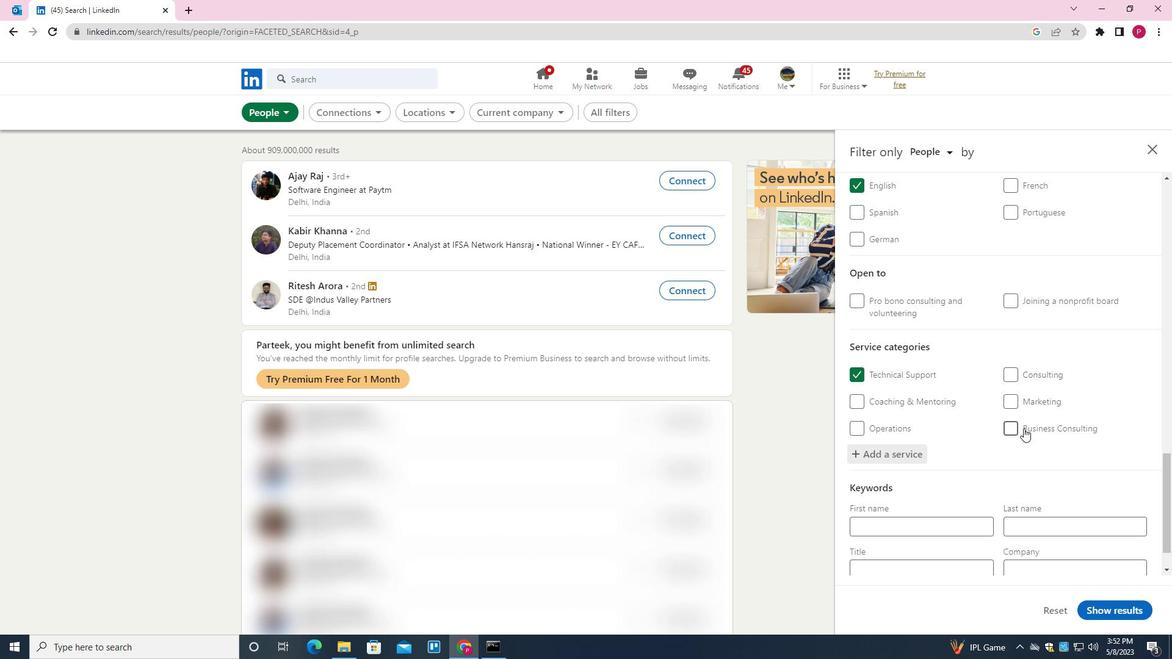 
Action: Mouse scrolled (1059, 471) with delta (0, 0)
Screenshot: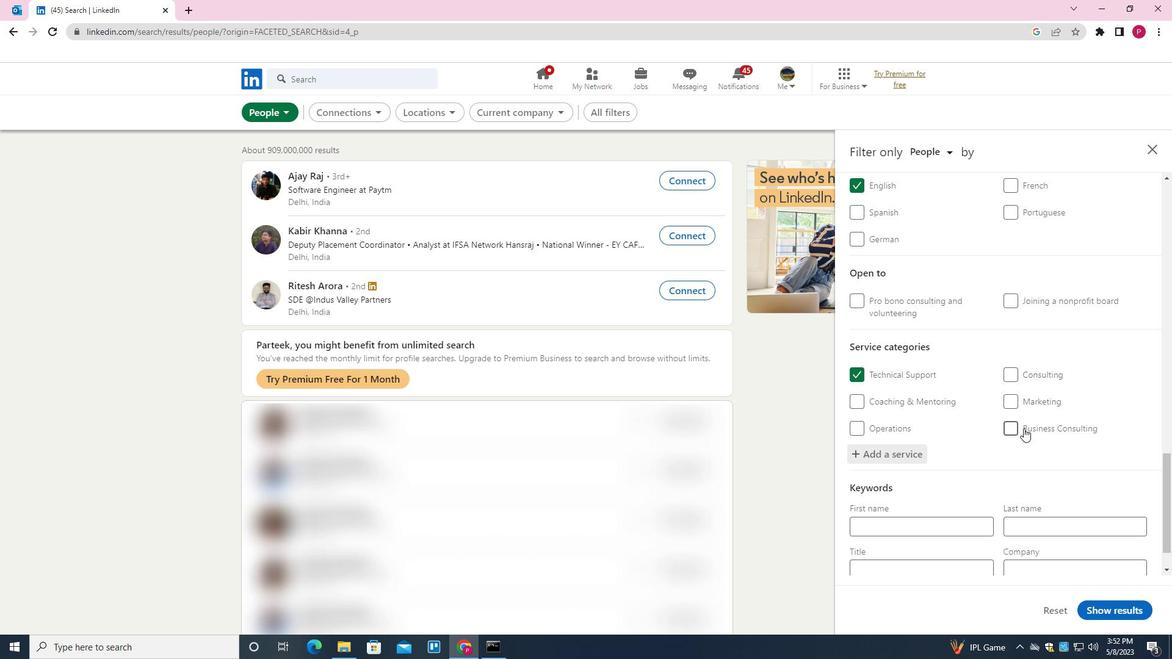 
Action: Mouse moved to (1061, 480)
Screenshot: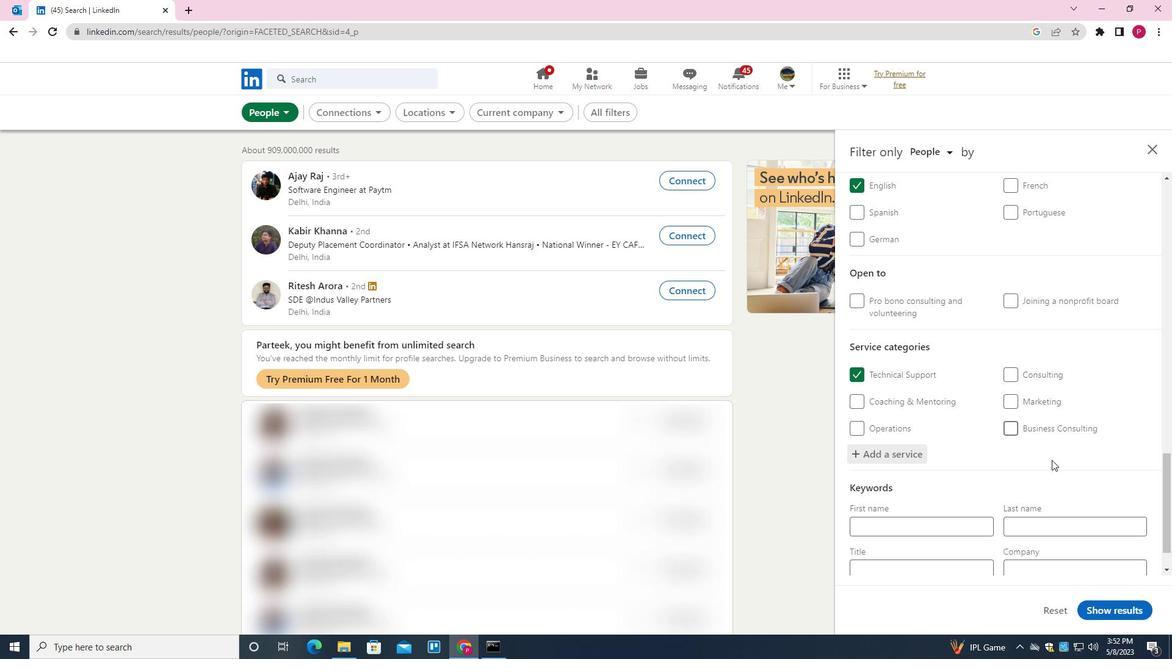 
Action: Mouse scrolled (1061, 479) with delta (0, 0)
Screenshot: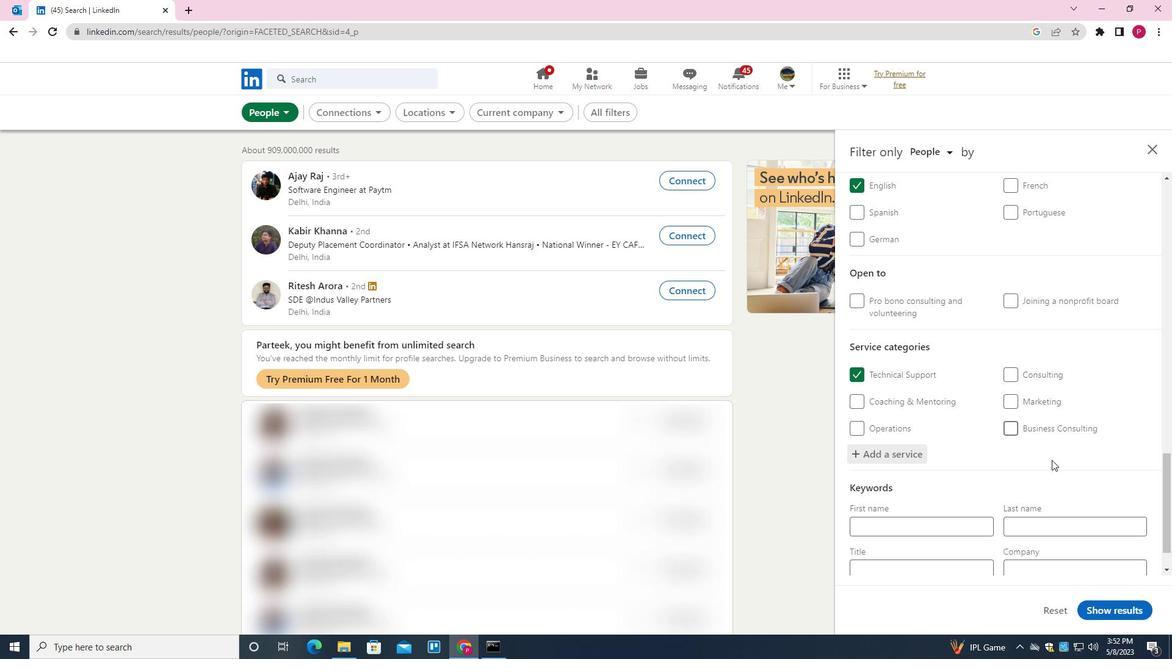 
Action: Mouse moved to (1061, 489)
Screenshot: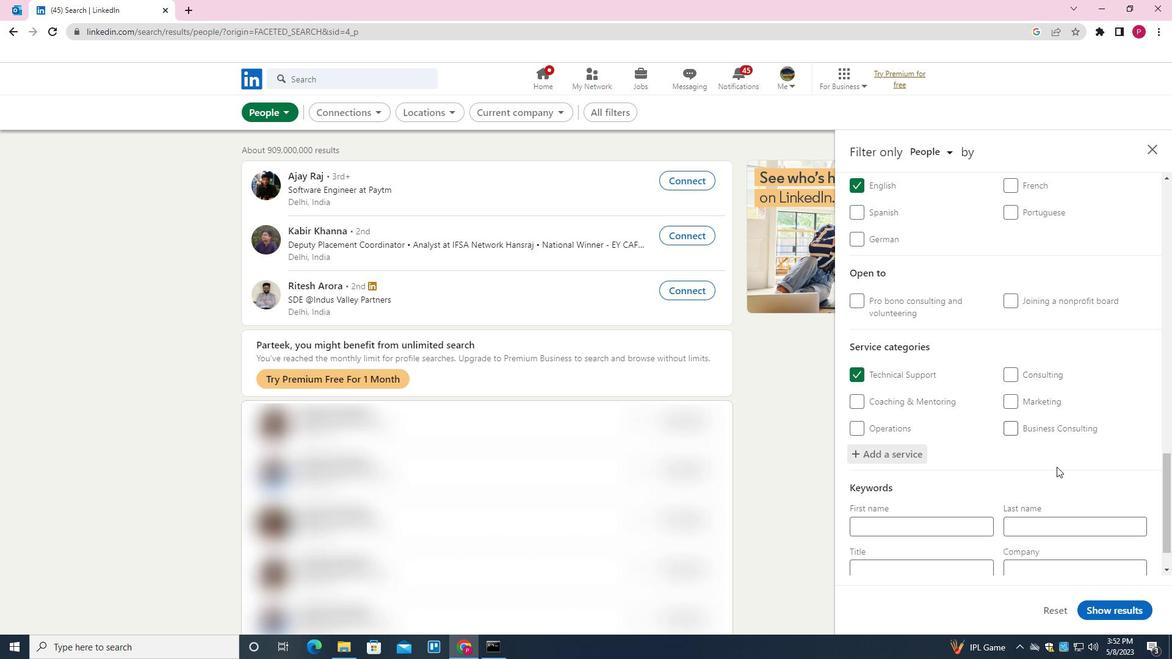 
Action: Mouse scrolled (1061, 489) with delta (0, 0)
Screenshot: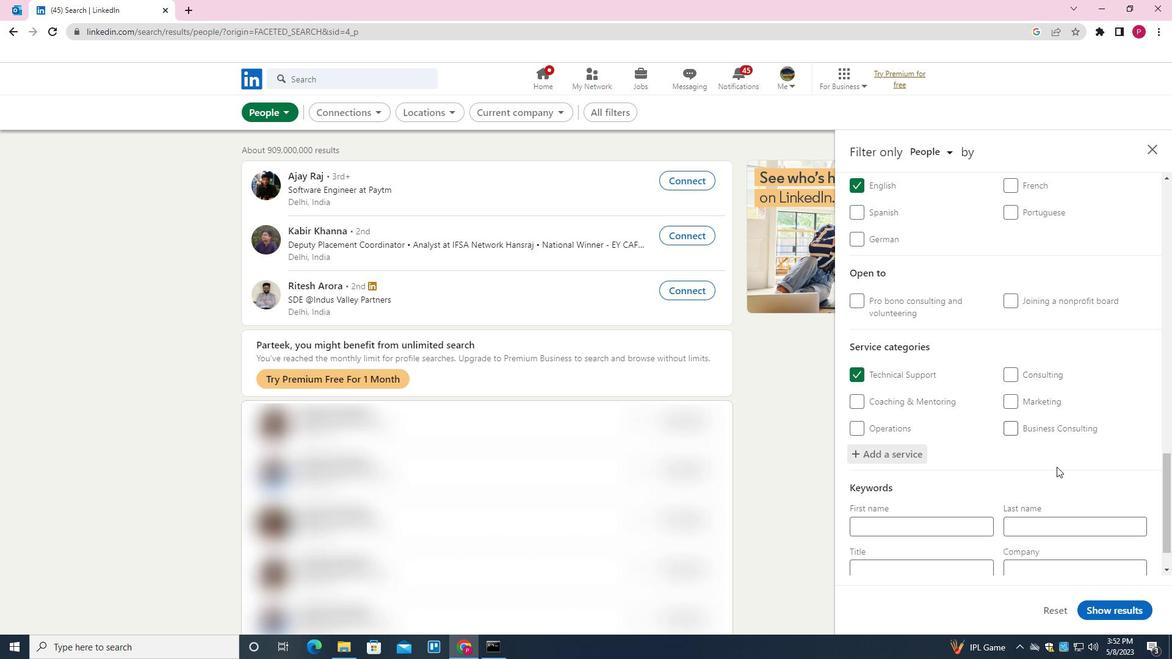 
Action: Mouse moved to (958, 523)
Screenshot: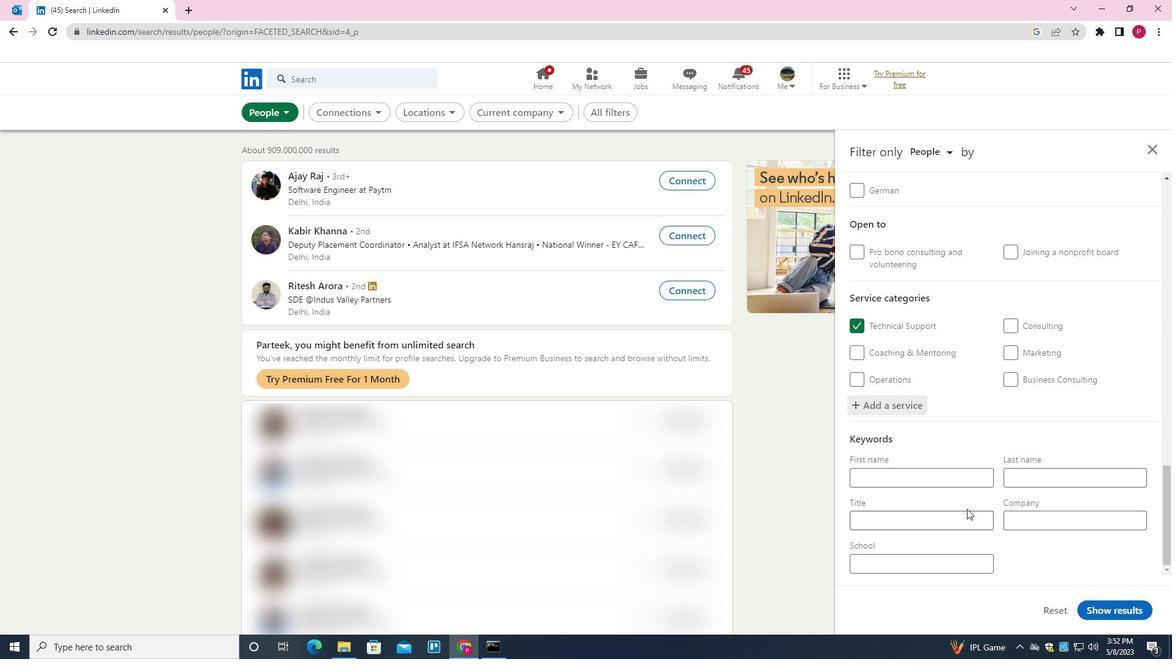 
Action: Mouse pressed left at (958, 523)
Screenshot: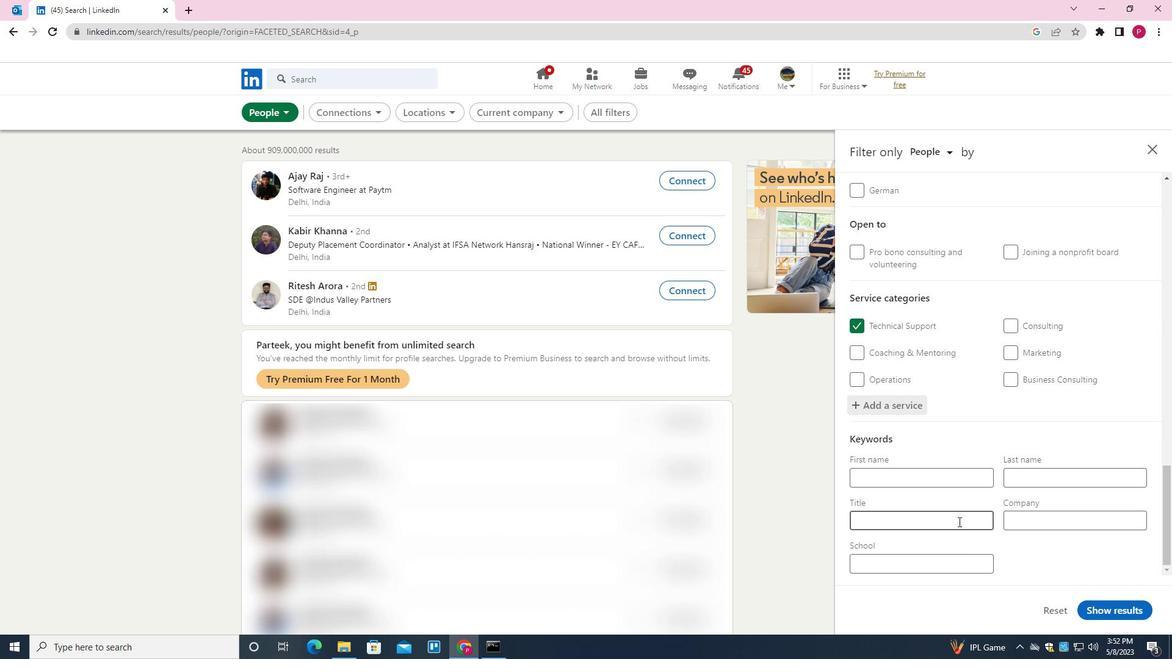 
Action: Key pressed <Key.shift>SALON<Key.space><Key.shift>MANAGER
Screenshot: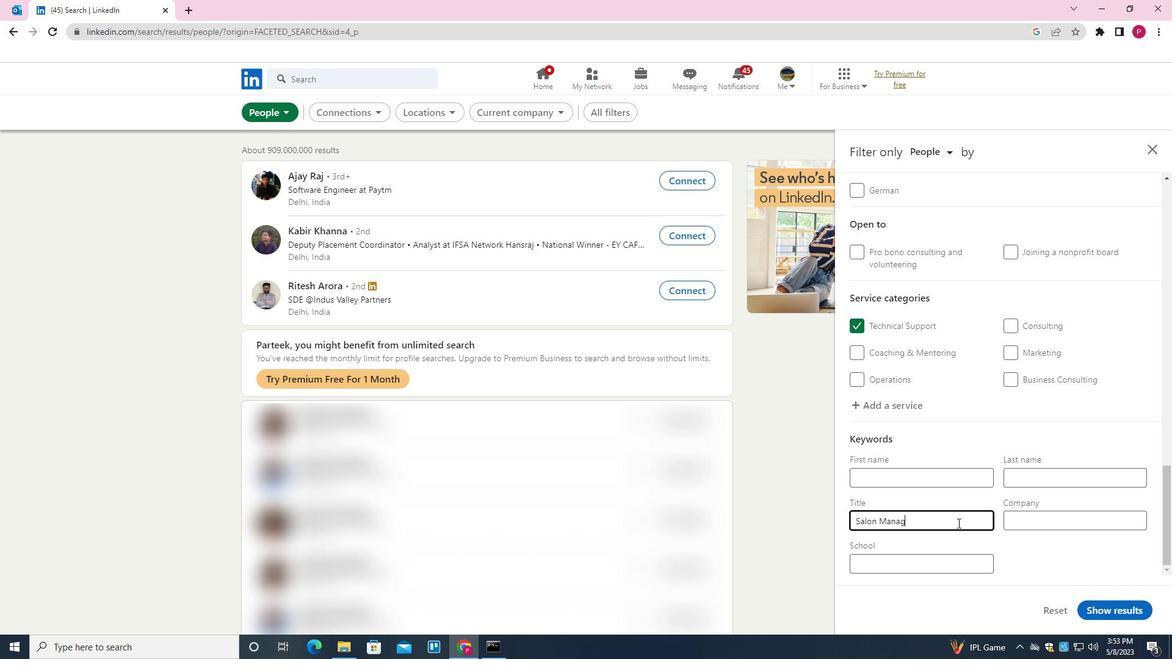 
Action: Mouse moved to (1129, 602)
Screenshot: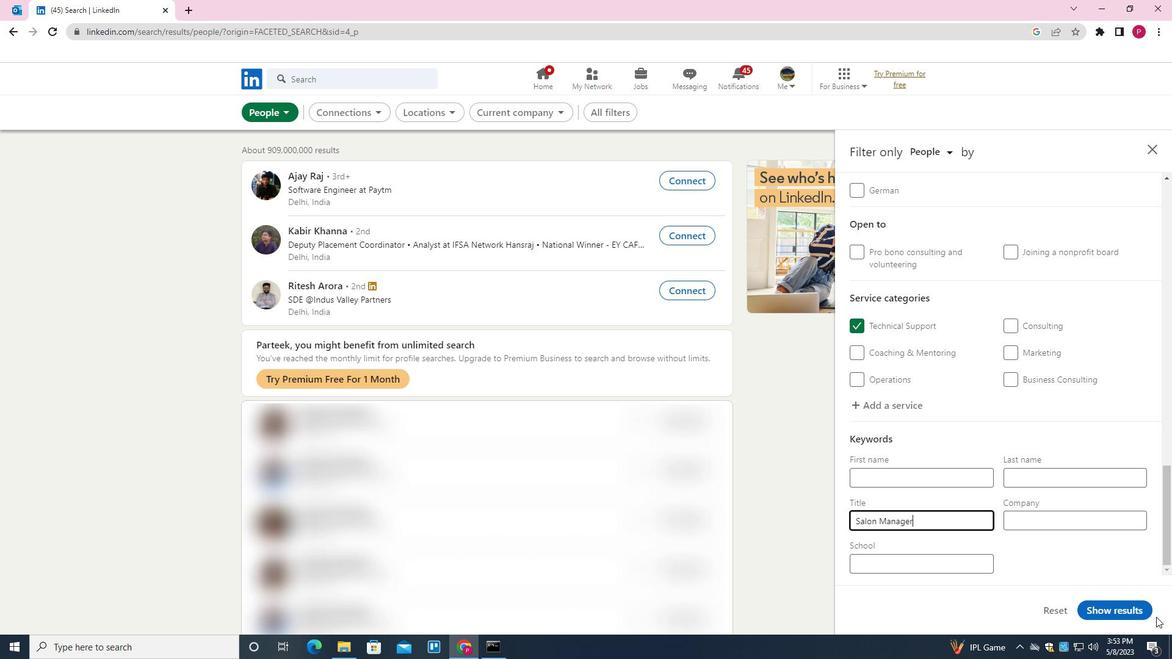 
Action: Mouse pressed left at (1129, 602)
Screenshot: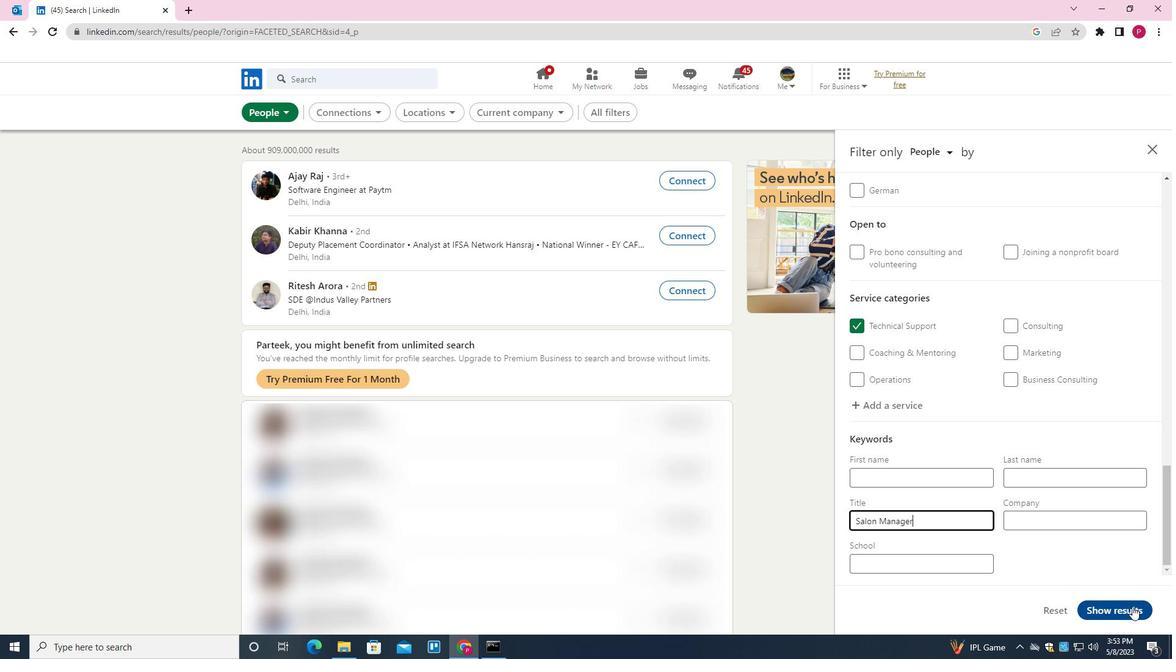 
